 Task: Play online Dominion games.
Action: Mouse moved to (526, 395)
Screenshot: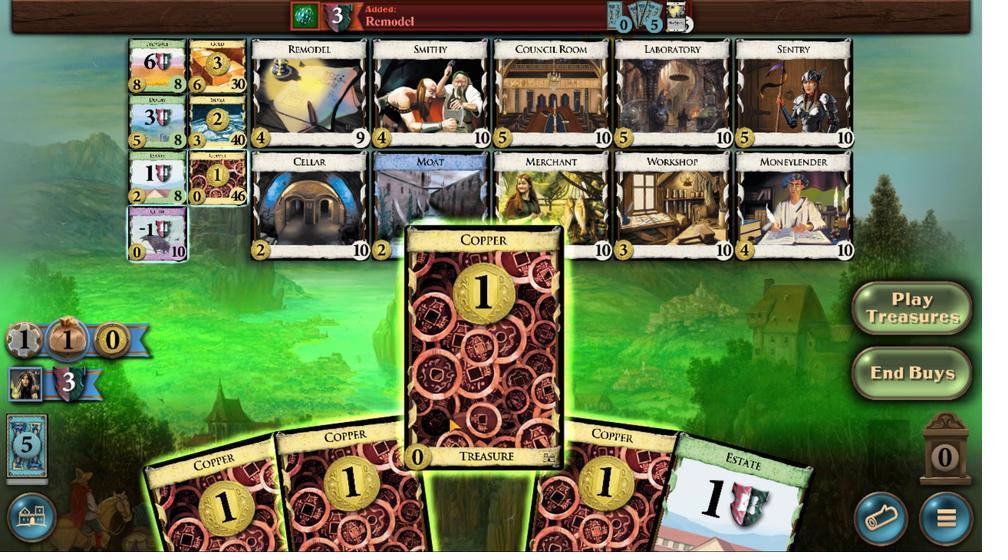 
Action: Mouse pressed left at (526, 395)
Screenshot: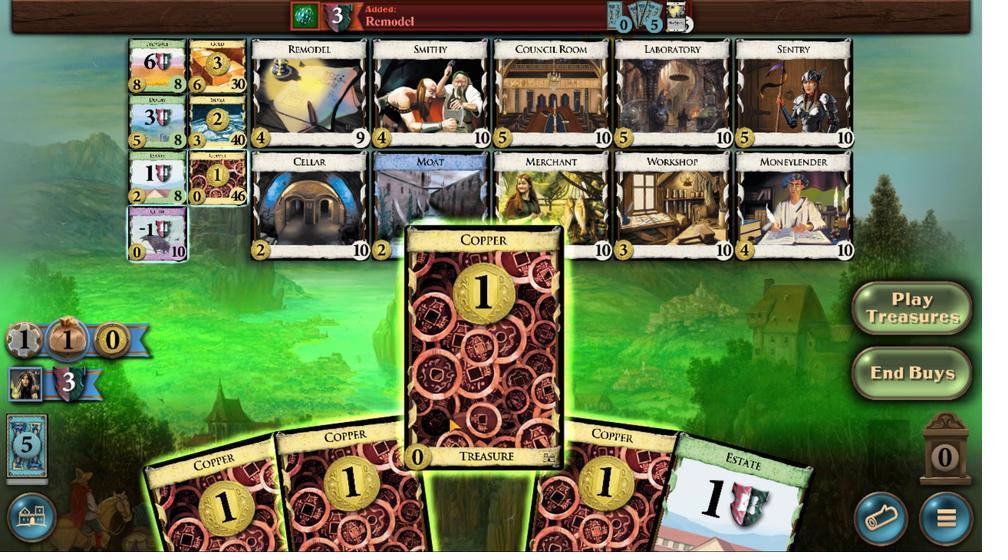 
Action: Mouse moved to (526, 395)
Screenshot: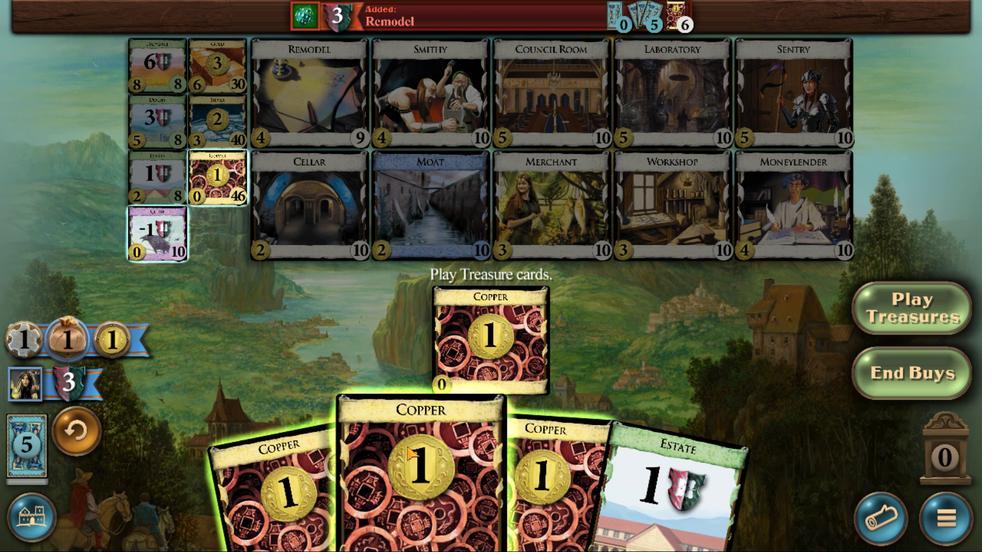 
Action: Mouse pressed left at (526, 395)
Screenshot: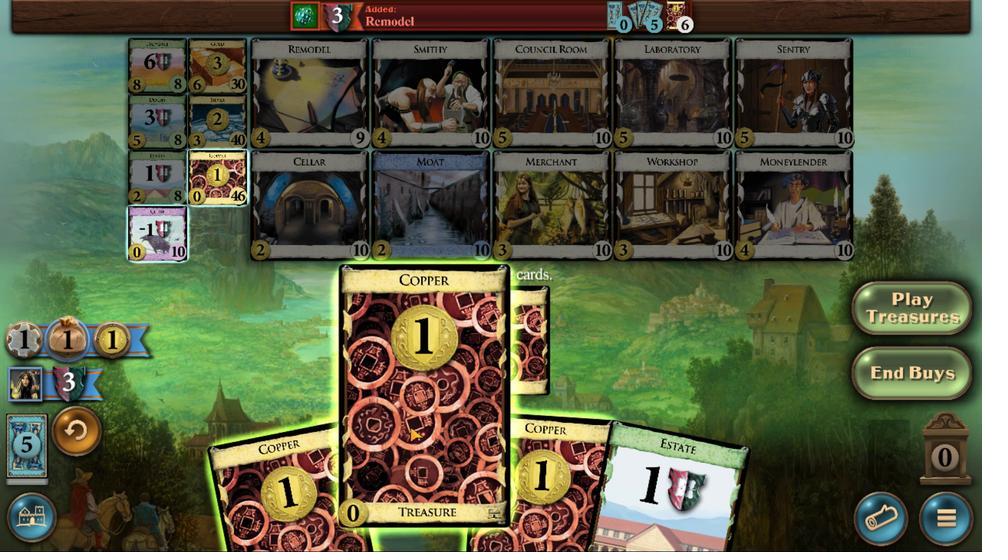 
Action: Mouse moved to (526, 396)
Screenshot: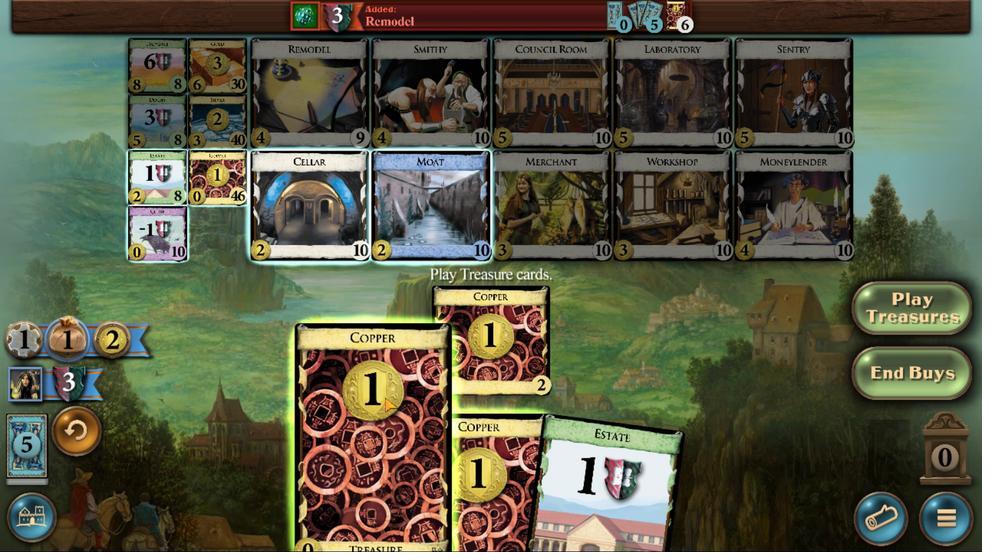 
Action: Mouse pressed left at (526, 396)
Screenshot: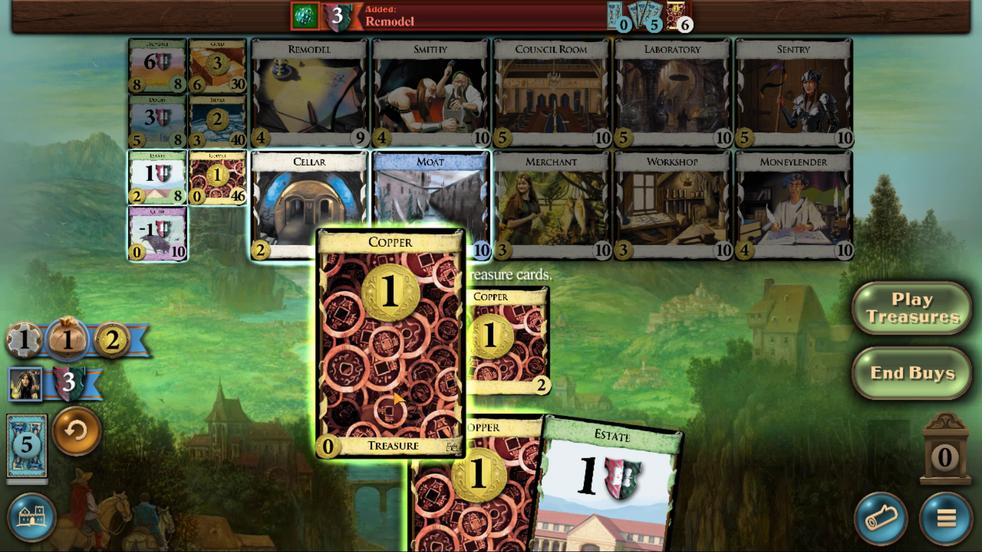 
Action: Mouse moved to (526, 358)
Screenshot: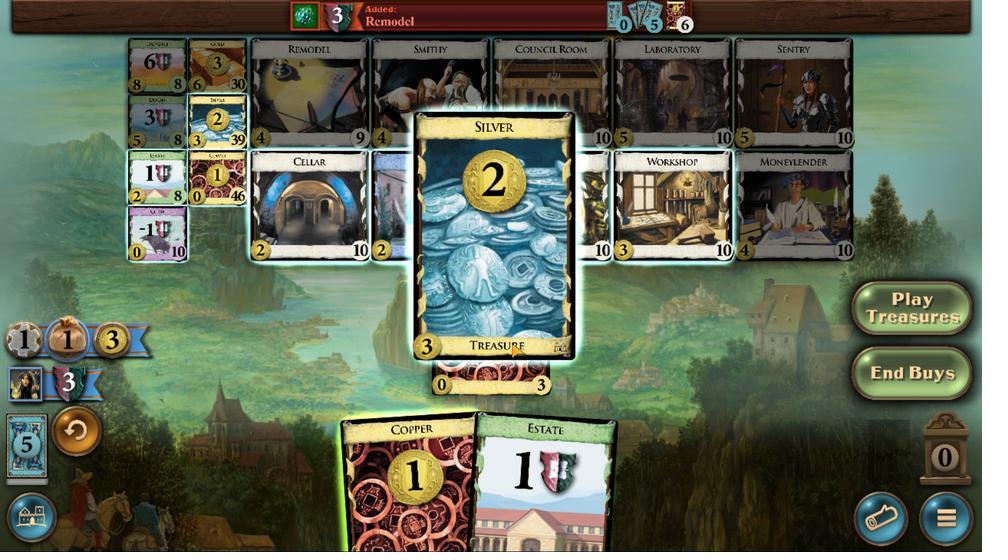 
Action: Mouse pressed left at (526, 358)
Screenshot: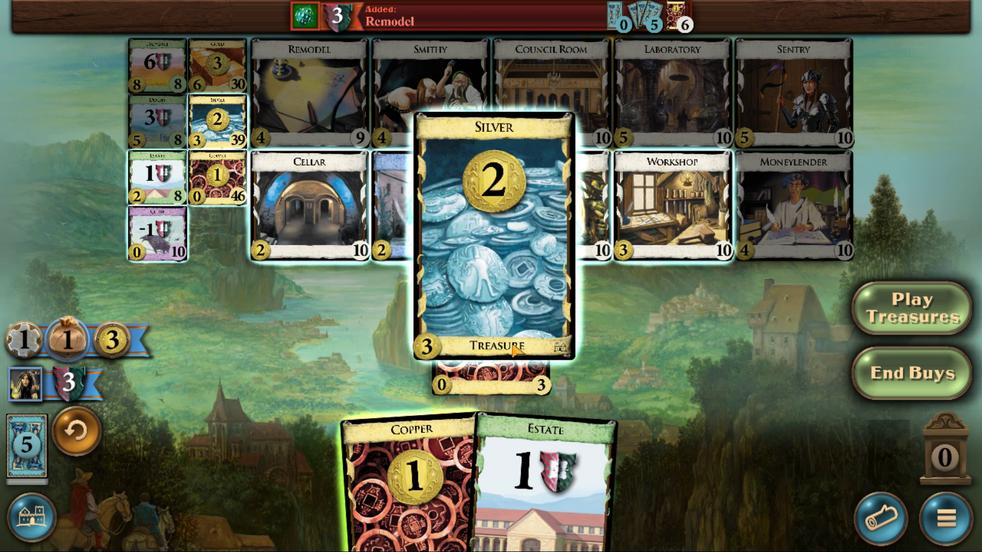 
Action: Mouse moved to (527, 395)
Screenshot: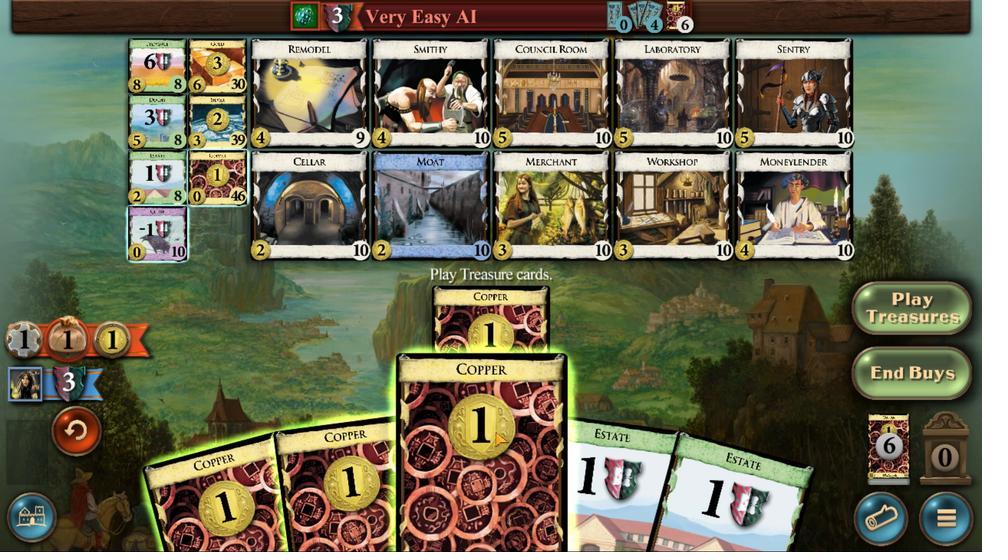 
Action: Mouse pressed left at (527, 395)
Screenshot: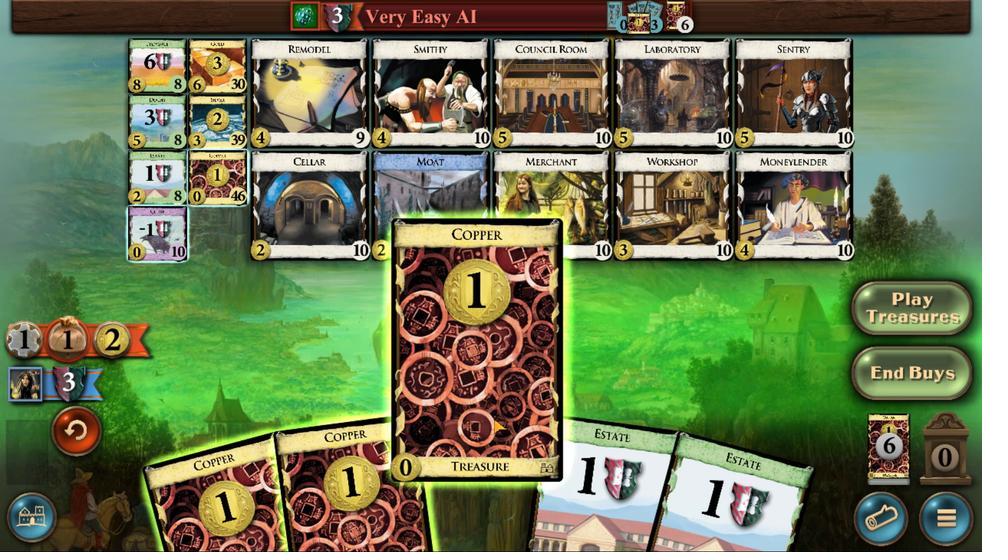 
Action: Mouse moved to (527, 389)
Screenshot: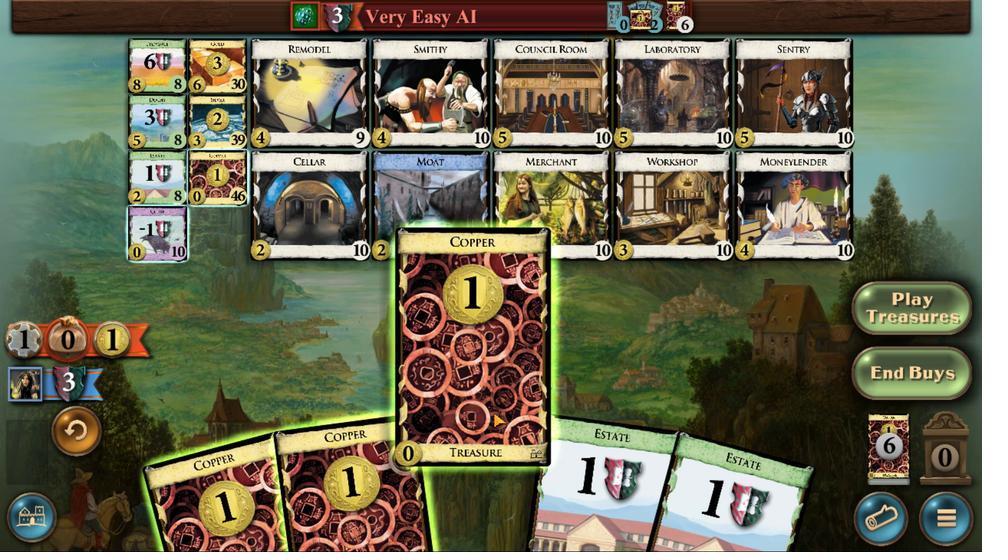 
Action: Mouse pressed left at (527, 389)
Screenshot: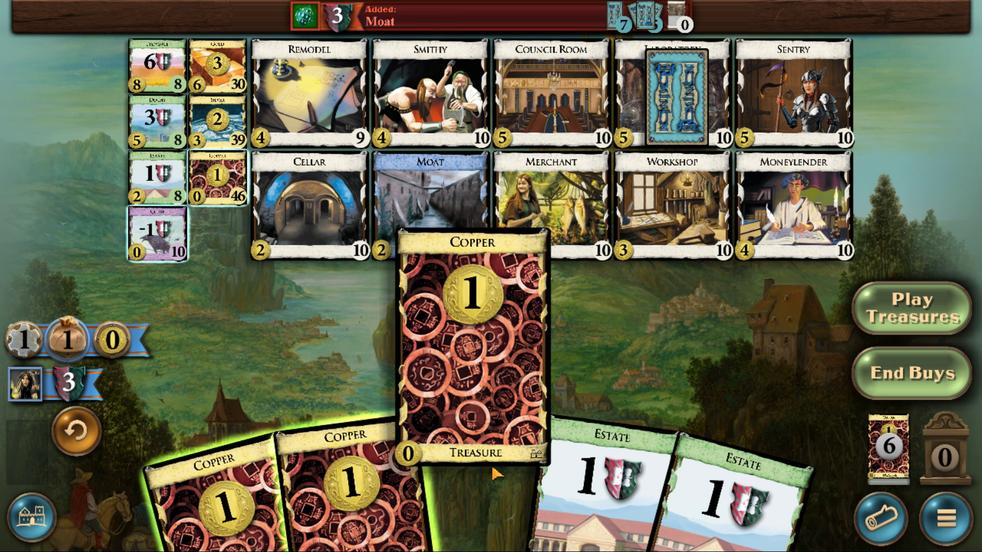 
Action: Mouse moved to (526, 381)
Screenshot: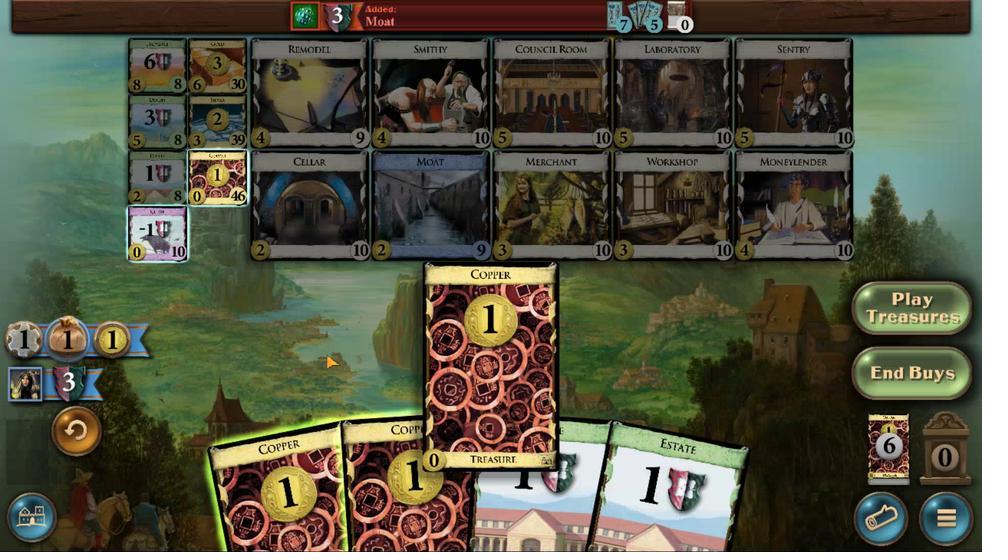 
Action: Mouse pressed left at (526, 381)
Screenshot: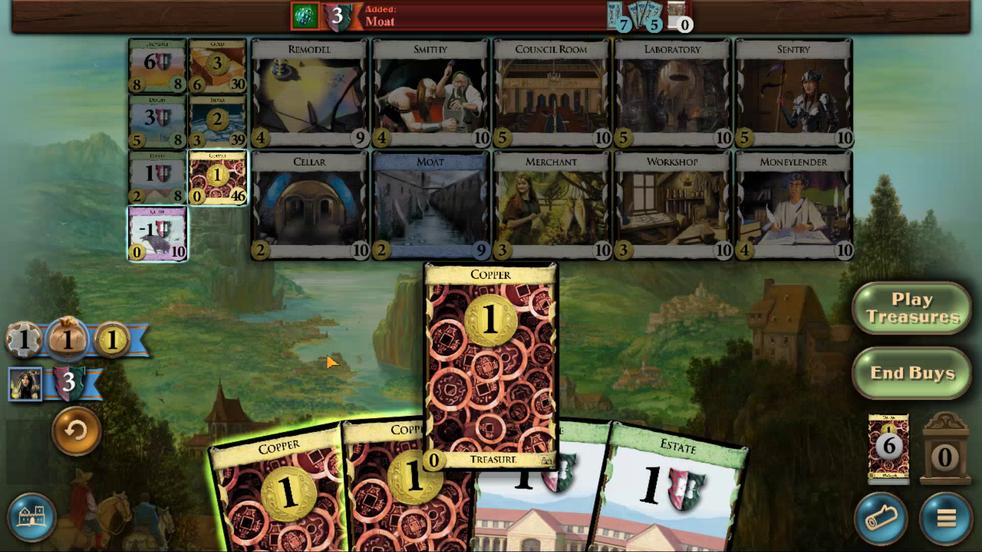 
Action: Mouse moved to (526, 392)
Screenshot: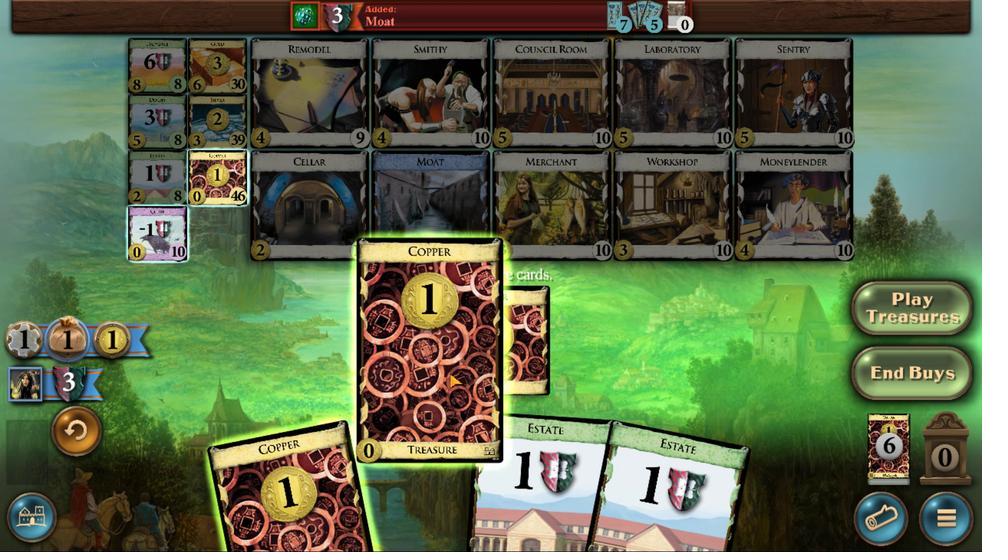 
Action: Mouse pressed left at (526, 392)
Screenshot: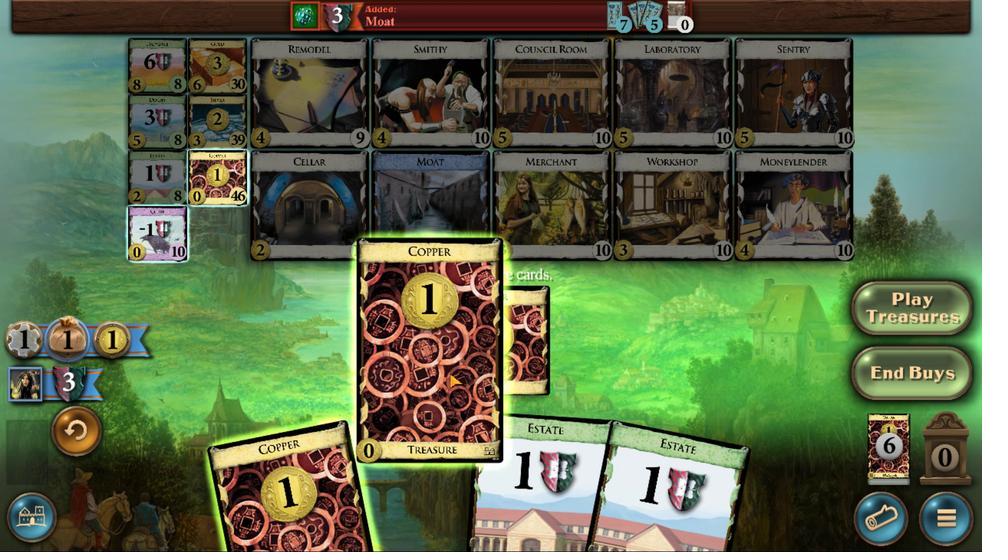 
Action: Mouse moved to (526, 393)
Screenshot: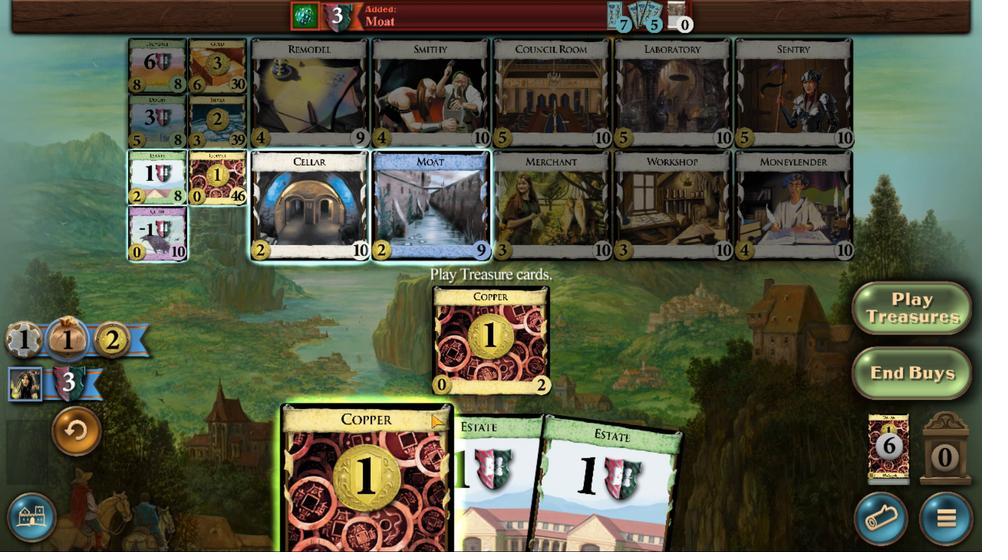 
Action: Mouse pressed left at (526, 393)
Screenshot: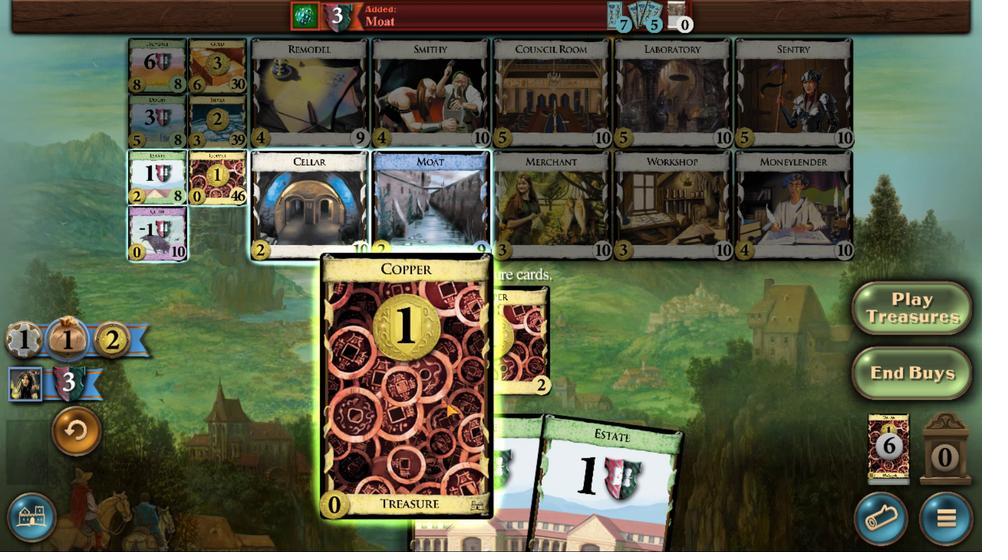 
Action: Mouse moved to (526, 356)
Screenshot: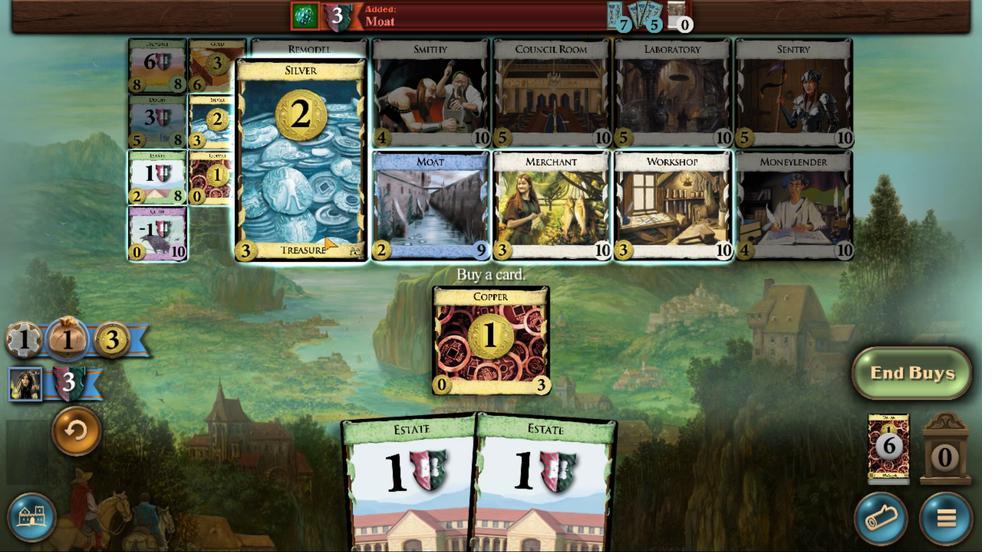 
Action: Mouse pressed left at (526, 356)
Screenshot: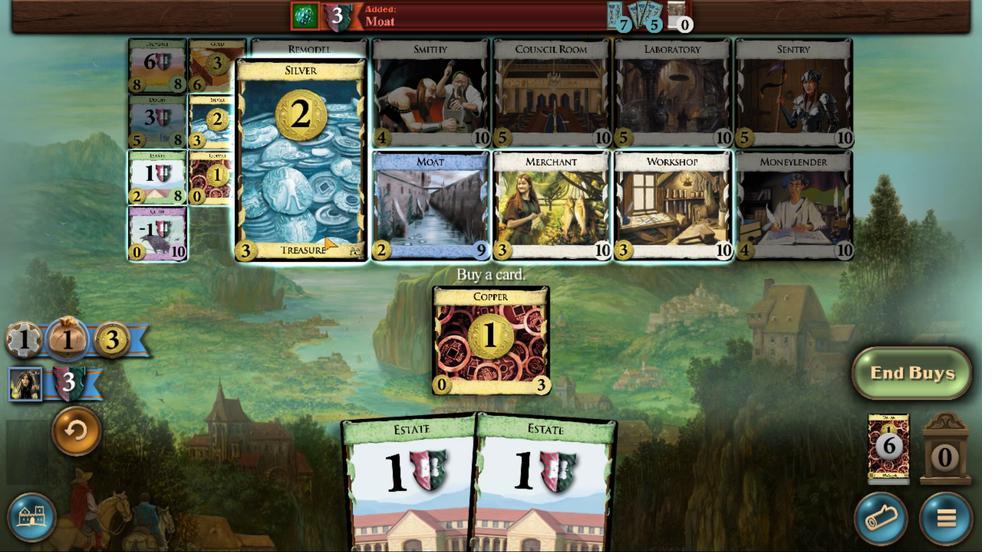 
Action: Mouse moved to (526, 402)
Screenshot: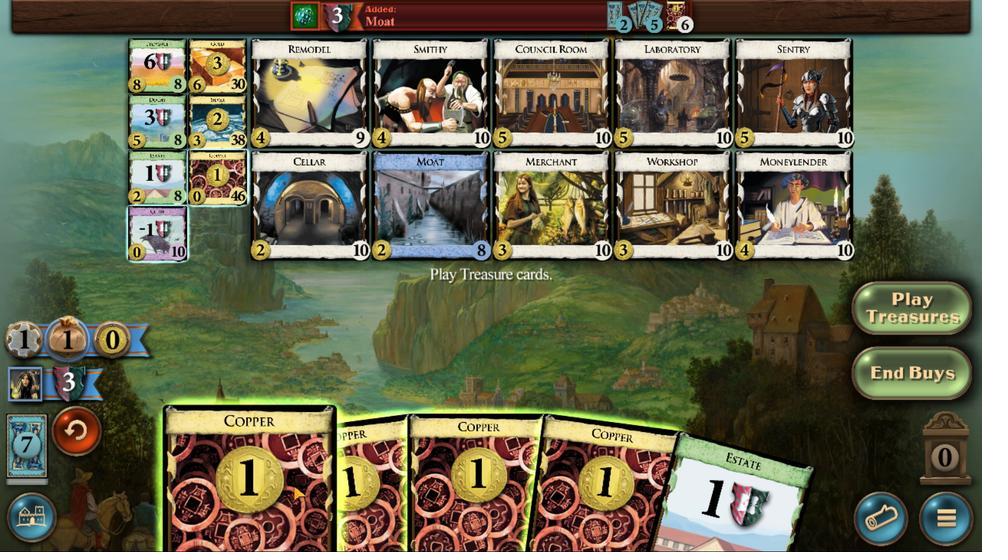 
Action: Mouse pressed left at (526, 402)
Screenshot: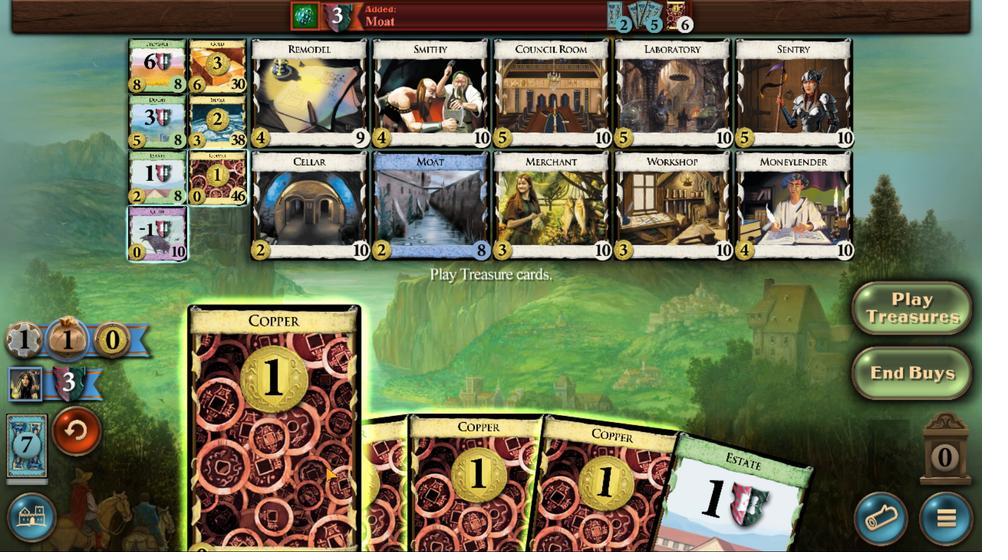 
Action: Mouse moved to (526, 396)
Screenshot: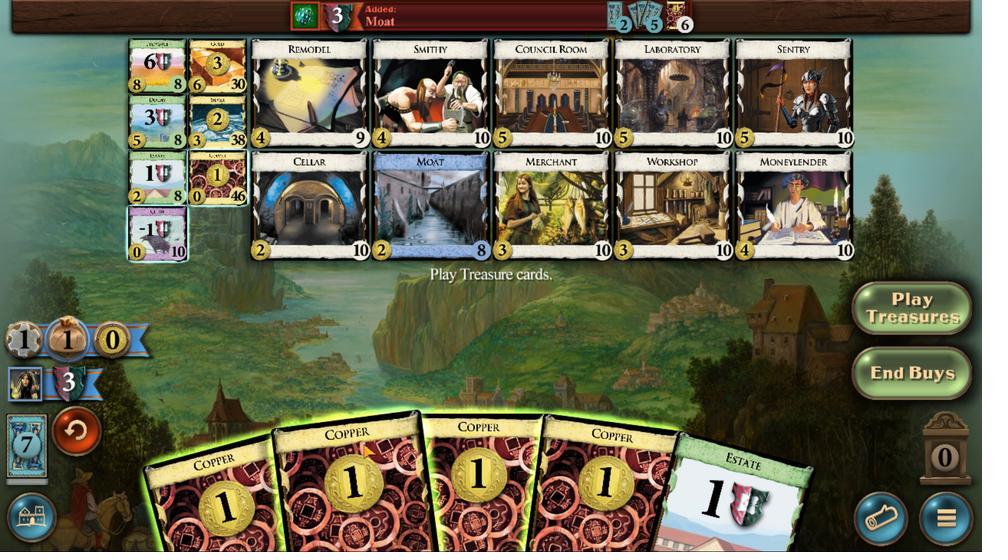 
Action: Mouse pressed left at (526, 396)
Screenshot: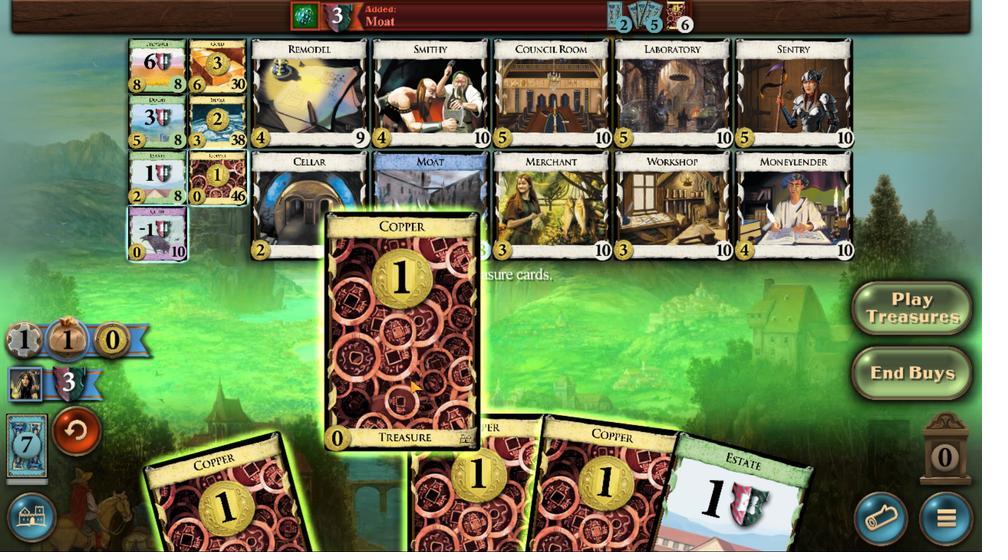 
Action: Mouse moved to (526, 394)
Screenshot: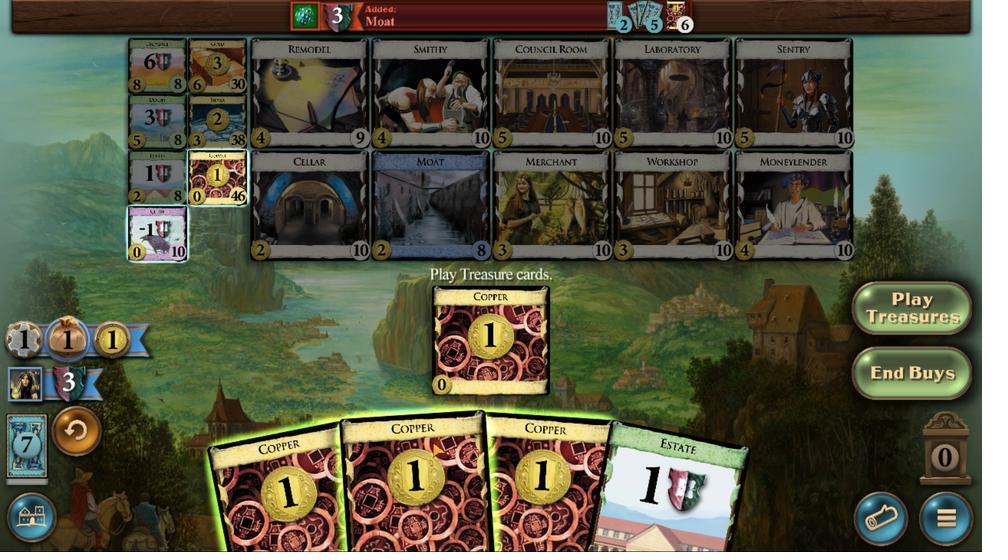 
Action: Mouse pressed left at (526, 394)
Screenshot: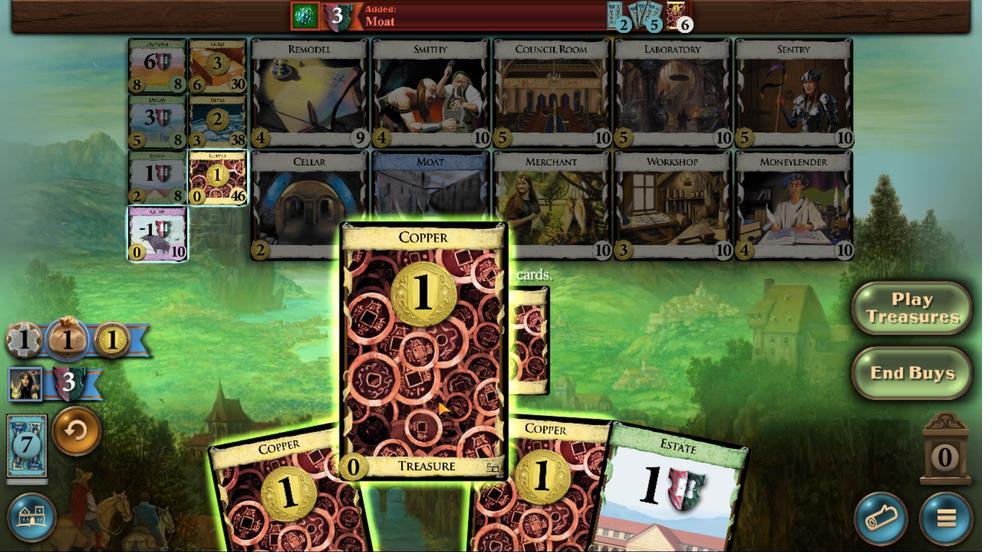 
Action: Mouse moved to (526, 396)
Screenshot: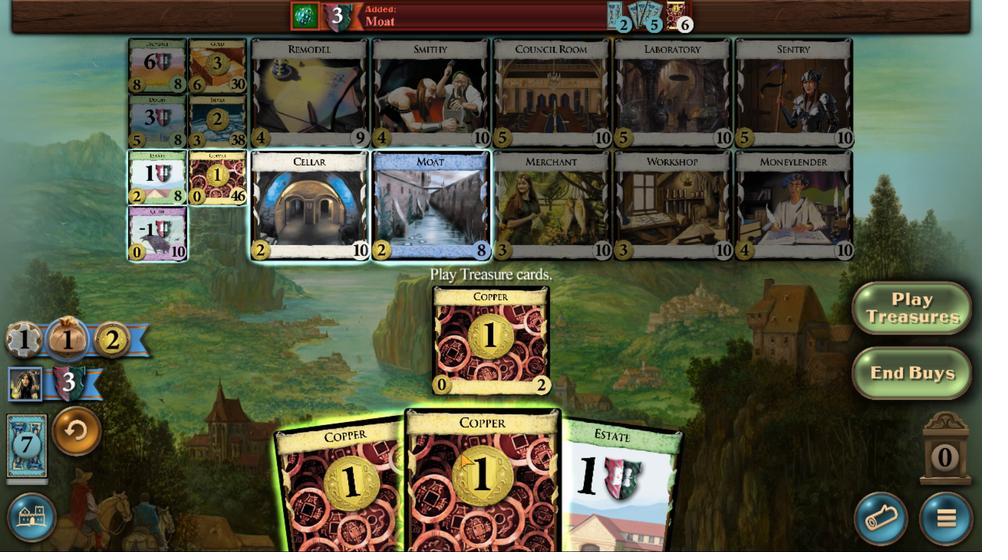
Action: Mouse pressed left at (526, 396)
Screenshot: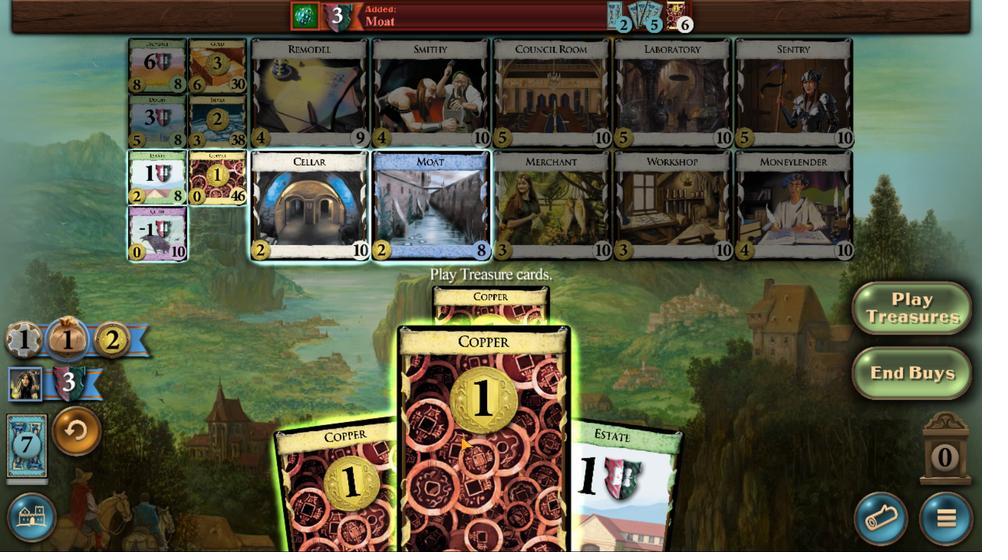 
Action: Mouse moved to (526, 396)
Screenshot: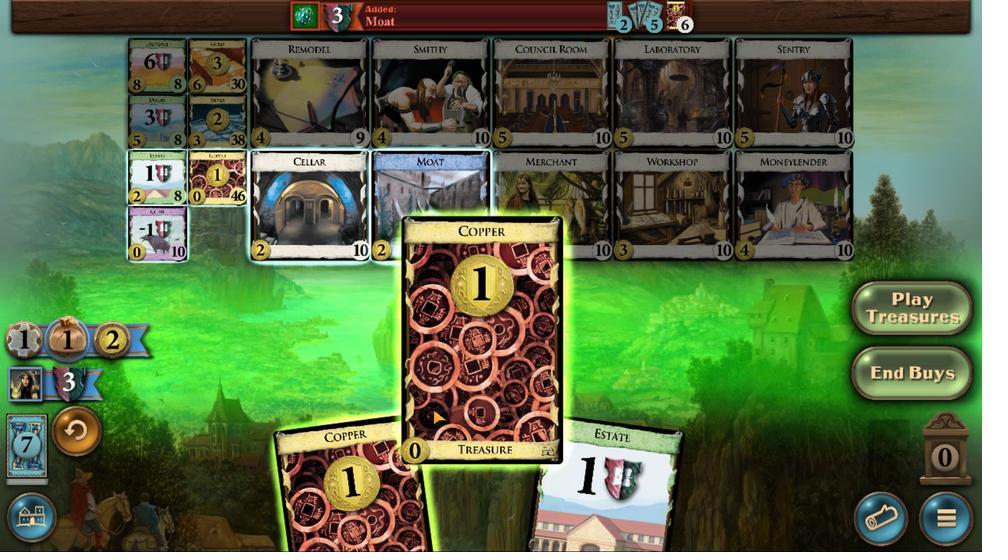 
Action: Mouse pressed left at (526, 396)
Screenshot: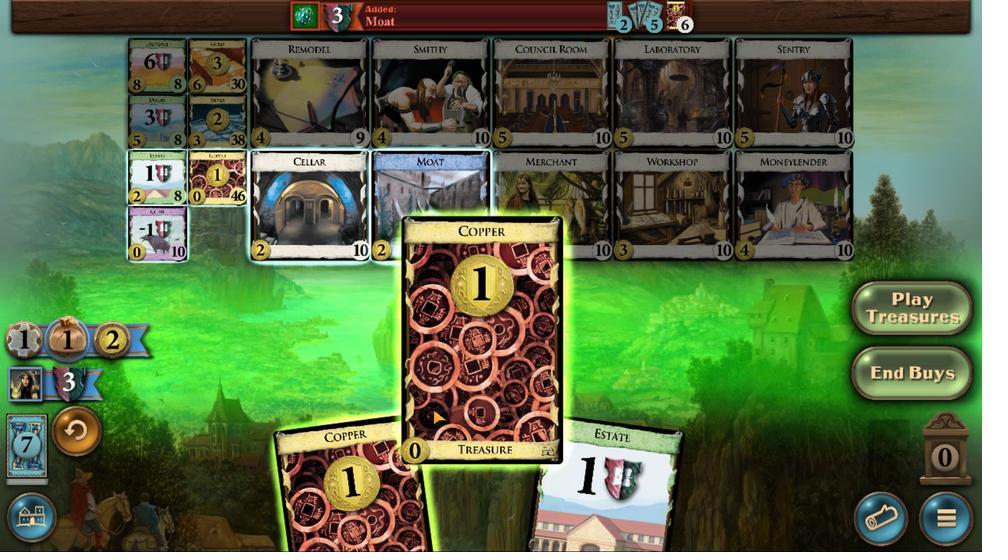 
Action: Mouse moved to (526, 358)
Screenshot: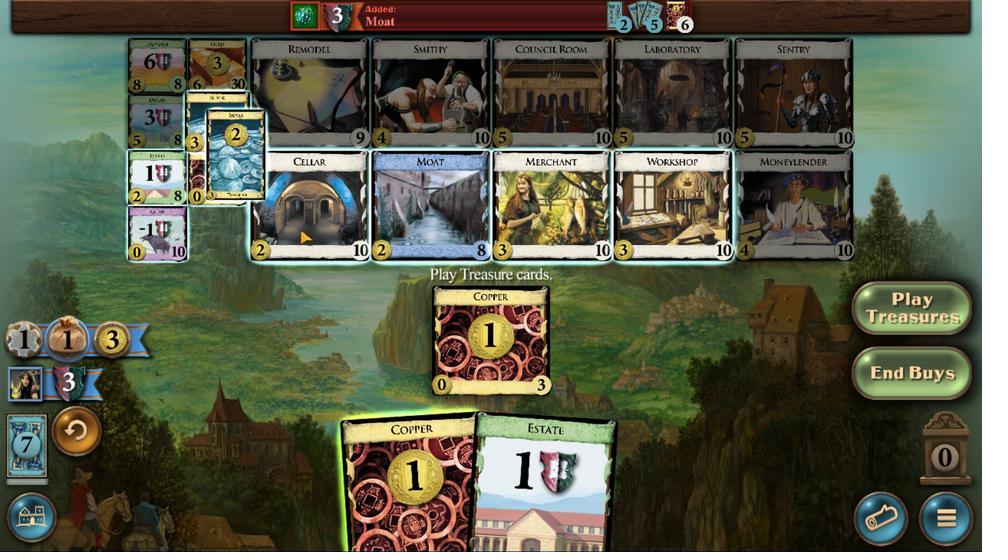 
Action: Mouse pressed left at (526, 358)
Screenshot: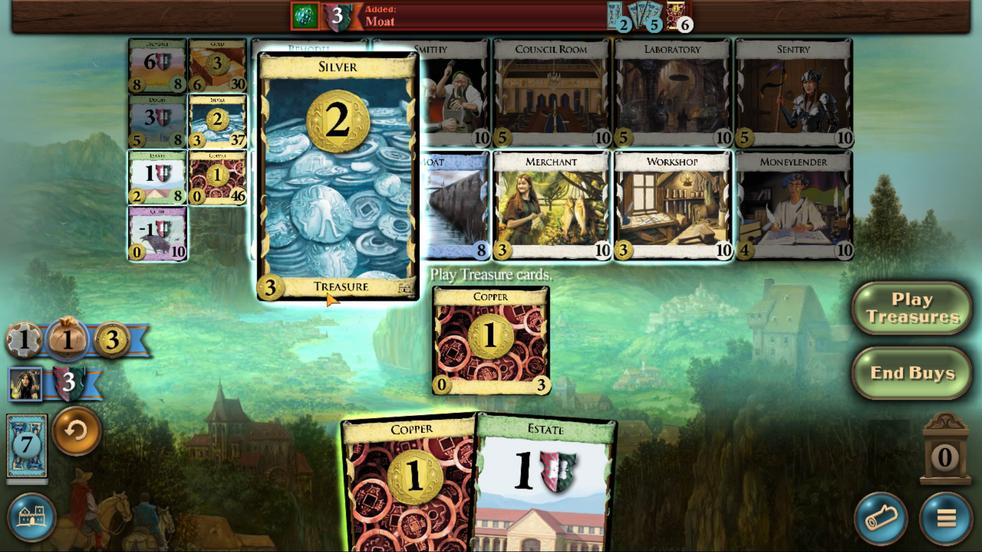 
Action: Mouse moved to (526, 396)
Screenshot: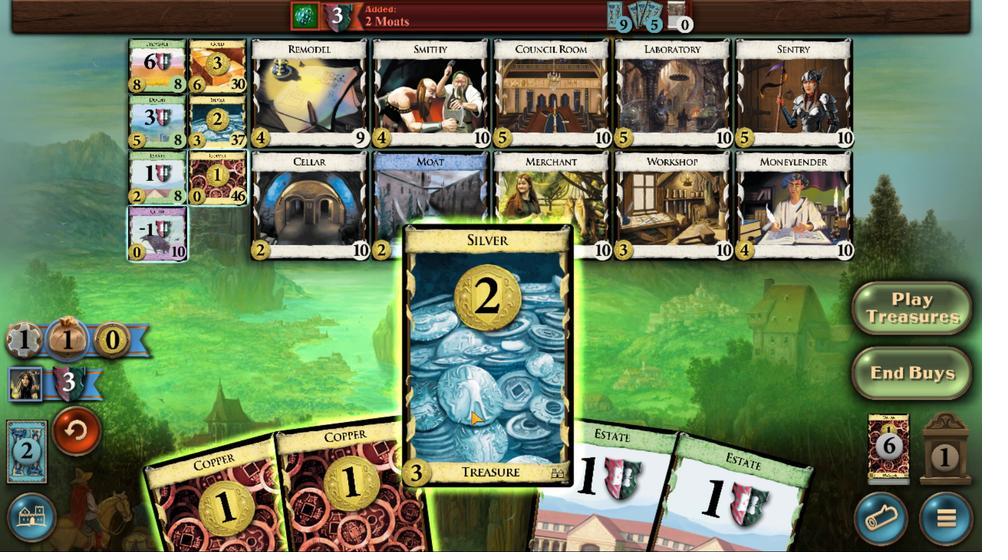 
Action: Mouse pressed left at (526, 396)
Screenshot: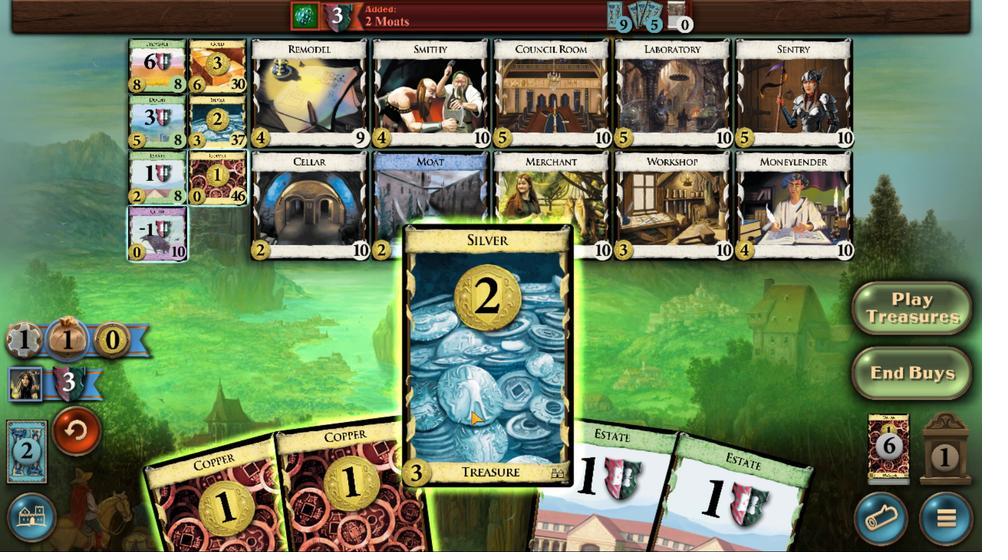
Action: Mouse moved to (526, 396)
Screenshot: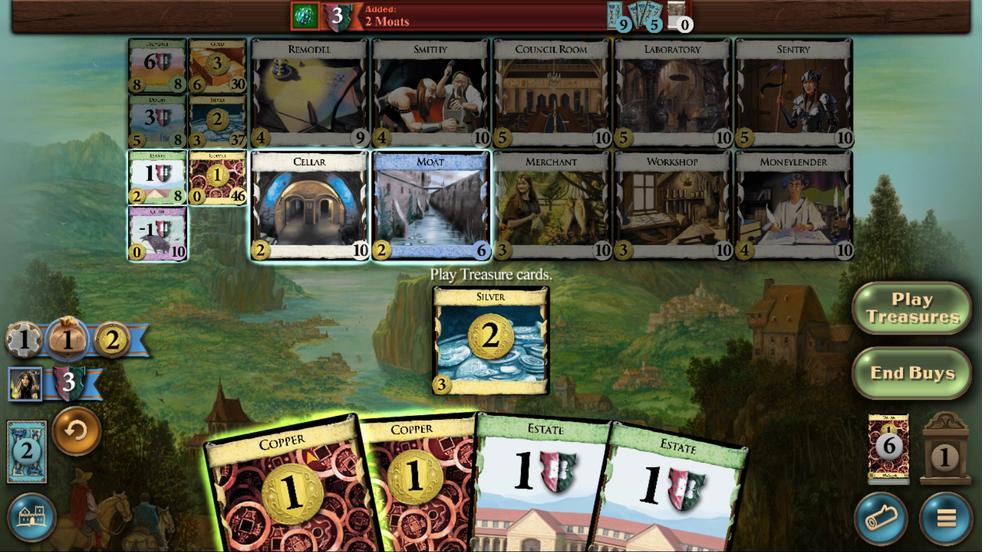 
Action: Mouse pressed left at (526, 396)
Screenshot: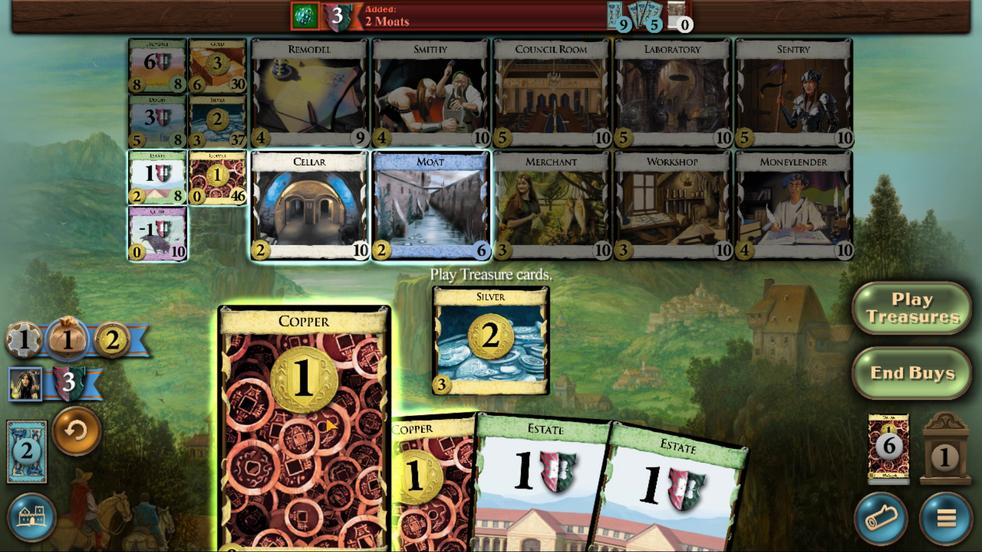 
Action: Mouse moved to (526, 357)
Screenshot: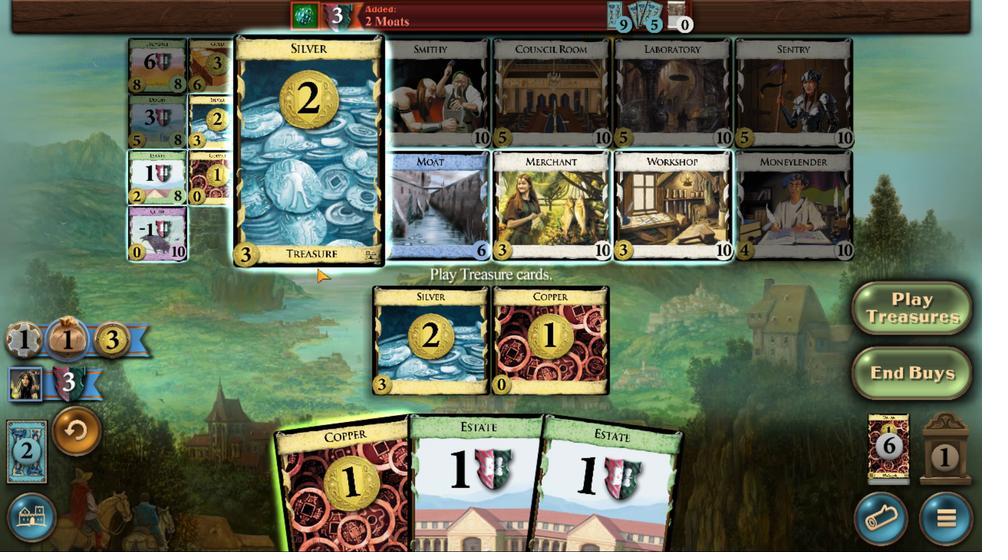 
Action: Mouse pressed left at (526, 357)
Screenshot: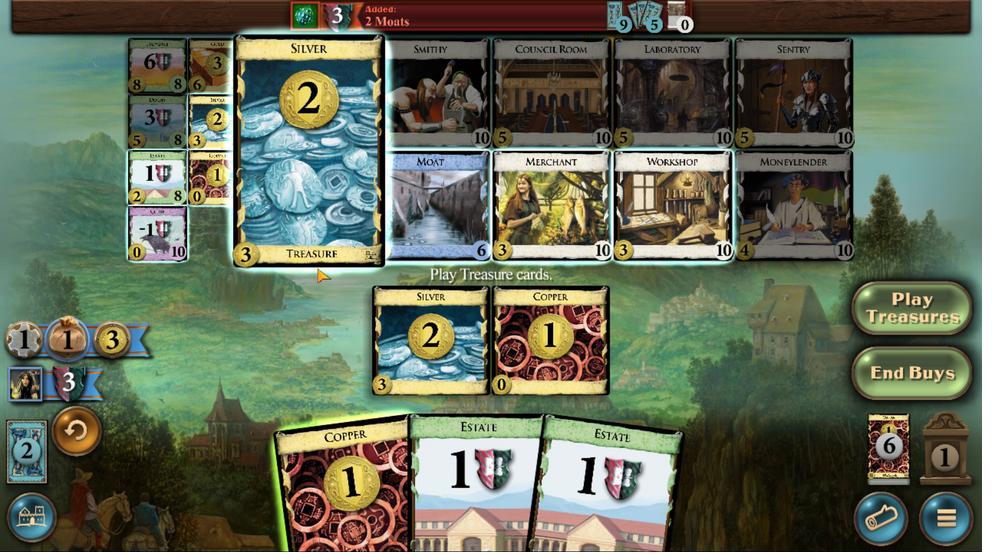 
Action: Mouse moved to (527, 396)
Screenshot: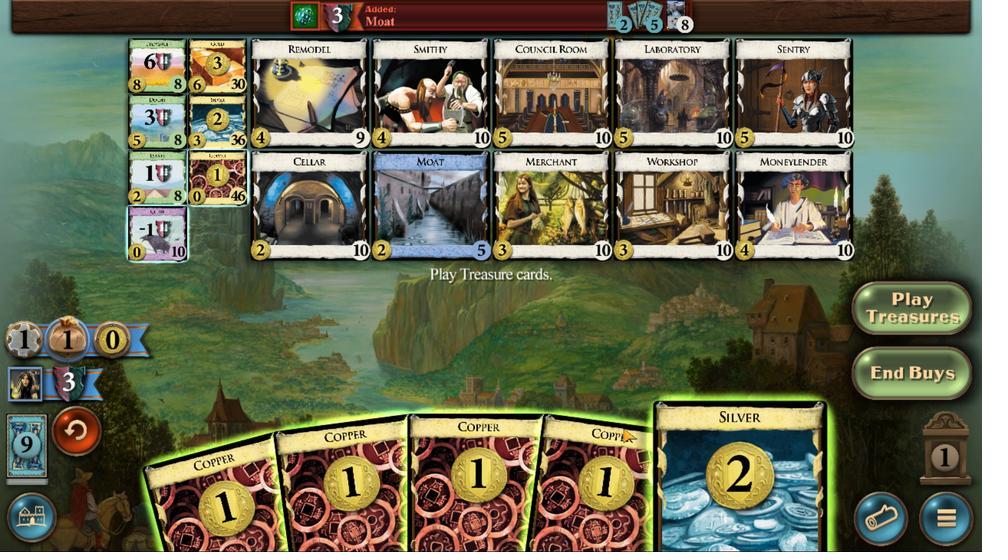 
Action: Mouse pressed left at (527, 396)
Screenshot: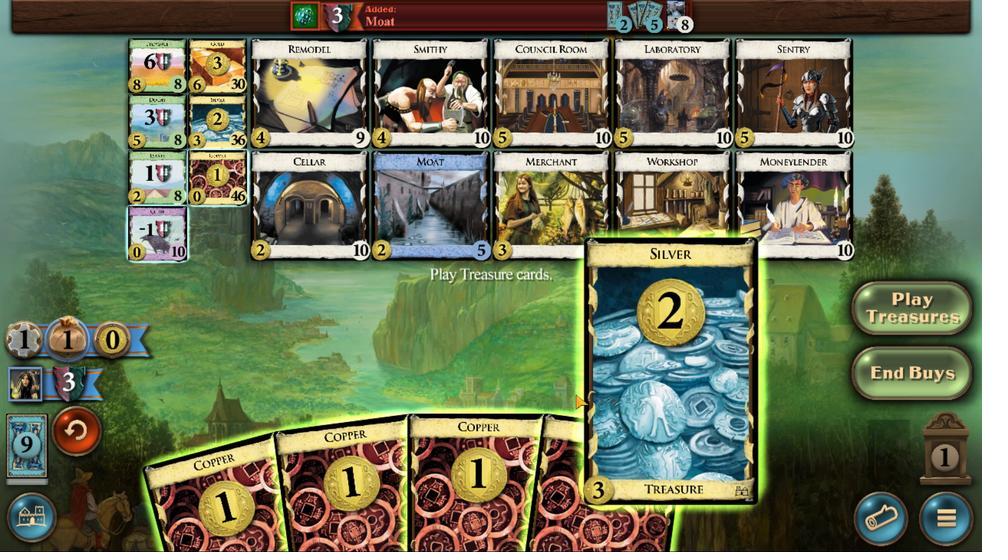 
Action: Mouse moved to (527, 403)
Screenshot: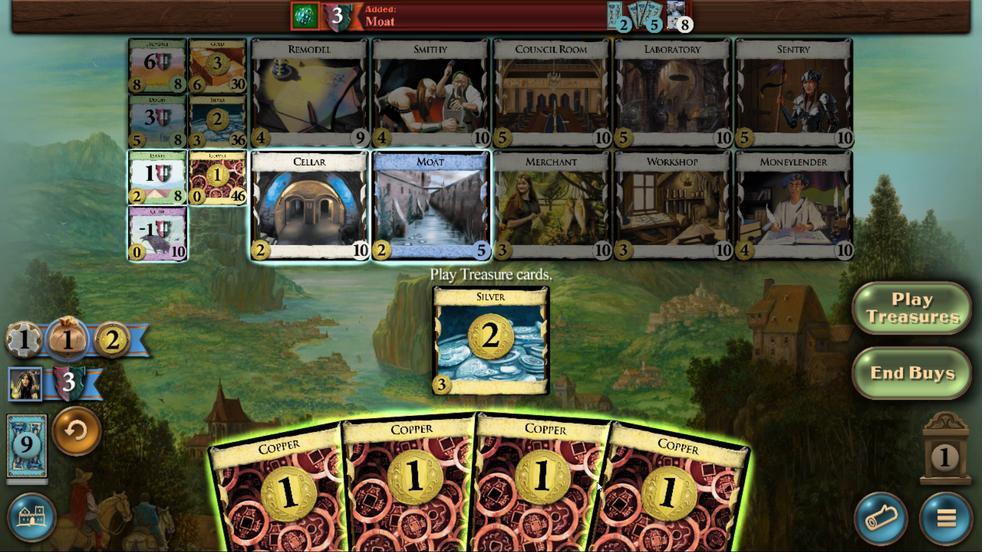 
Action: Mouse pressed left at (527, 403)
Screenshot: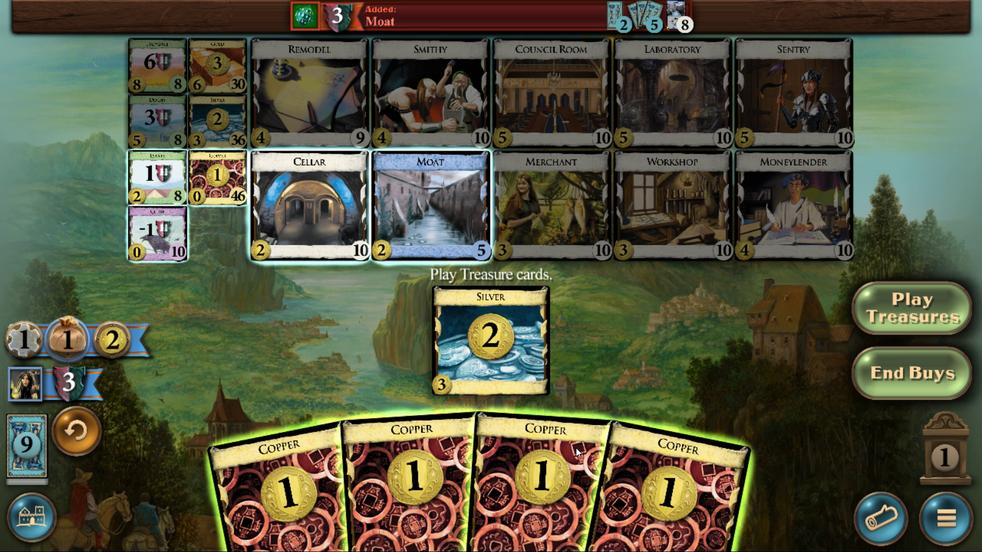 
Action: Mouse moved to (527, 394)
Screenshot: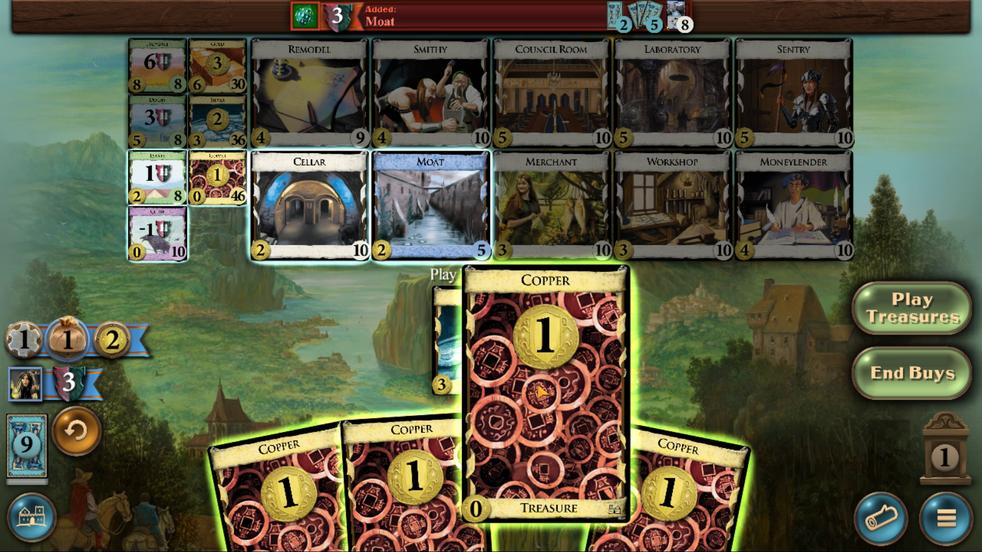 
Action: Mouse pressed left at (527, 394)
Screenshot: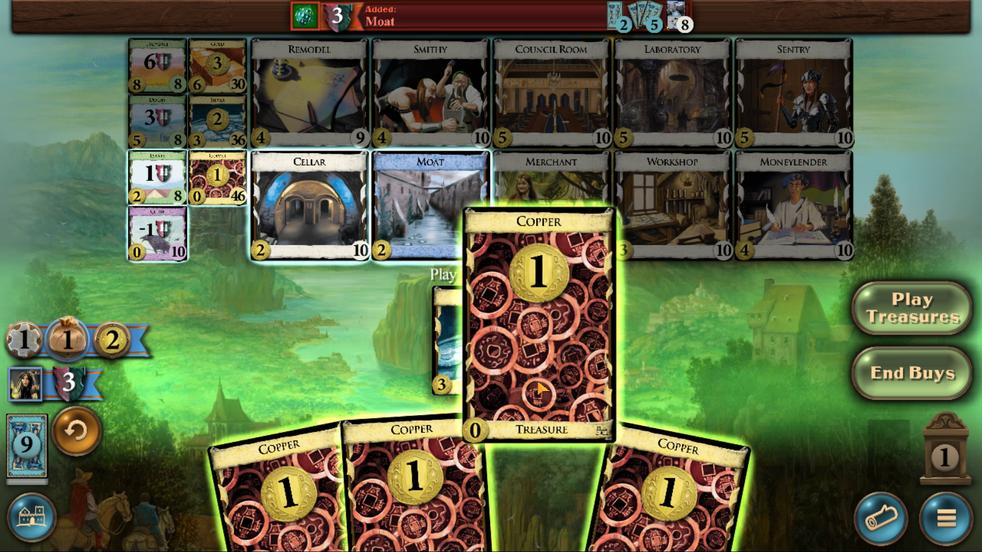 
Action: Mouse moved to (526, 398)
Screenshot: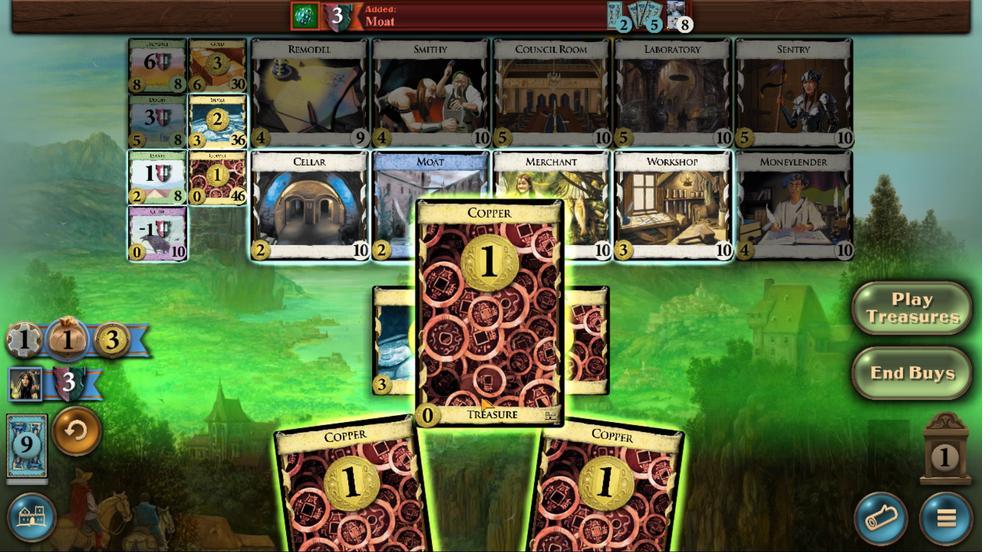
Action: Mouse pressed left at (526, 398)
Screenshot: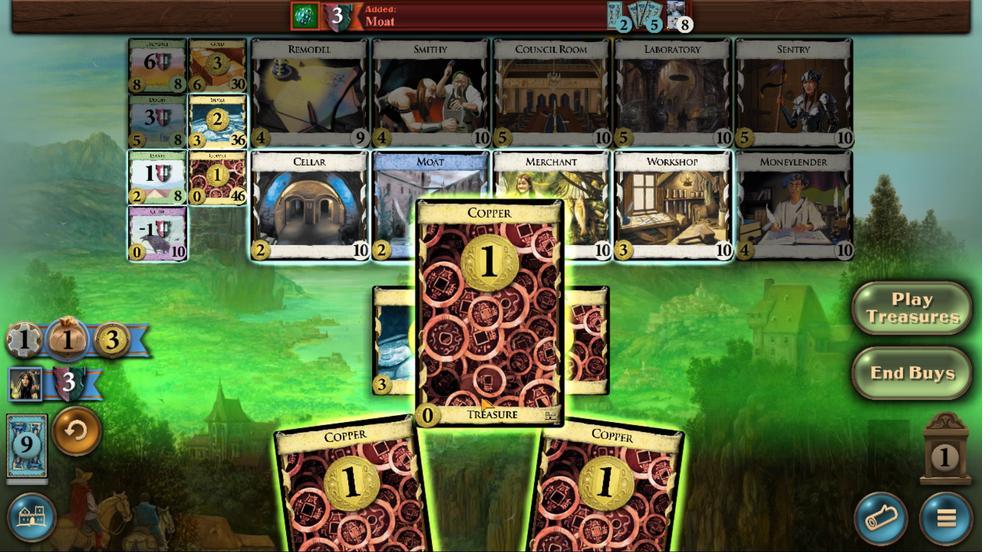 
Action: Mouse moved to (526, 398)
Screenshot: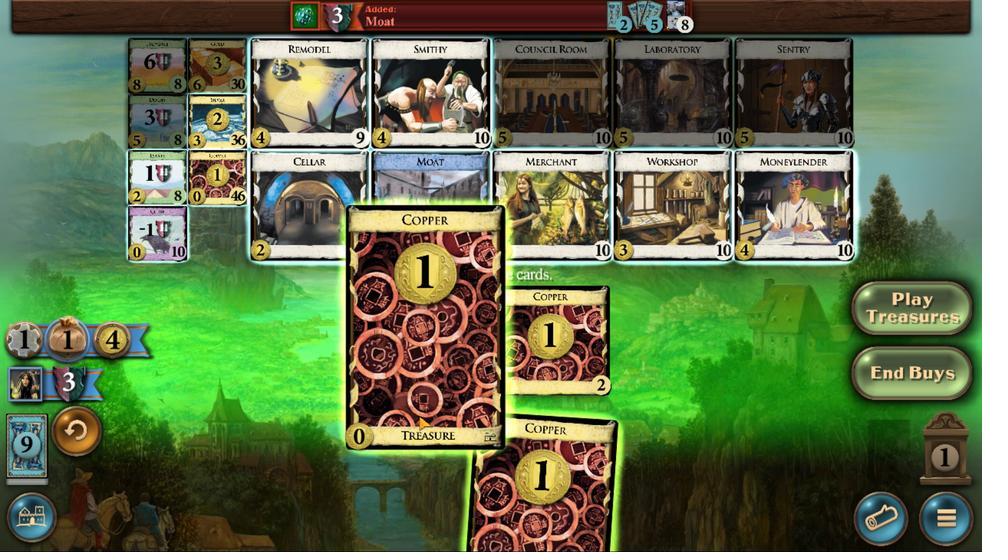 
Action: Mouse pressed left at (526, 398)
Screenshot: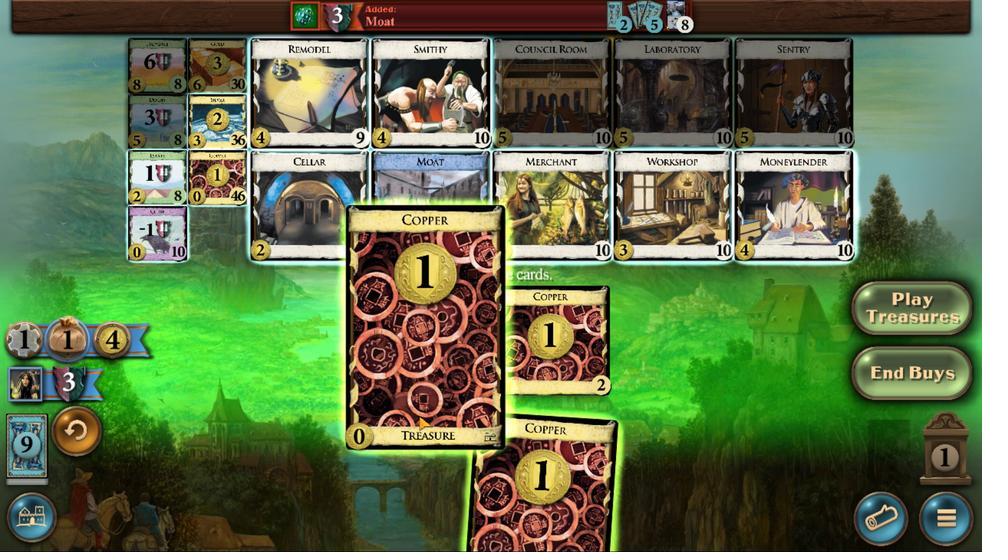 
Action: Mouse moved to (526, 401)
Screenshot: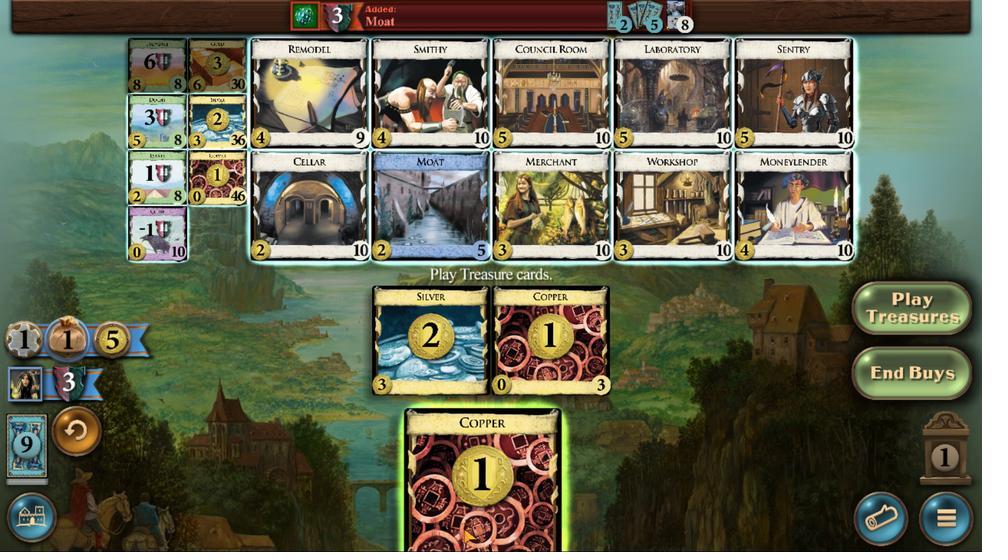 
Action: Mouse pressed left at (526, 401)
Screenshot: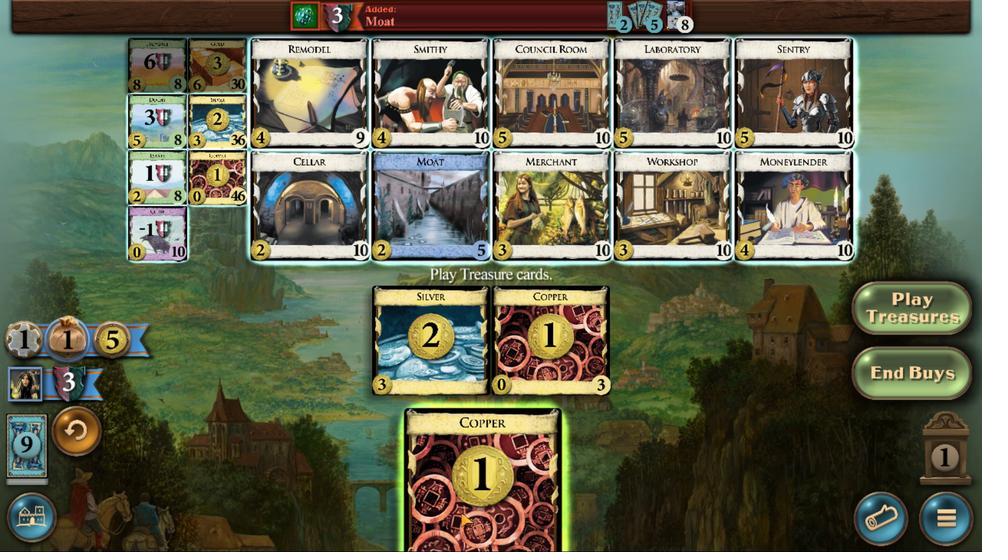 
Action: Mouse moved to (526, 394)
Screenshot: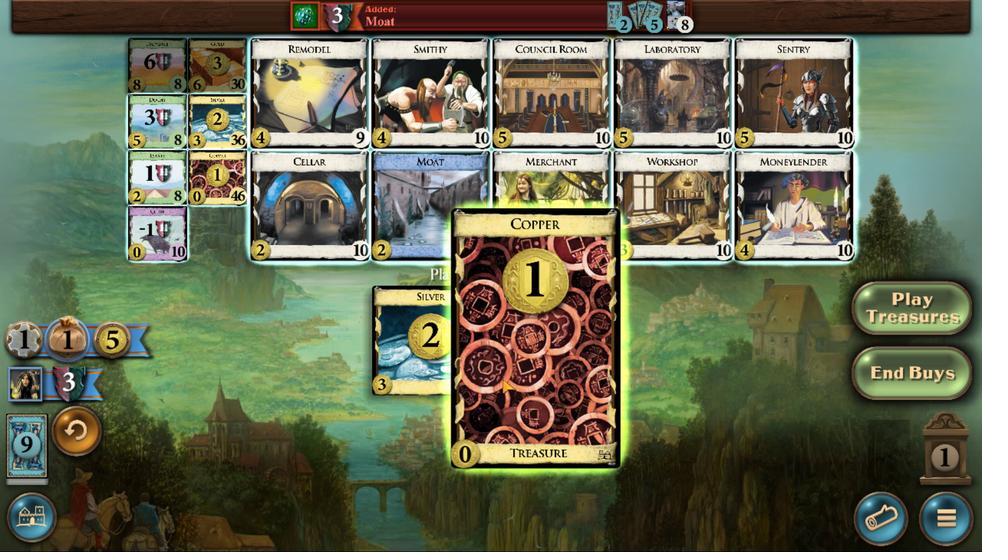 
Action: Mouse pressed left at (526, 394)
Screenshot: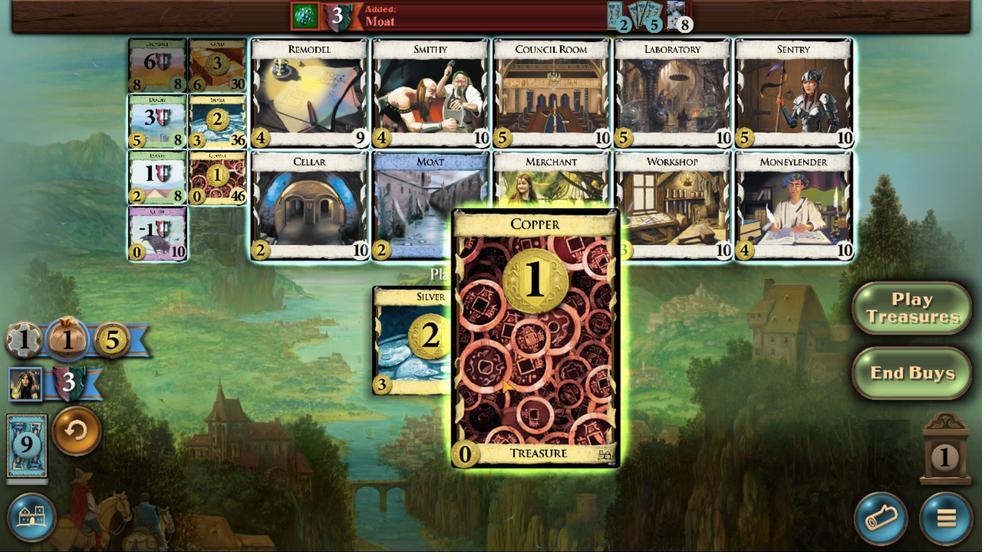 
Action: Mouse moved to (526, 351)
Screenshot: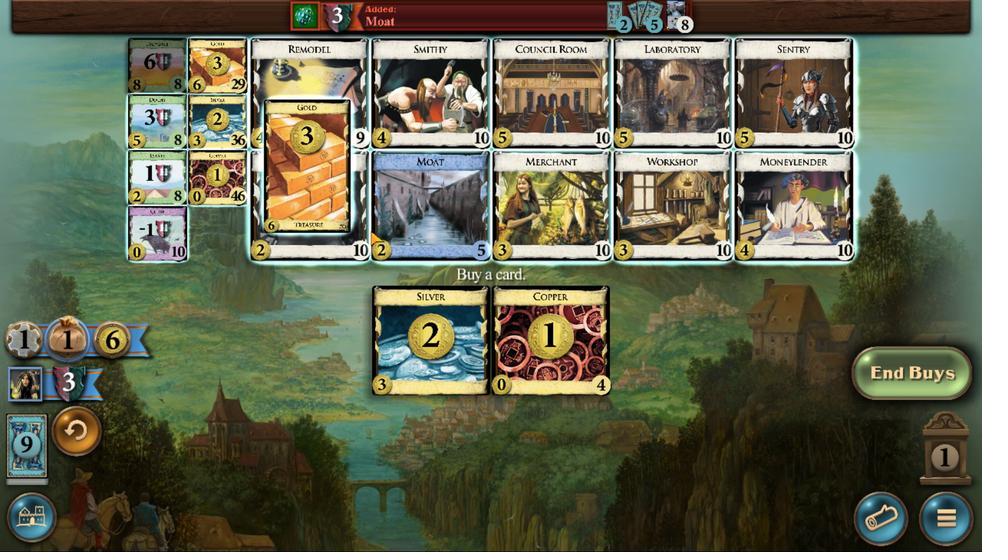 
Action: Mouse pressed left at (526, 351)
Screenshot: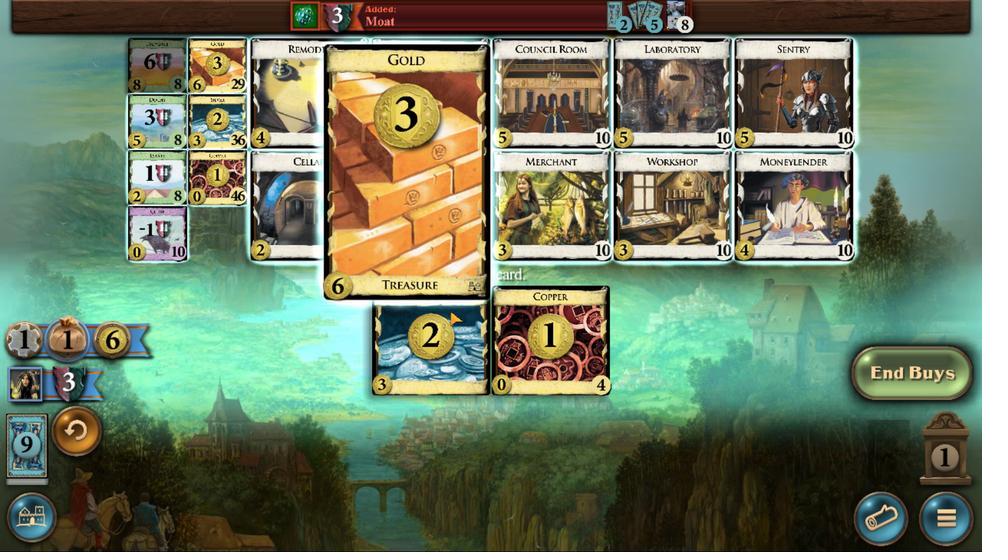 
Action: Mouse moved to (527, 397)
Screenshot: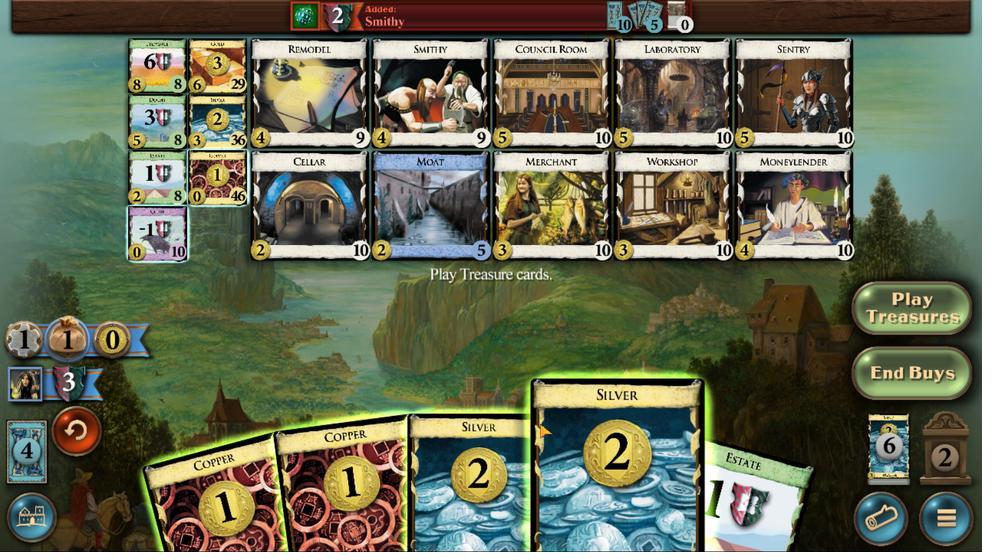 
Action: Mouse pressed left at (527, 397)
Screenshot: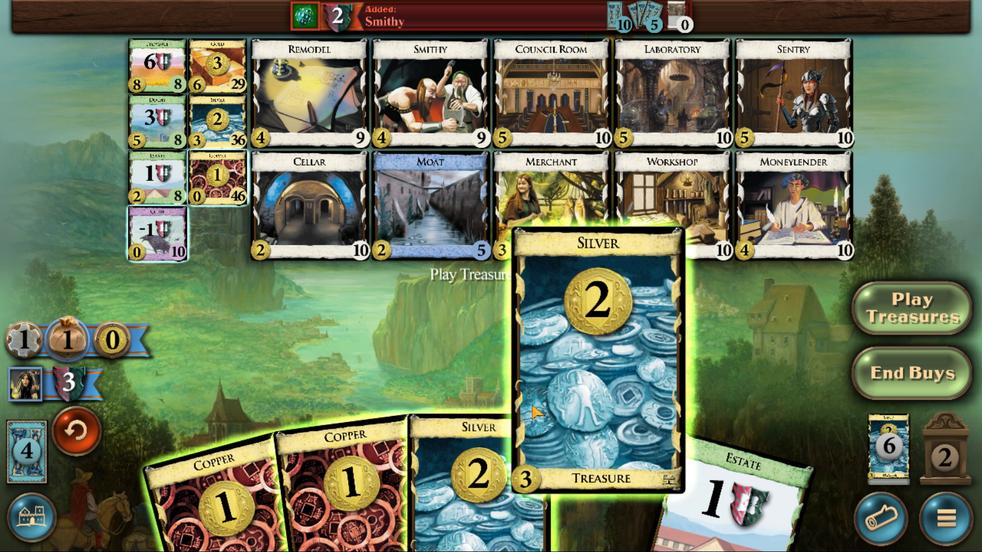 
Action: Mouse moved to (527, 395)
Screenshot: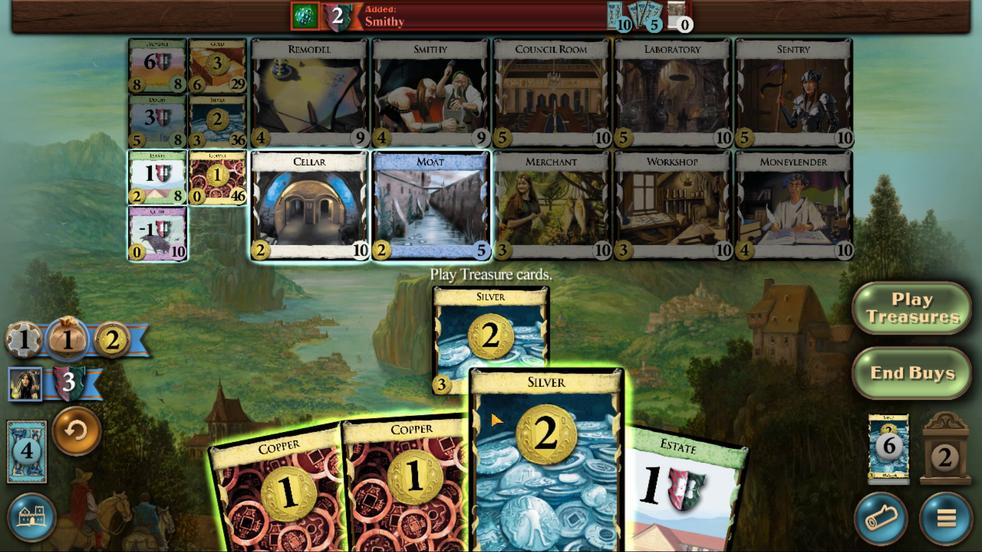 
Action: Mouse pressed left at (527, 395)
Screenshot: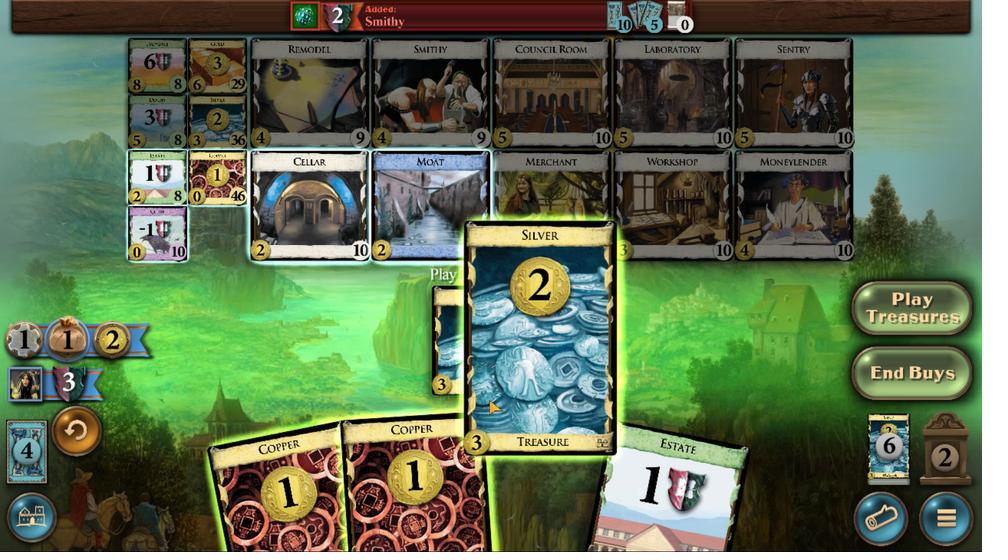 
Action: Mouse moved to (526, 393)
Screenshot: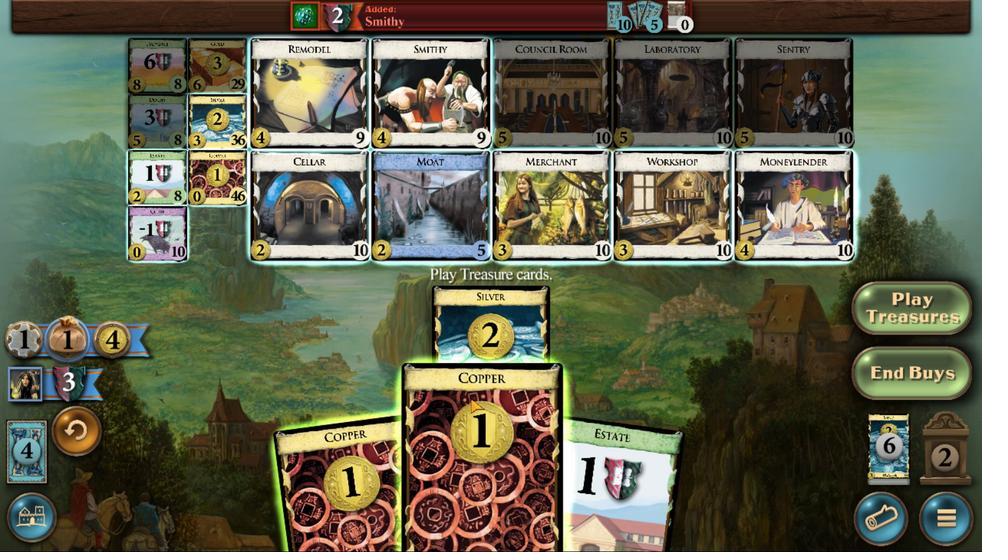 
Action: Mouse pressed left at (526, 393)
Screenshot: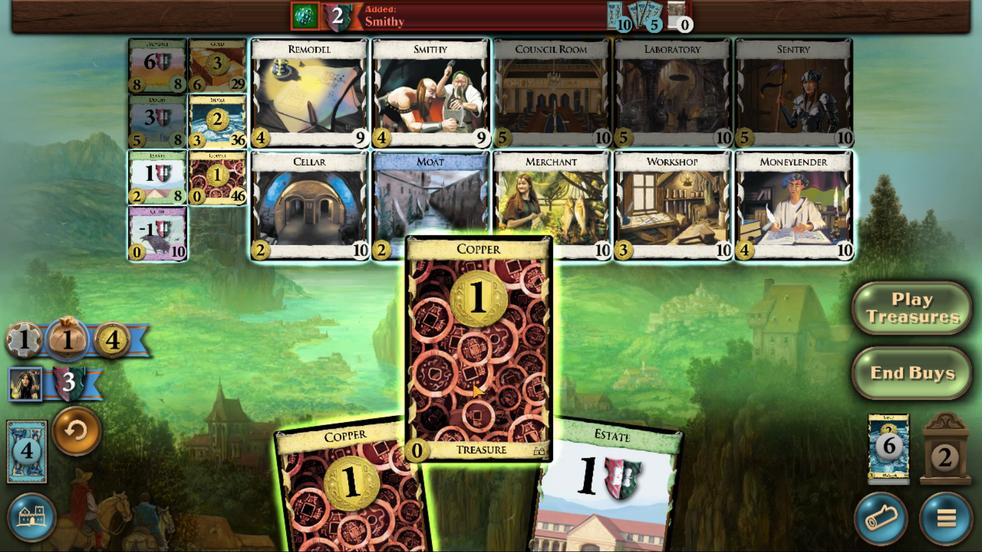 
Action: Mouse moved to (526, 395)
Screenshot: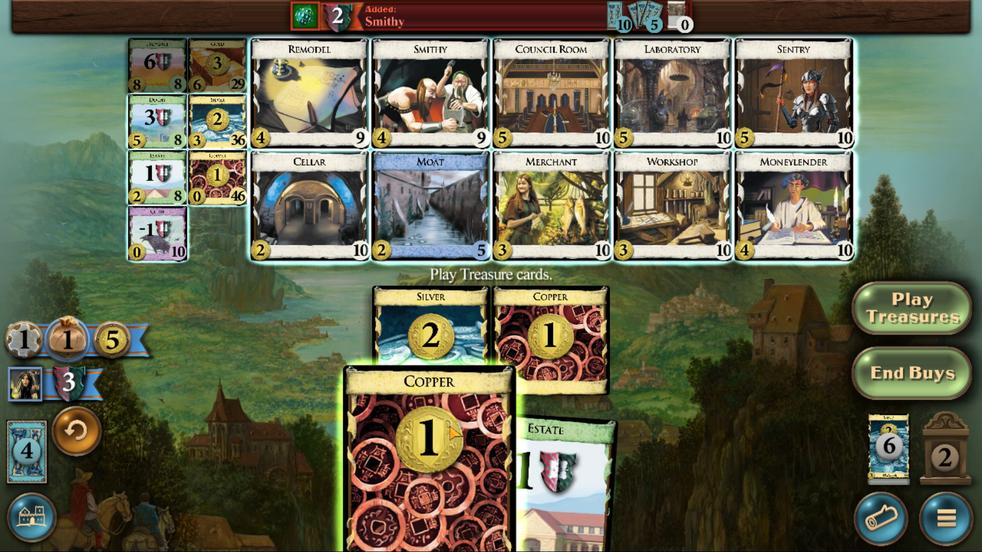 
Action: Mouse pressed left at (526, 395)
Screenshot: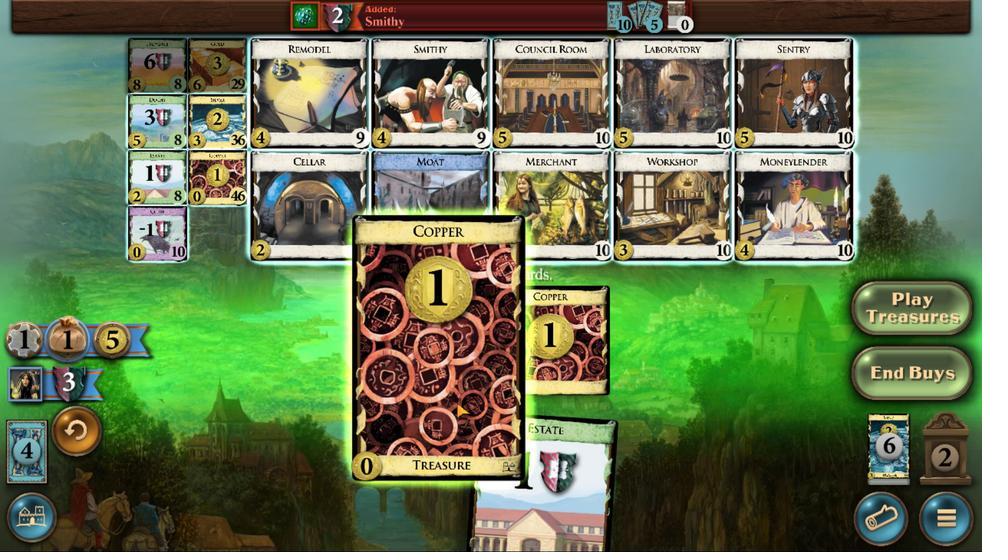 
Action: Mouse moved to (526, 349)
Screenshot: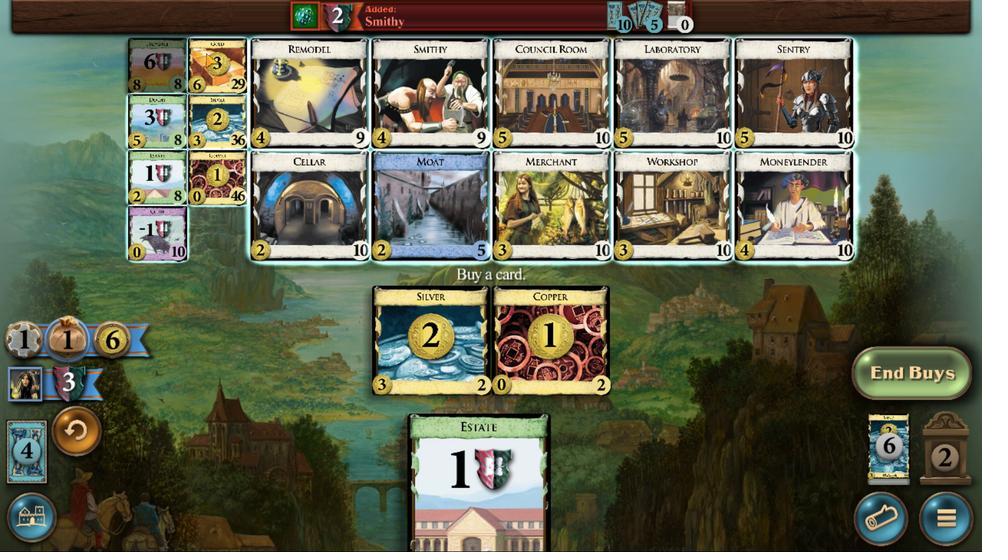 
Action: Mouse pressed left at (526, 349)
Screenshot: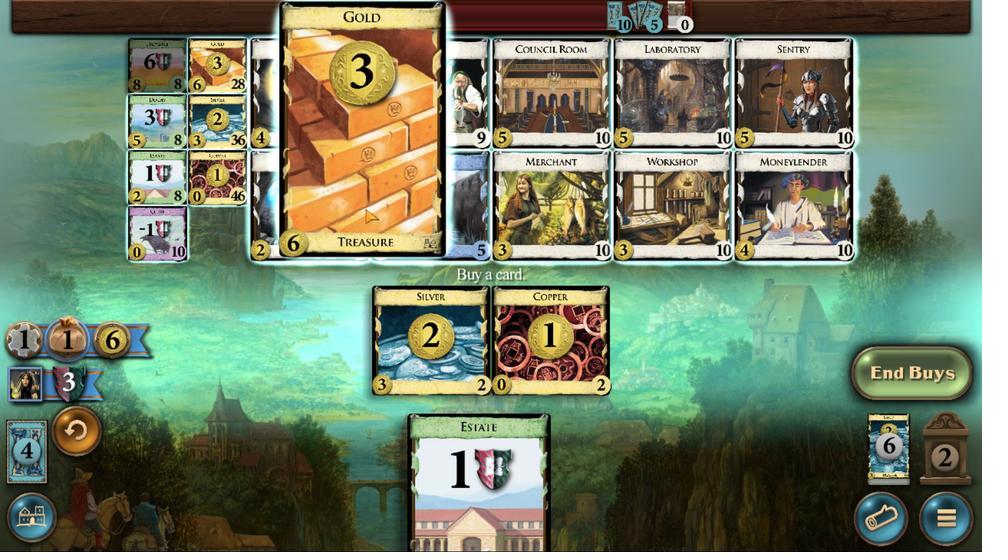 
Action: Mouse moved to (526, 397)
Screenshot: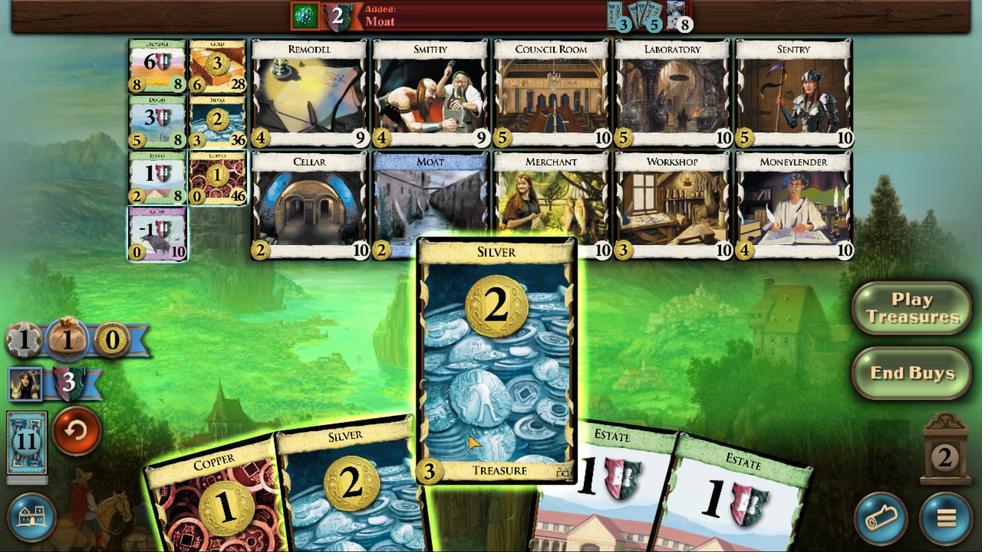 
Action: Mouse pressed left at (526, 397)
Screenshot: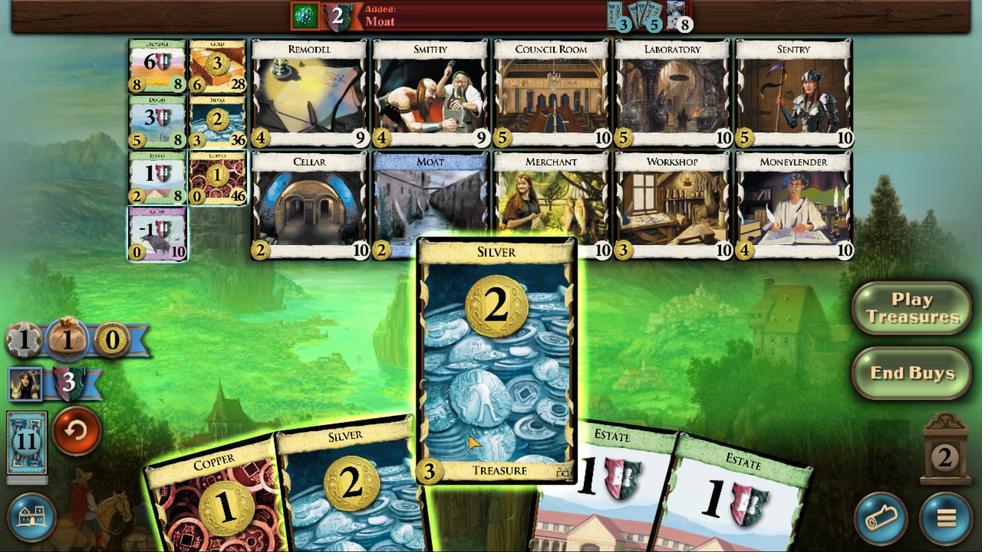 
Action: Mouse moved to (526, 395)
Screenshot: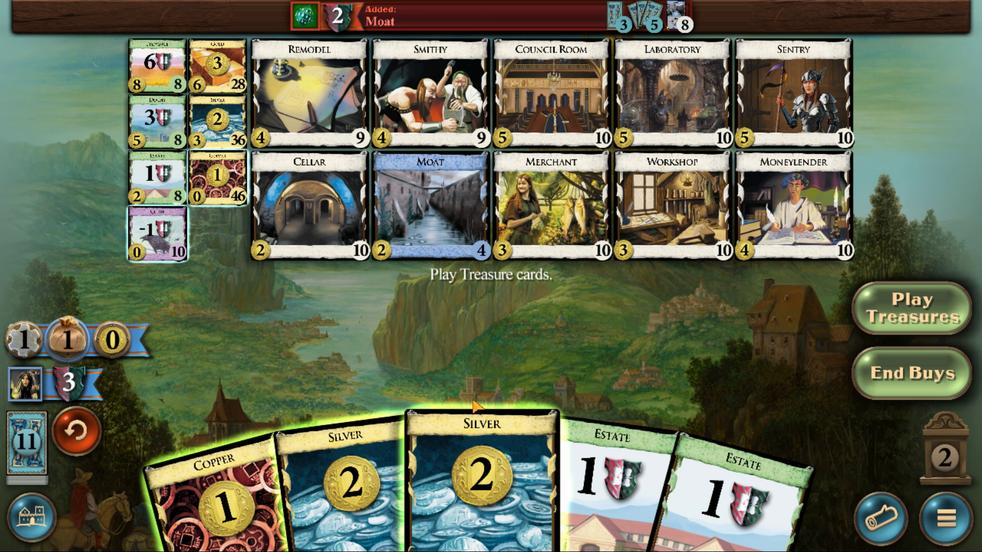 
Action: Mouse pressed left at (526, 395)
Screenshot: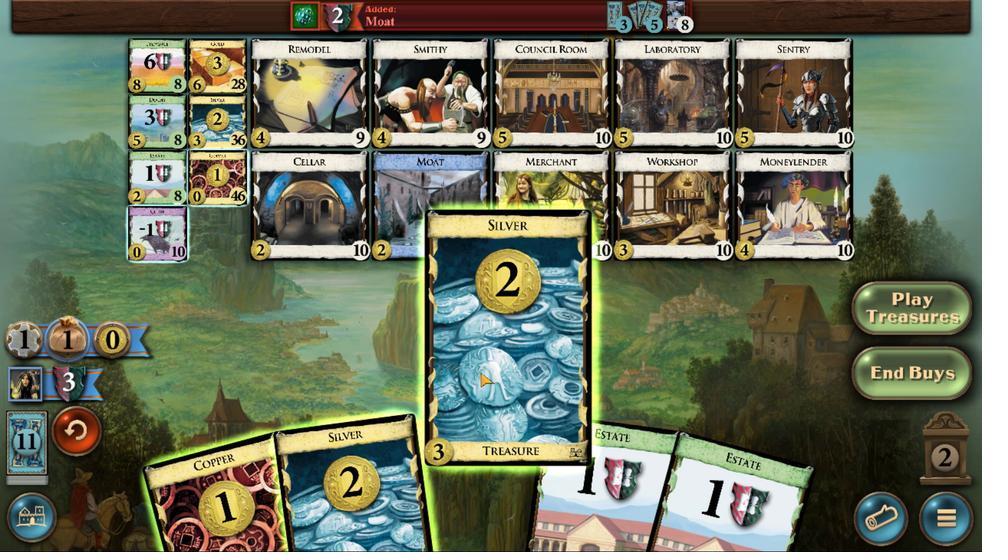 
Action: Mouse moved to (526, 393)
Screenshot: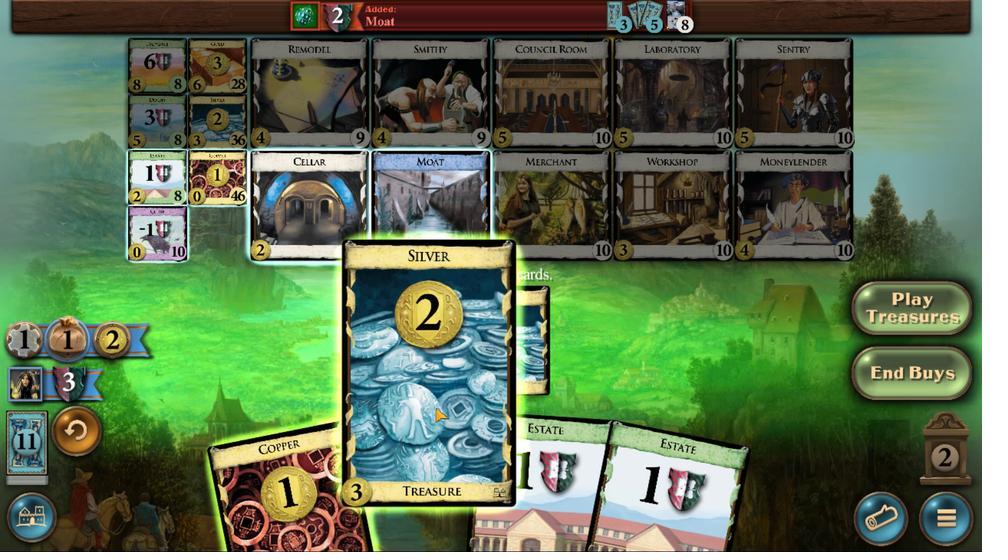
Action: Mouse pressed left at (526, 393)
Screenshot: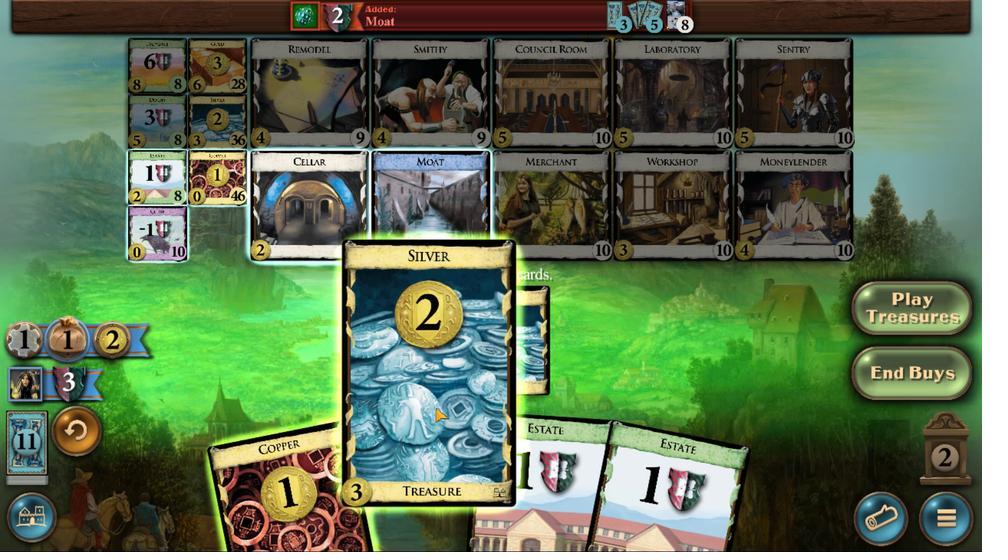 
Action: Mouse moved to (526, 393)
Screenshot: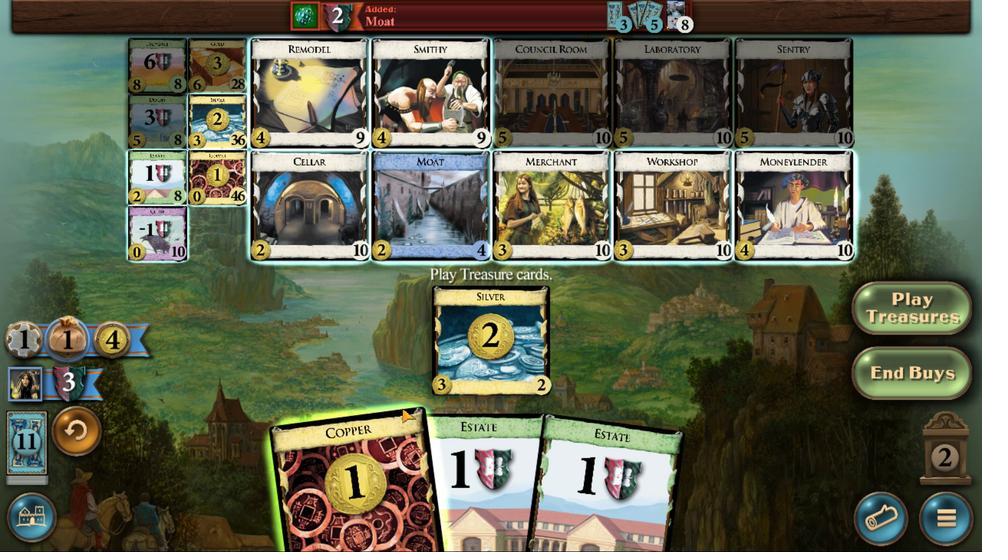 
Action: Mouse pressed left at (526, 393)
Screenshot: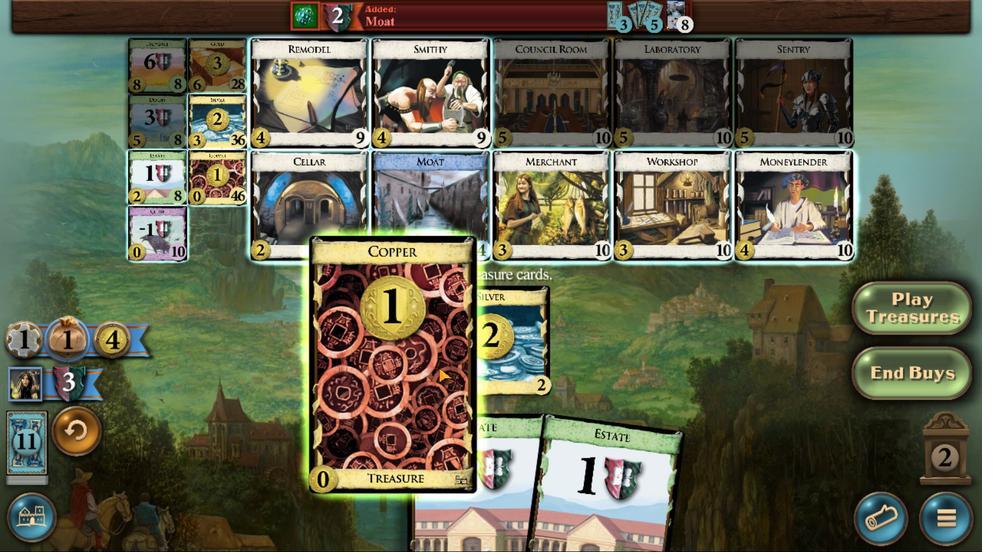 
Action: Mouse moved to (526, 356)
Screenshot: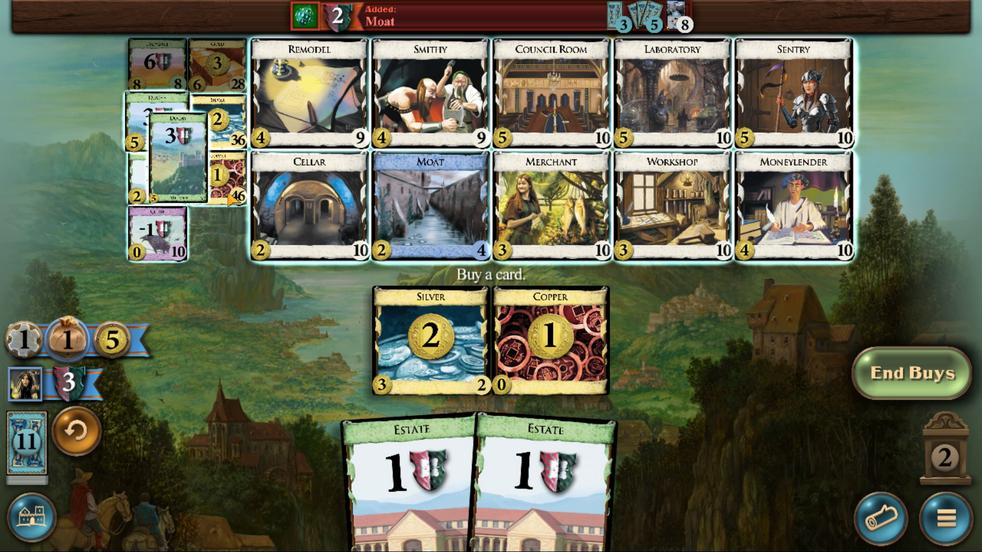 
Action: Mouse pressed left at (526, 356)
Screenshot: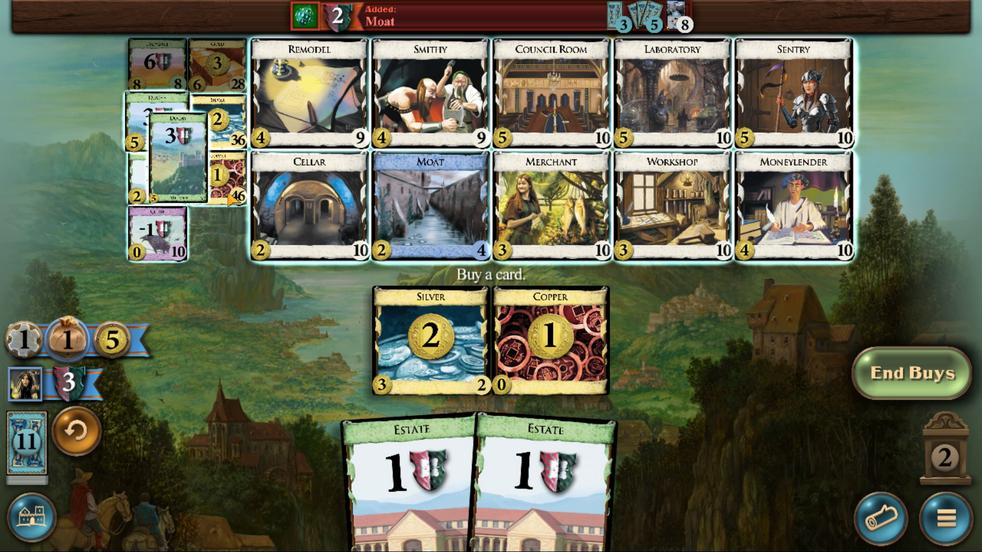 
Action: Mouse moved to (527, 399)
Screenshot: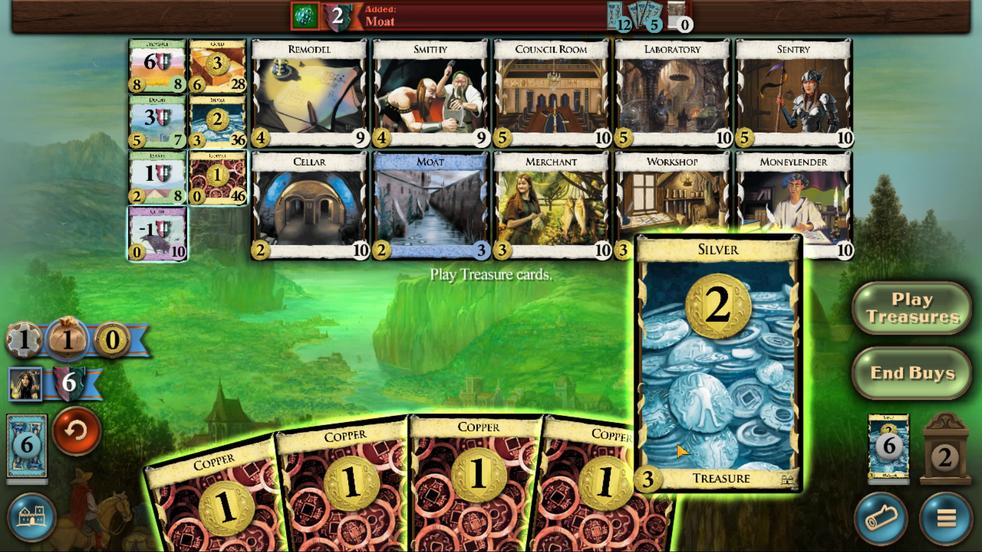 
Action: Mouse pressed left at (527, 399)
Screenshot: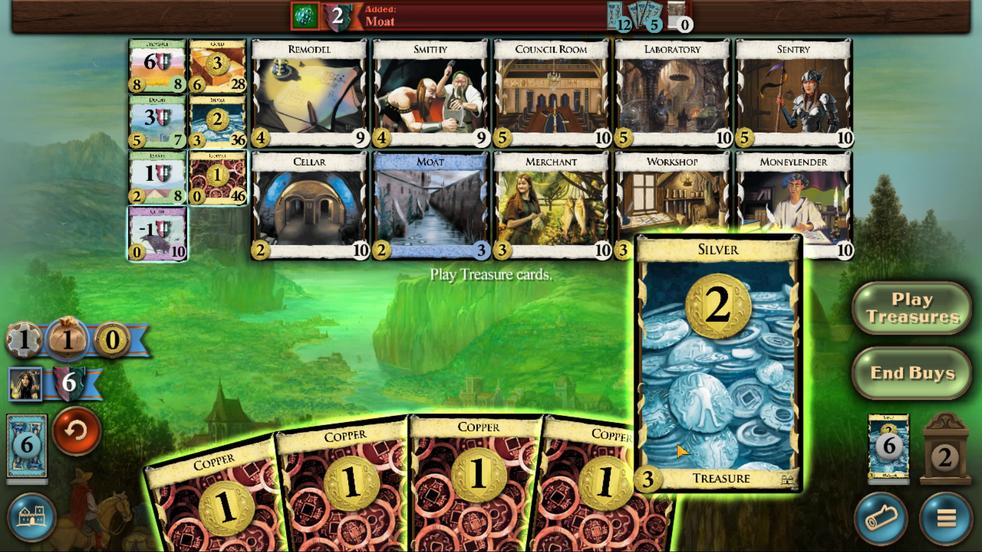 
Action: Mouse moved to (527, 397)
Screenshot: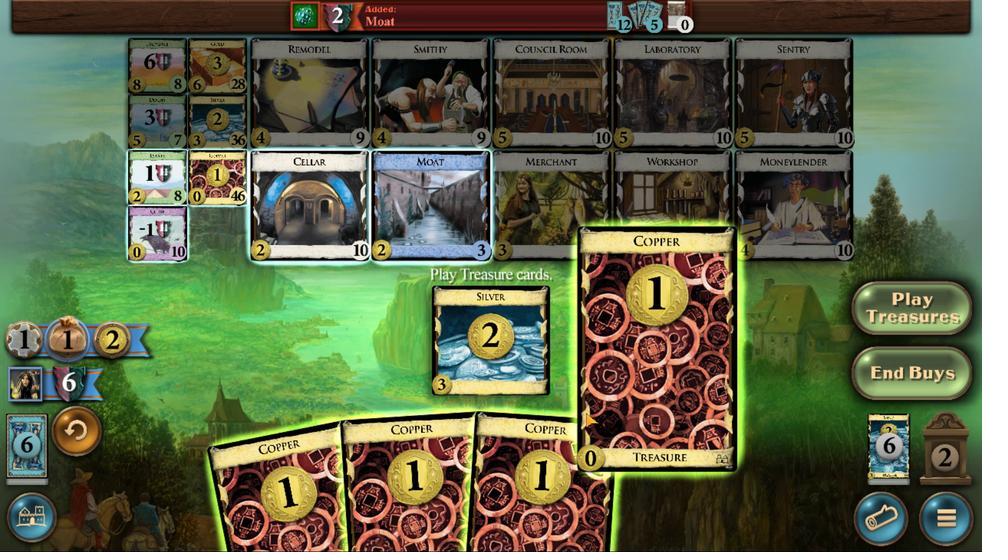 
Action: Mouse pressed left at (527, 397)
Screenshot: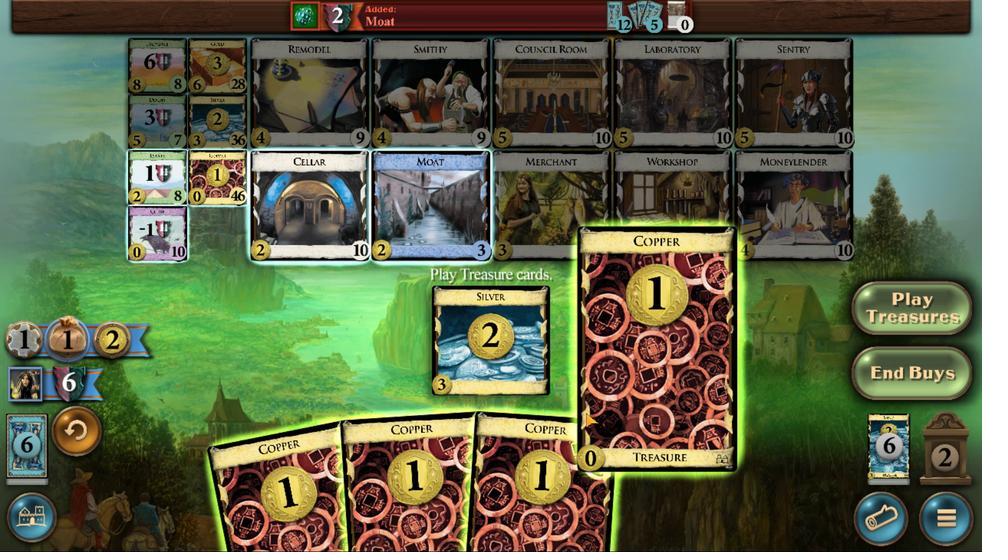
Action: Mouse moved to (527, 396)
Screenshot: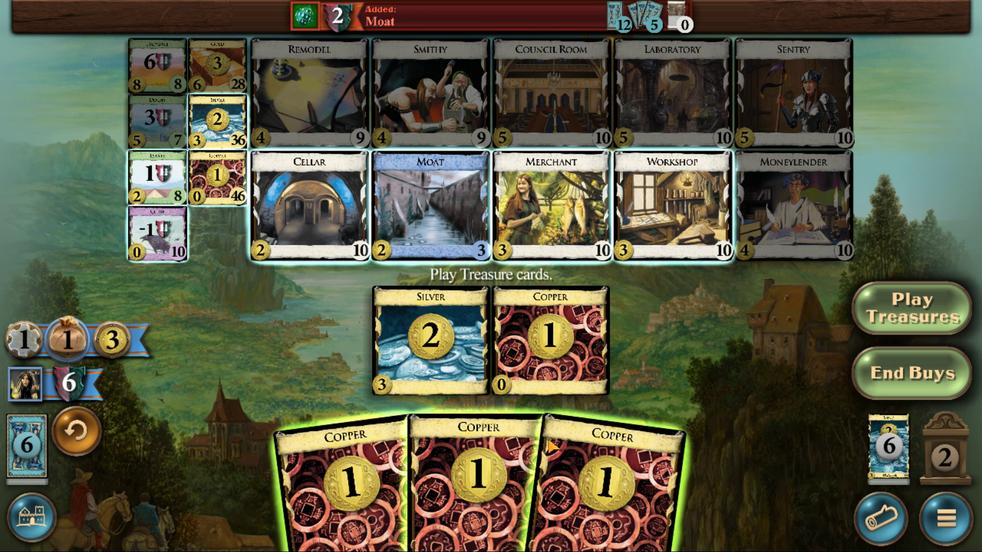 
Action: Mouse pressed left at (527, 396)
Screenshot: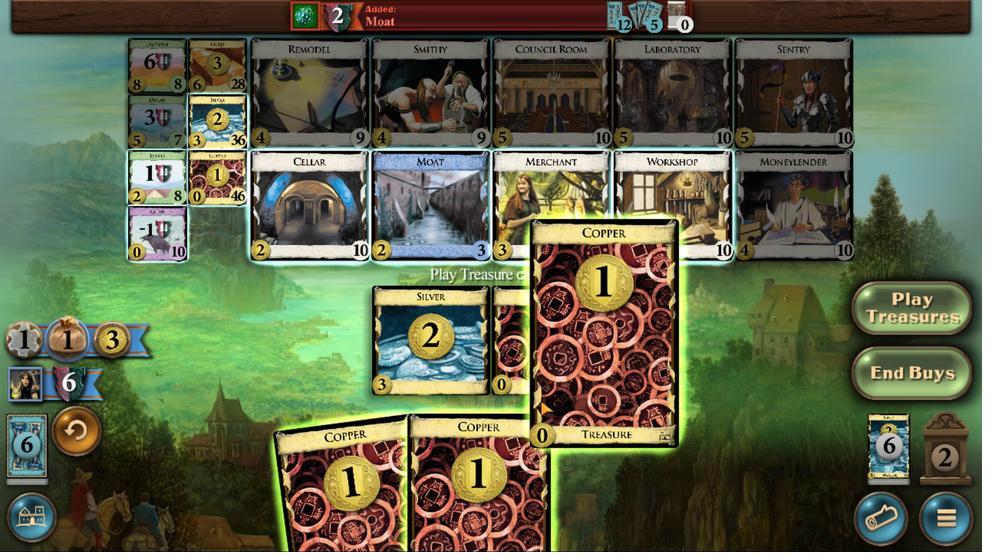 
Action: Mouse moved to (527, 393)
Screenshot: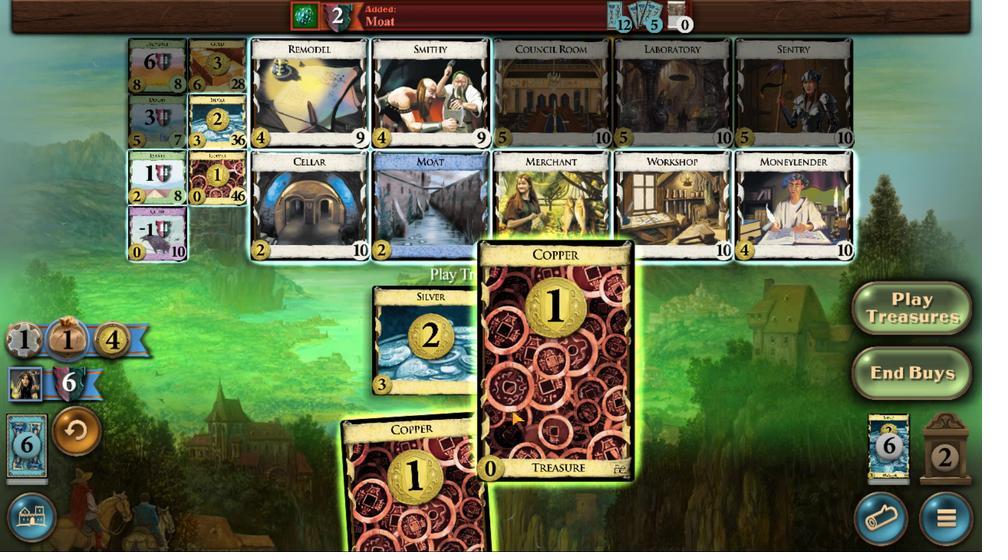 
Action: Mouse pressed left at (527, 393)
Screenshot: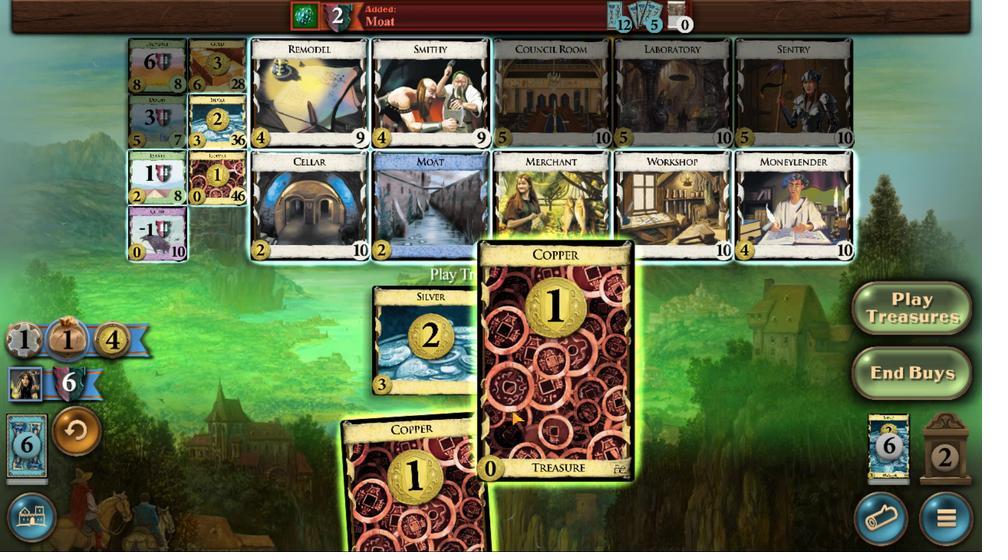 
Action: Mouse moved to (526, 394)
Screenshot: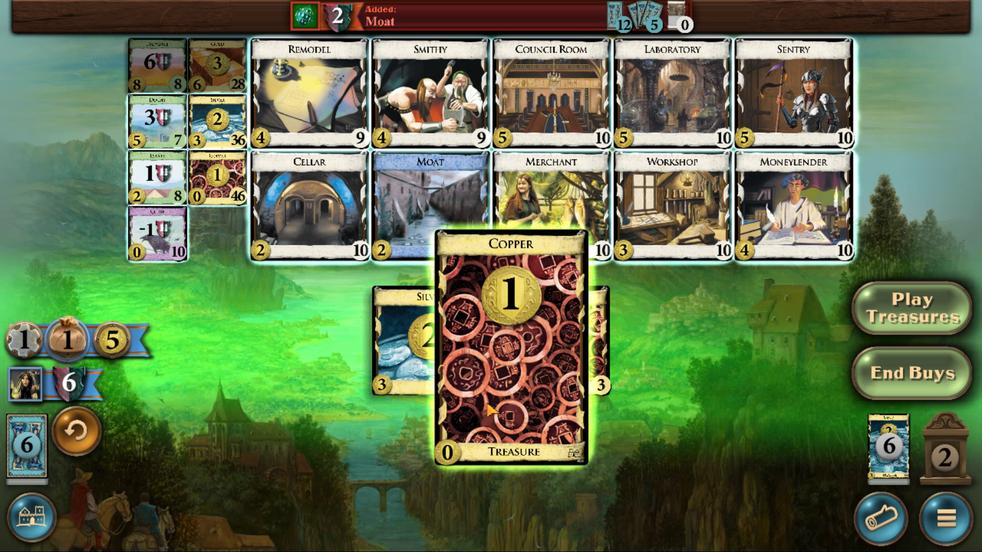 
Action: Mouse pressed left at (526, 394)
Screenshot: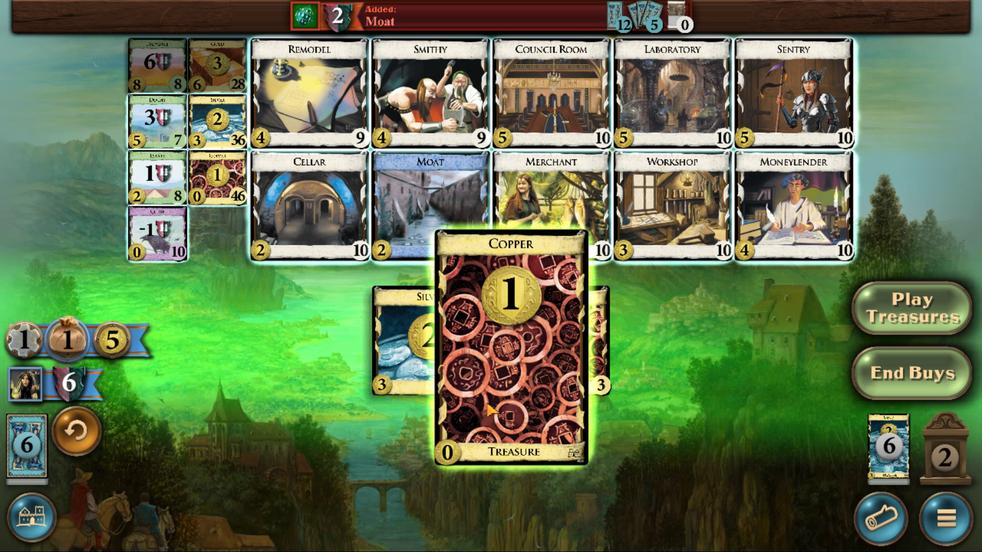 
Action: Mouse moved to (526, 351)
Screenshot: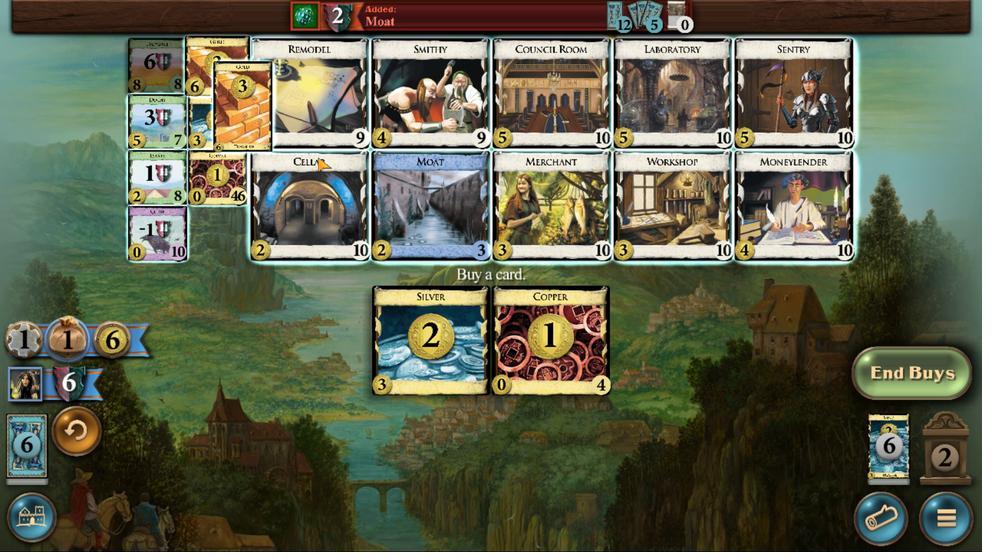 
Action: Mouse pressed left at (526, 351)
Screenshot: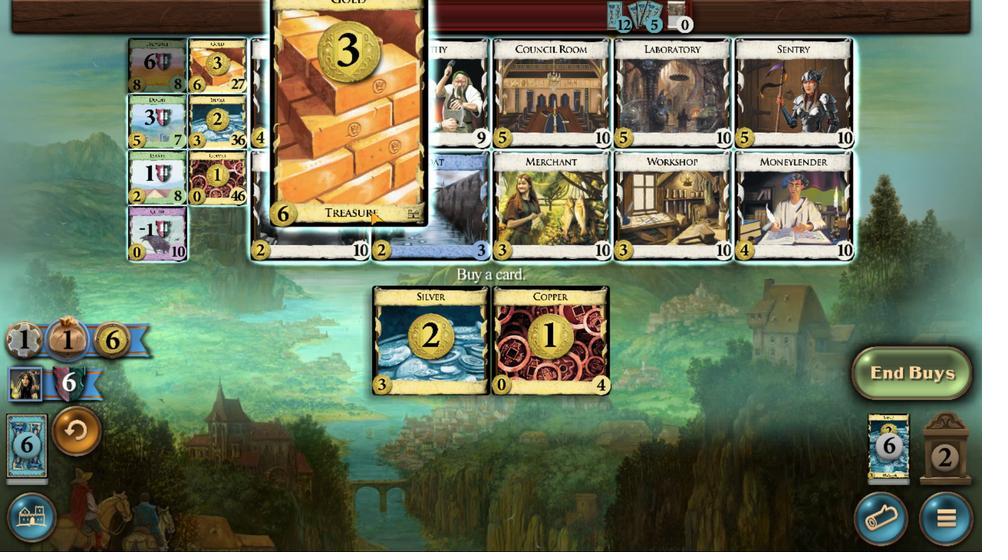 
Action: Mouse moved to (527, 395)
Screenshot: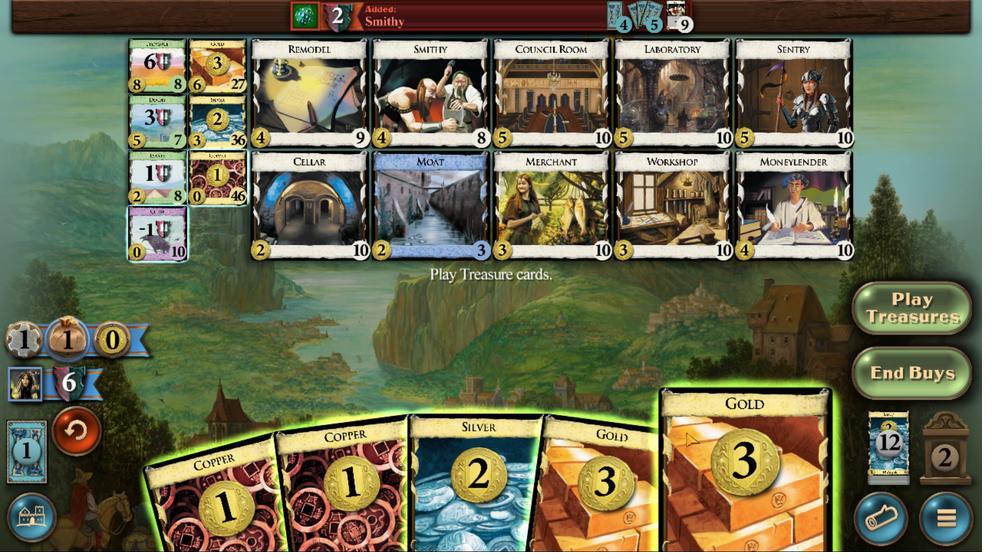 
Action: Mouse pressed left at (527, 395)
Screenshot: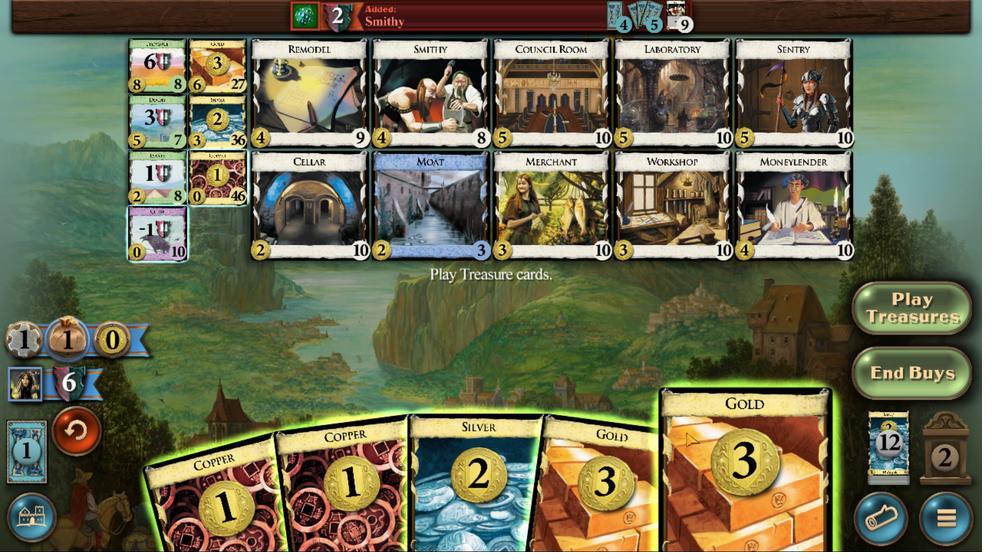
Action: Mouse moved to (527, 398)
Screenshot: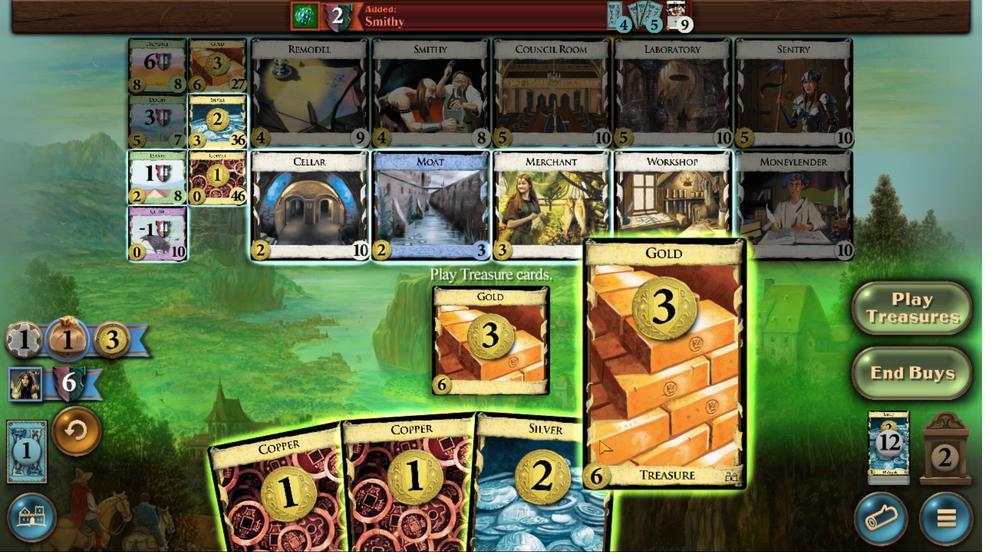 
Action: Mouse pressed left at (527, 398)
Screenshot: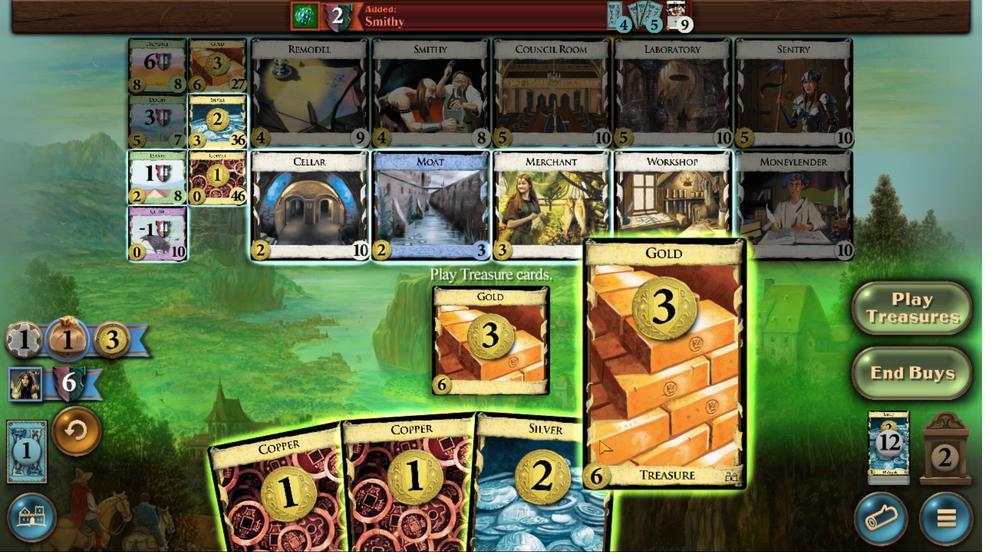 
Action: Mouse moved to (527, 396)
Screenshot: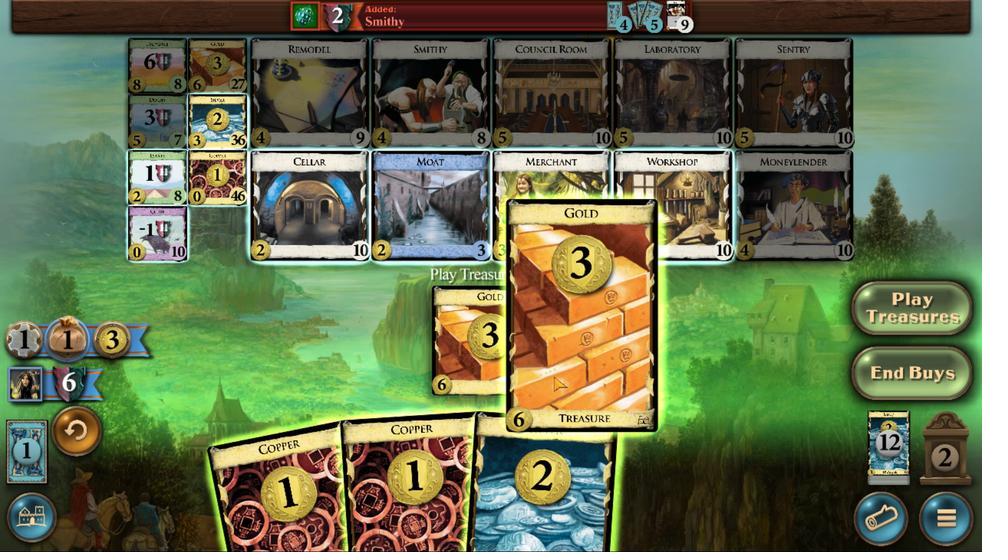 
Action: Mouse pressed left at (527, 396)
Screenshot: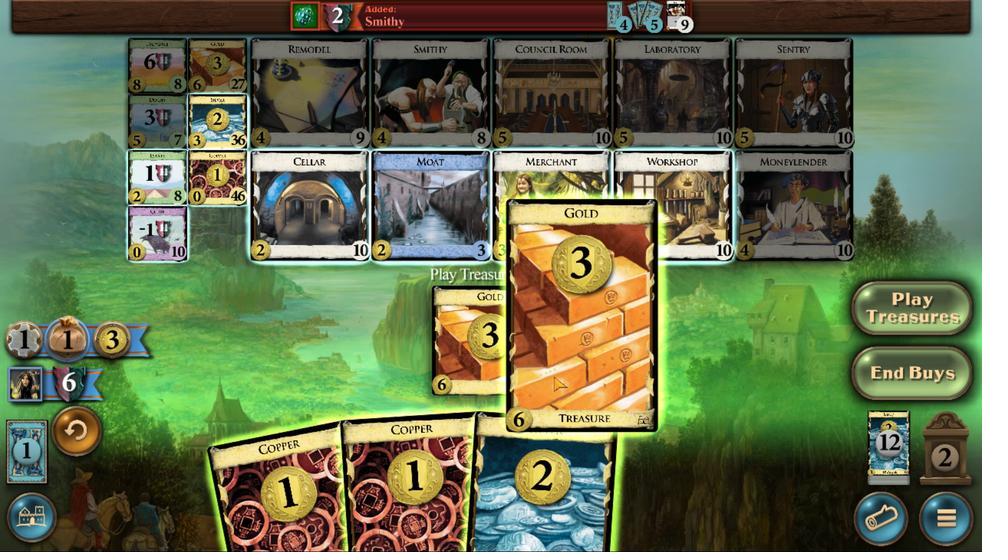 
Action: Mouse moved to (526, 393)
Screenshot: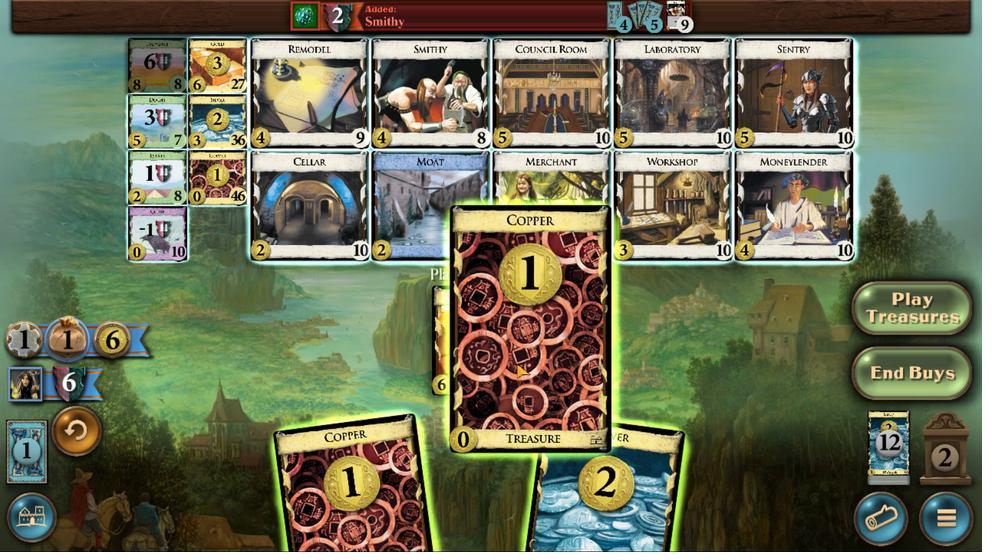 
Action: Mouse pressed left at (526, 393)
Screenshot: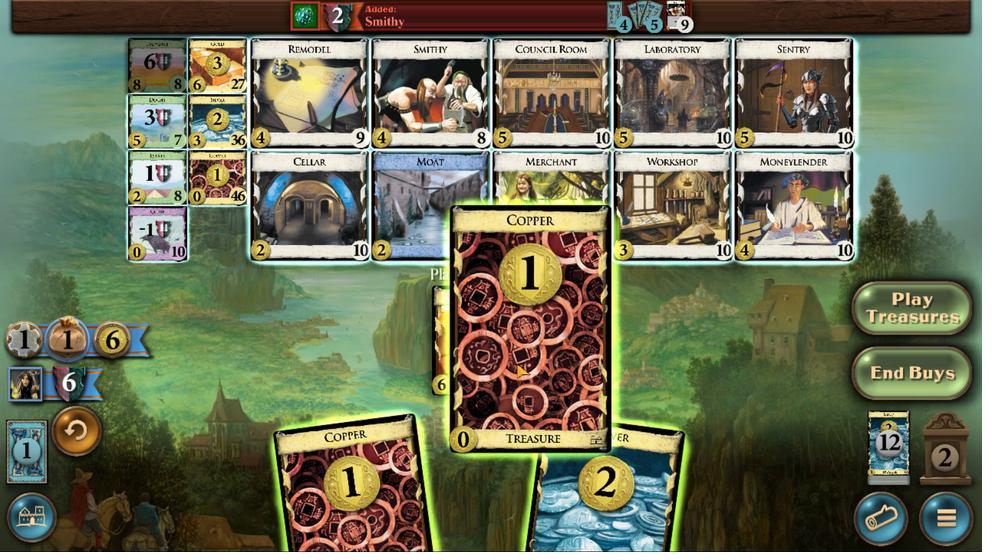 
Action: Mouse moved to (526, 392)
Screenshot: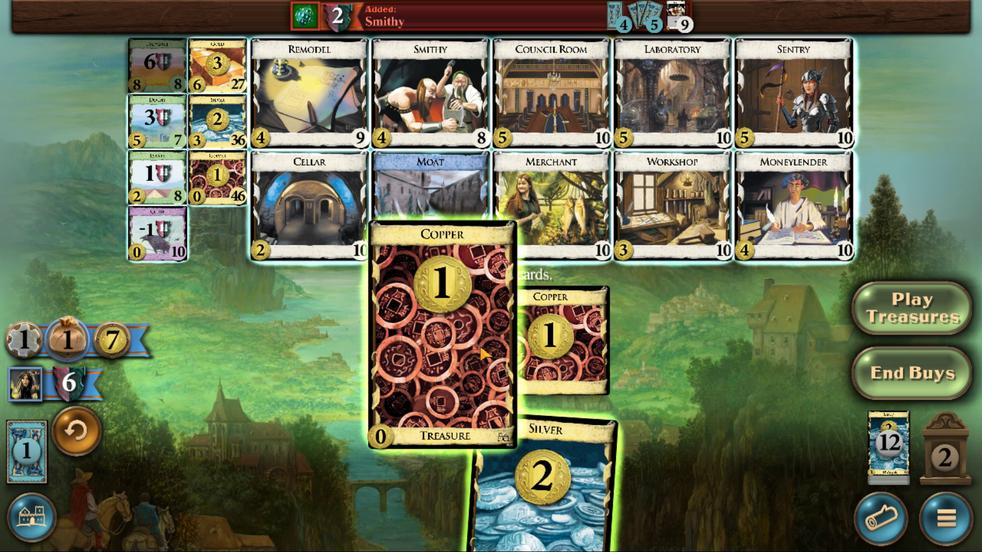 
Action: Mouse pressed left at (526, 392)
Screenshot: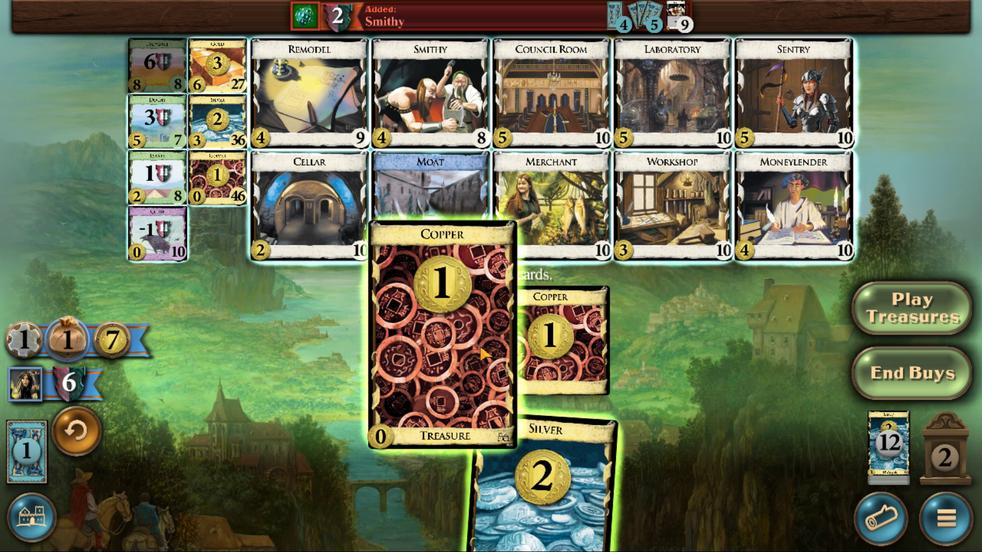 
Action: Mouse moved to (526, 352)
Screenshot: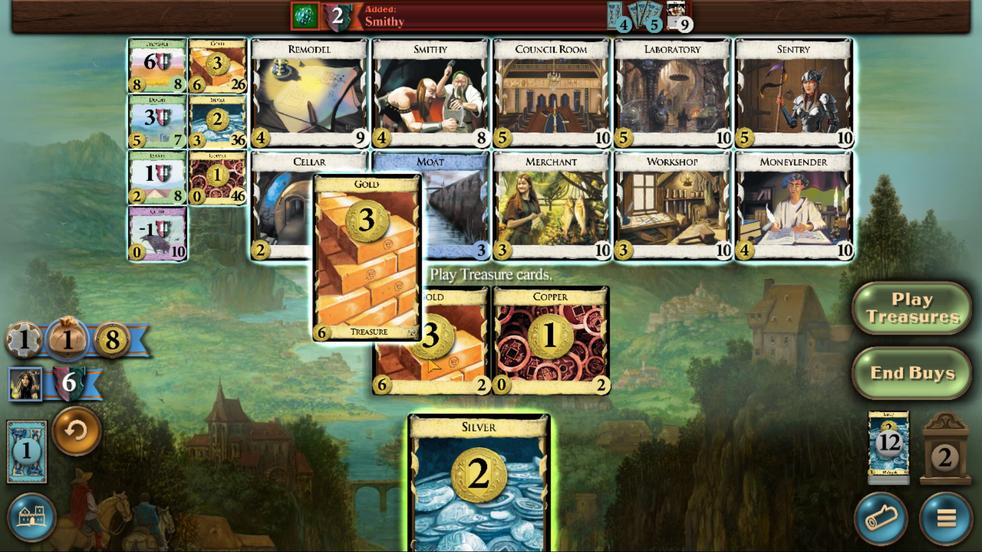 
Action: Mouse pressed left at (526, 352)
Screenshot: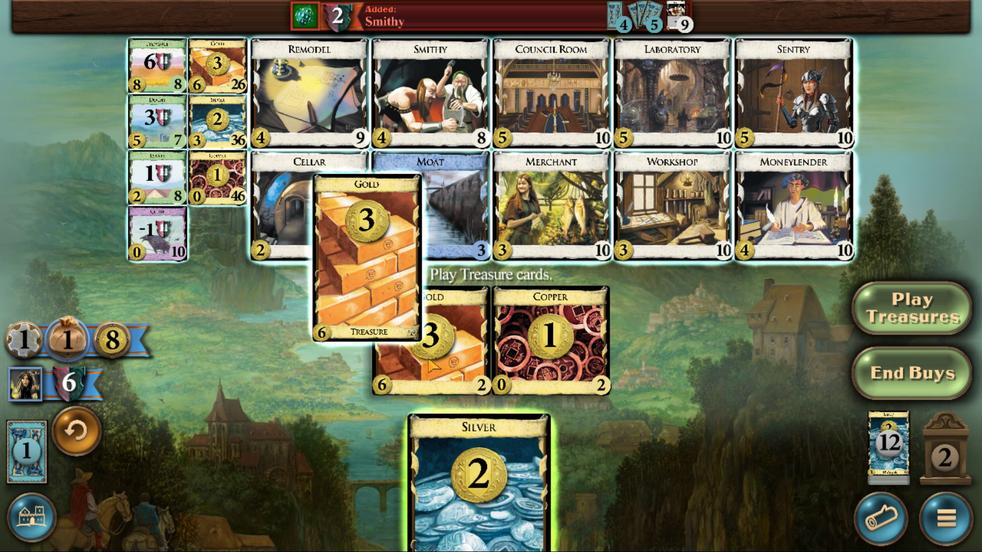 
Action: Mouse moved to (526, 396)
Screenshot: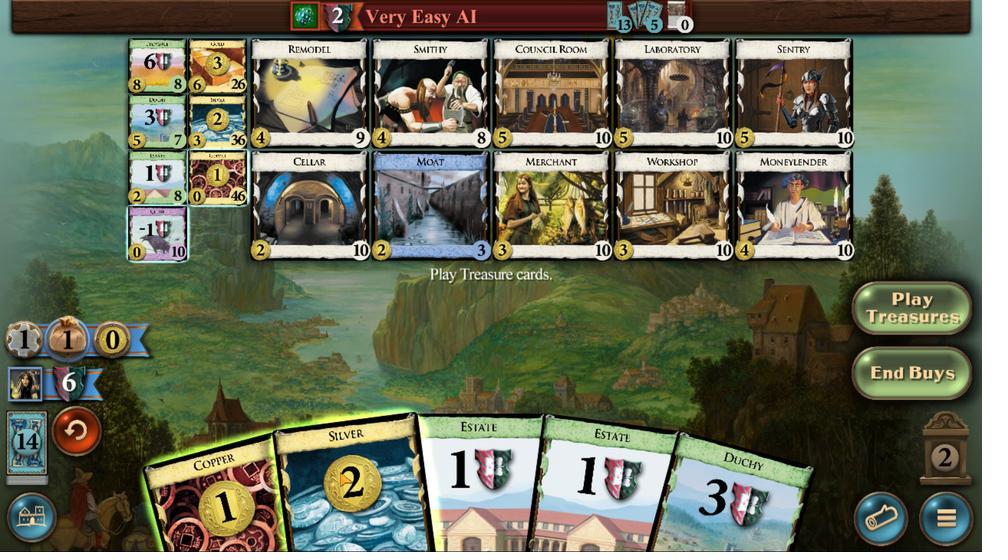 
Action: Mouse pressed left at (526, 396)
Screenshot: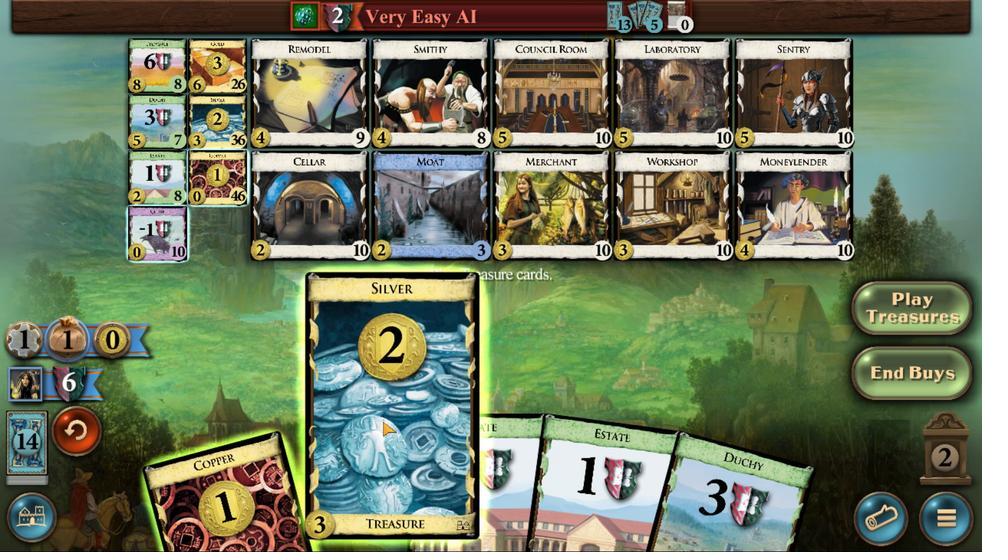 
Action: Mouse moved to (526, 395)
Screenshot: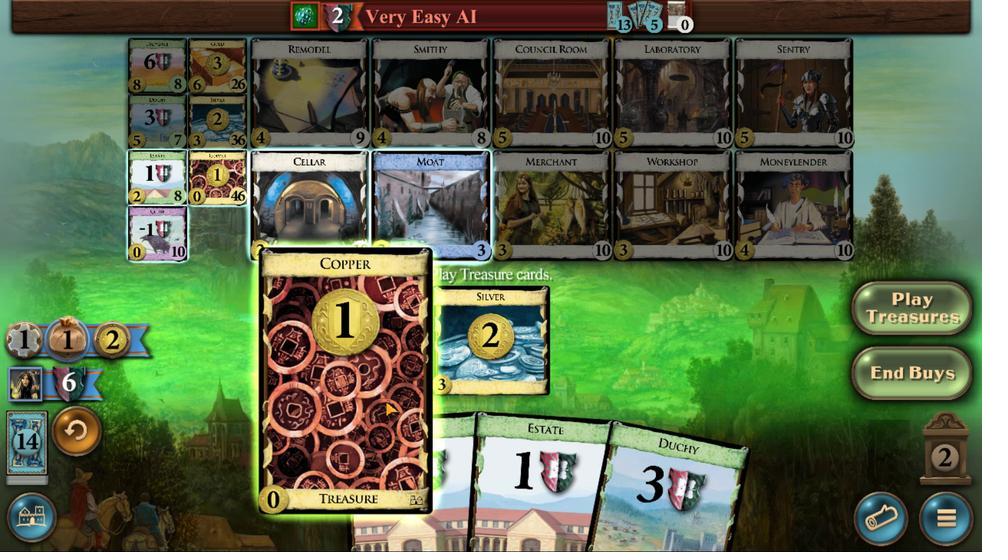 
Action: Mouse pressed left at (526, 395)
Screenshot: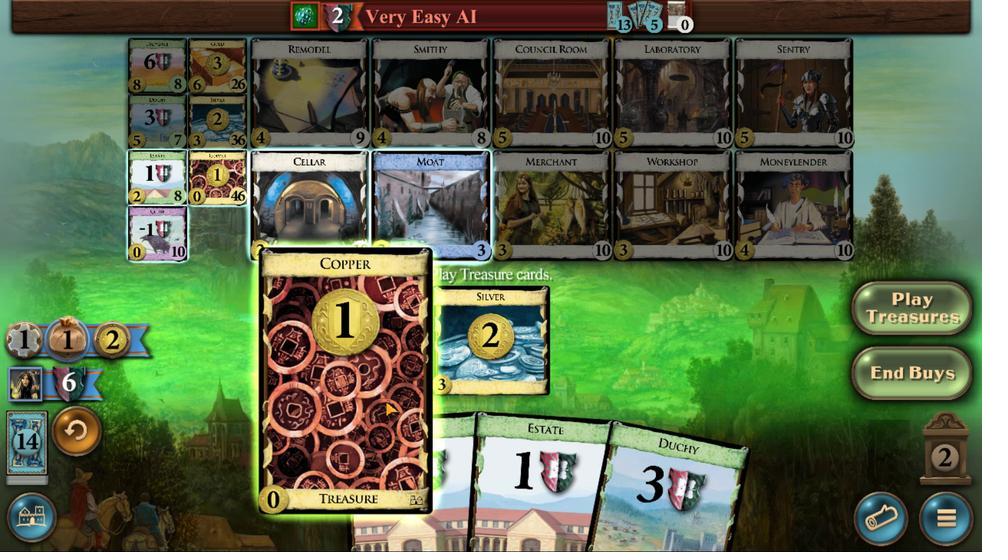 
Action: Mouse moved to (526, 357)
Screenshot: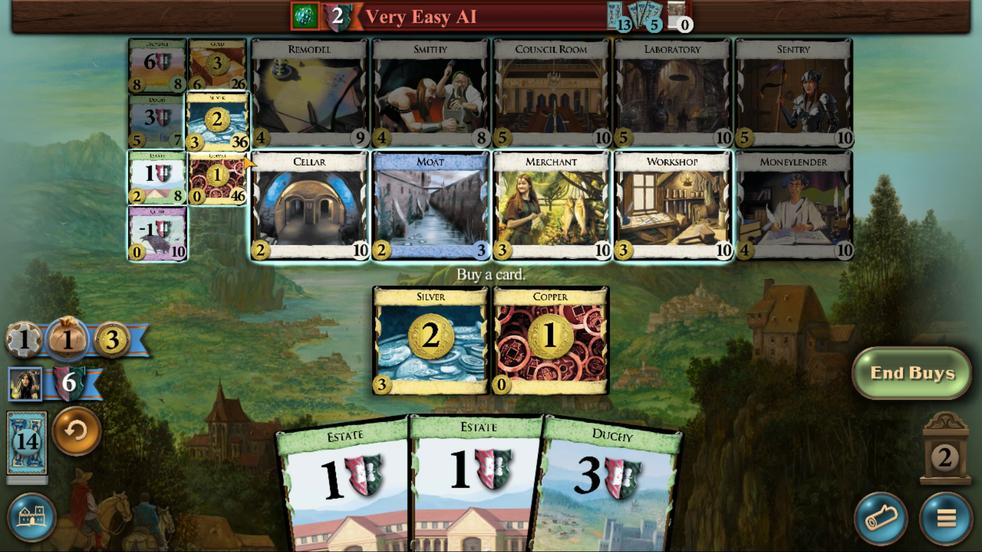 
Action: Mouse pressed left at (526, 357)
Screenshot: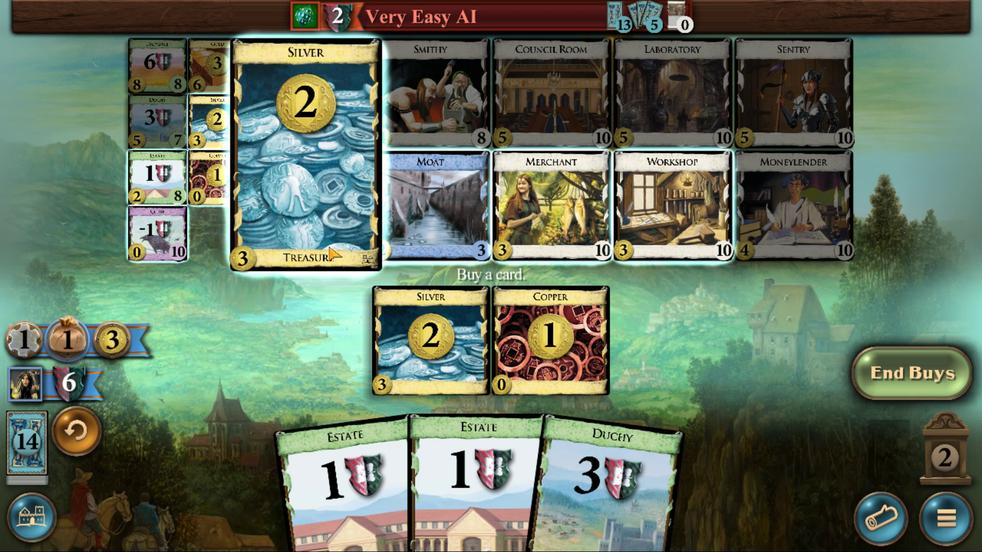
Action: Mouse moved to (527, 396)
Screenshot: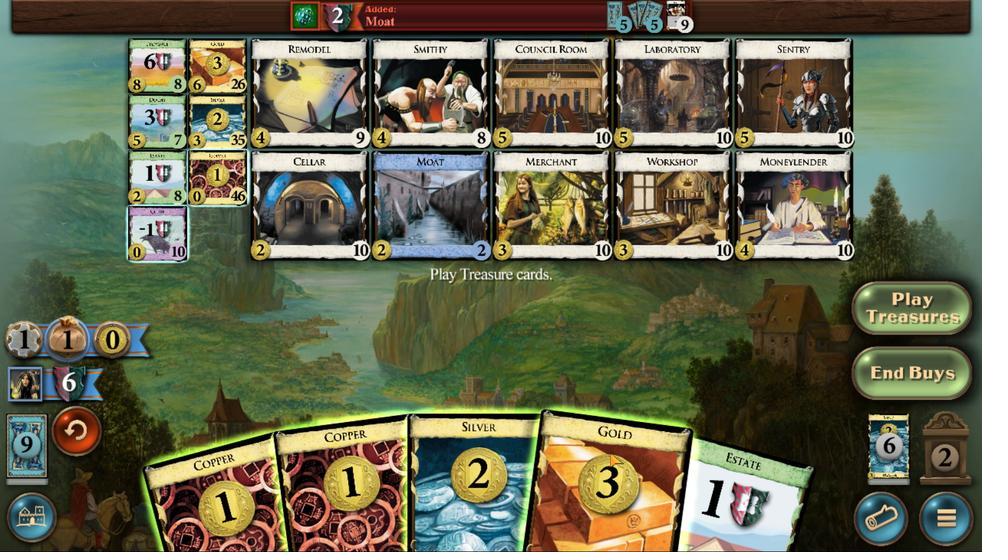 
Action: Mouse pressed left at (527, 396)
Screenshot: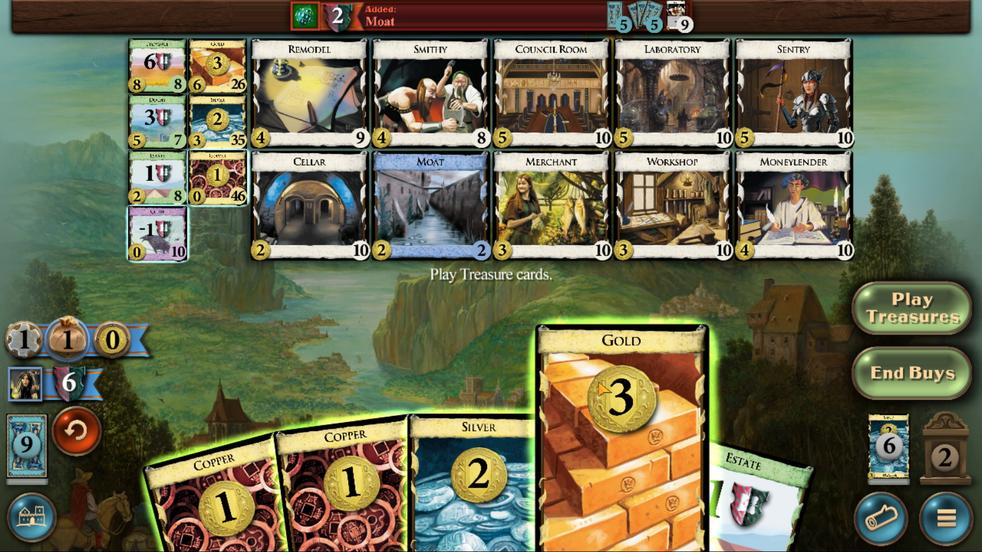 
Action: Mouse moved to (527, 394)
Screenshot: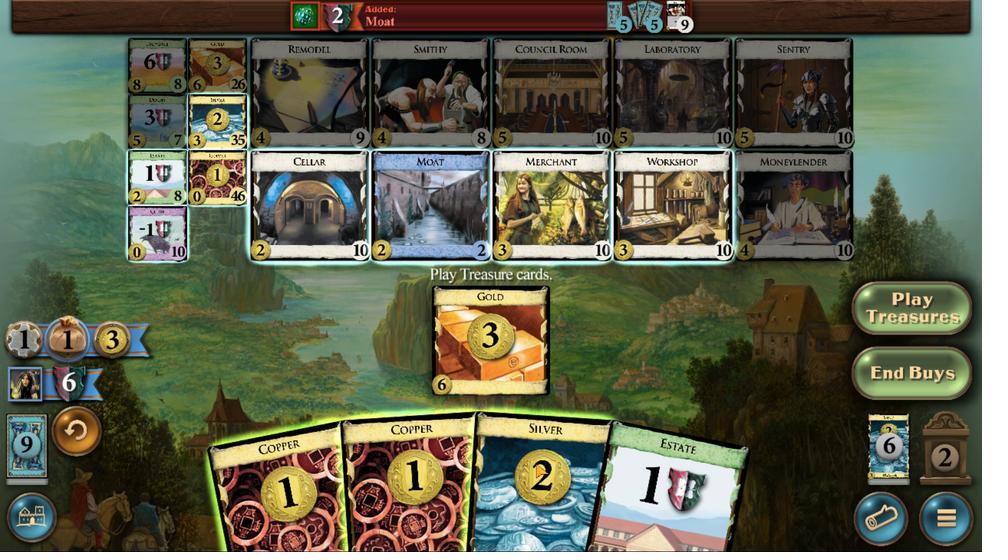 
Action: Mouse pressed left at (527, 394)
Screenshot: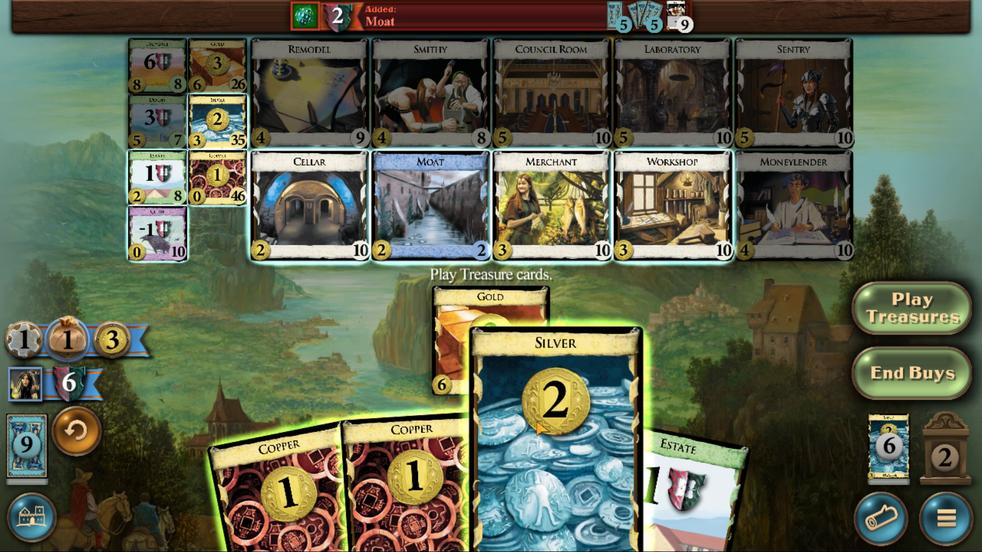 
Action: Mouse moved to (527, 396)
Screenshot: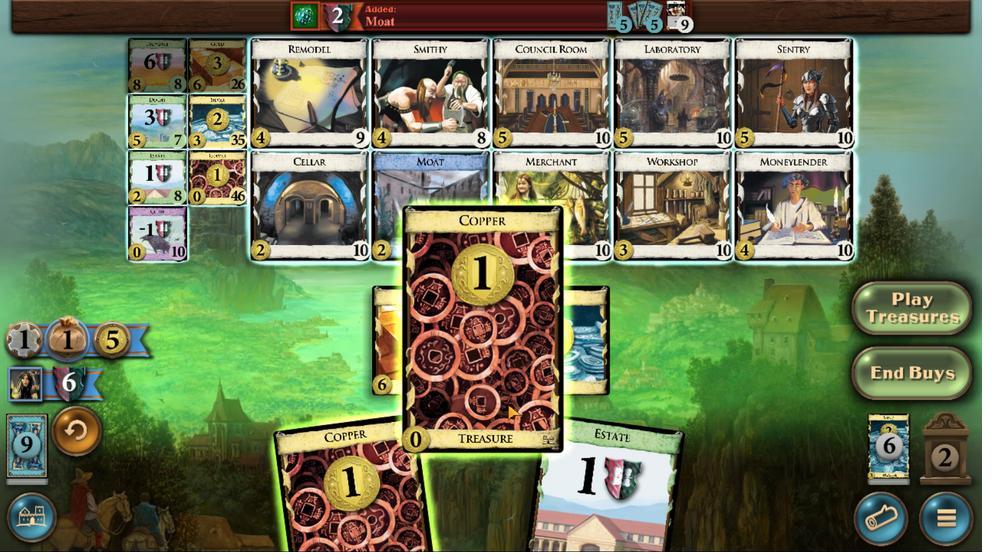 
Action: Mouse pressed left at (527, 396)
Screenshot: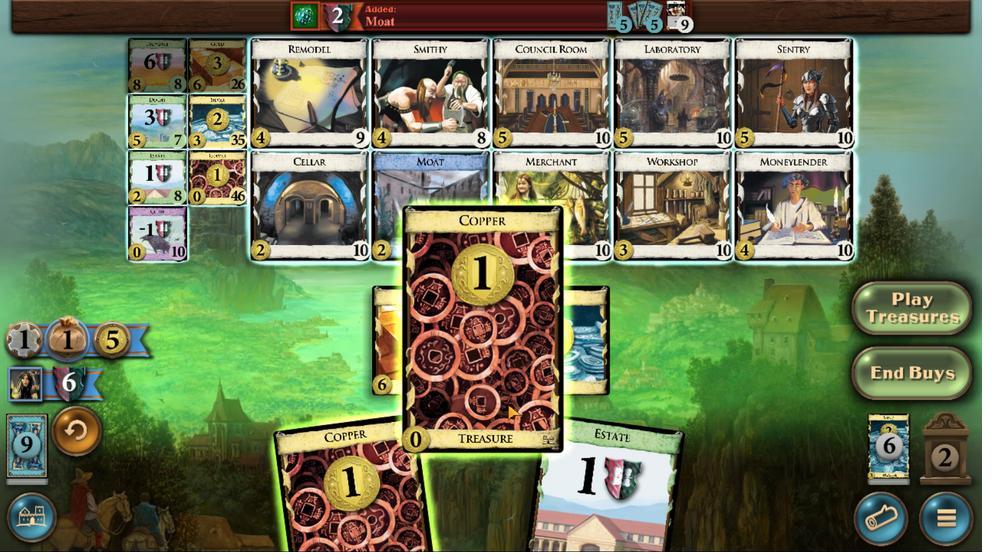
Action: Mouse moved to (526, 350)
Screenshot: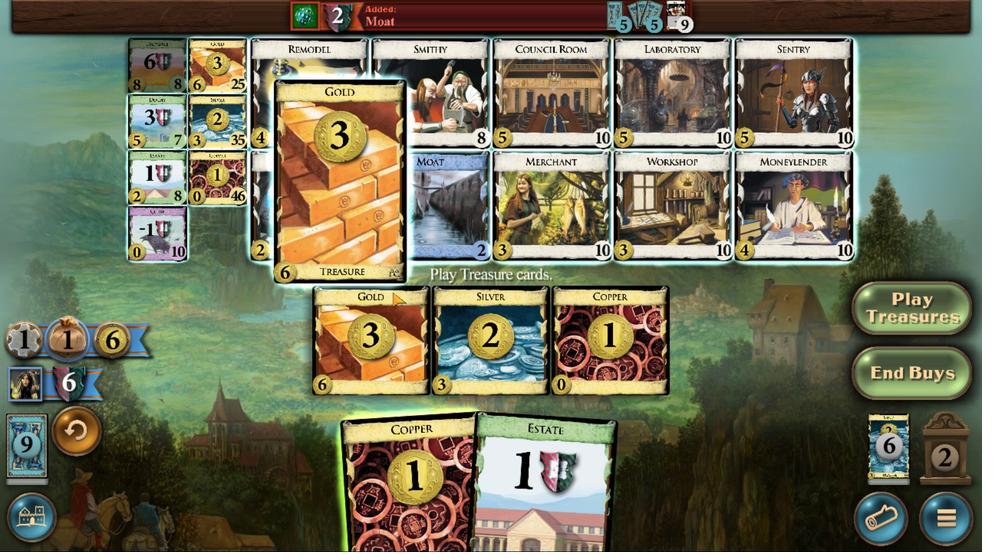 
Action: Mouse pressed left at (526, 350)
Screenshot: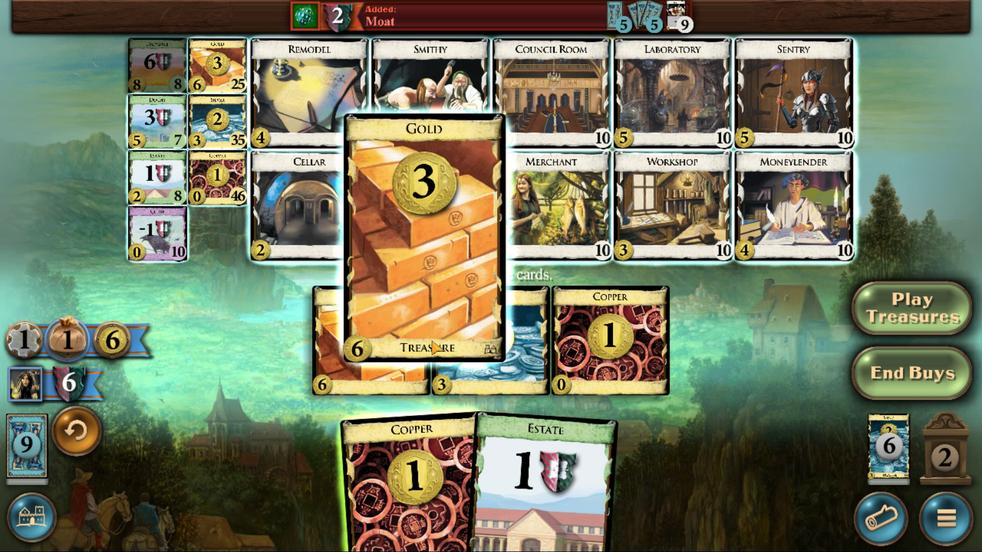 
Action: Mouse moved to (527, 398)
Screenshot: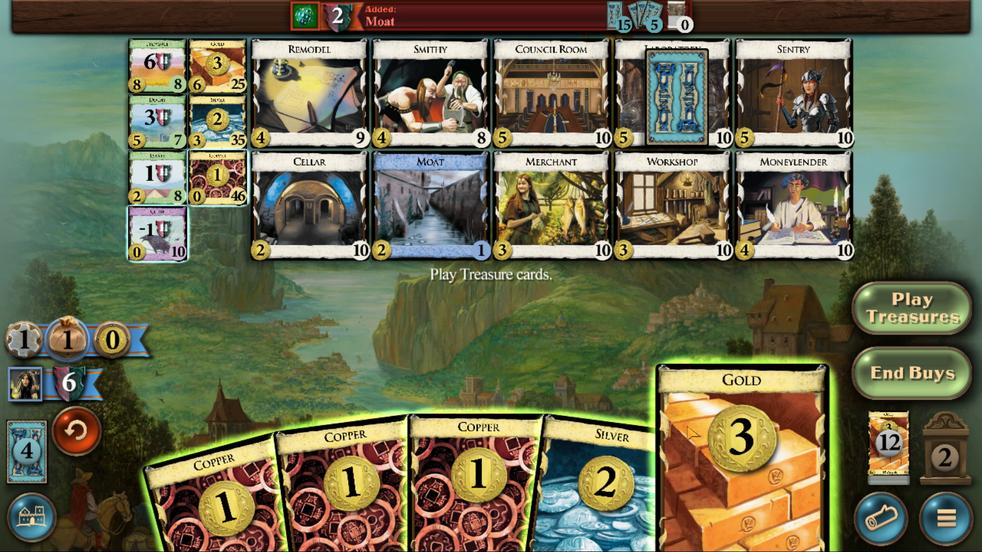 
Action: Mouse pressed left at (527, 398)
Screenshot: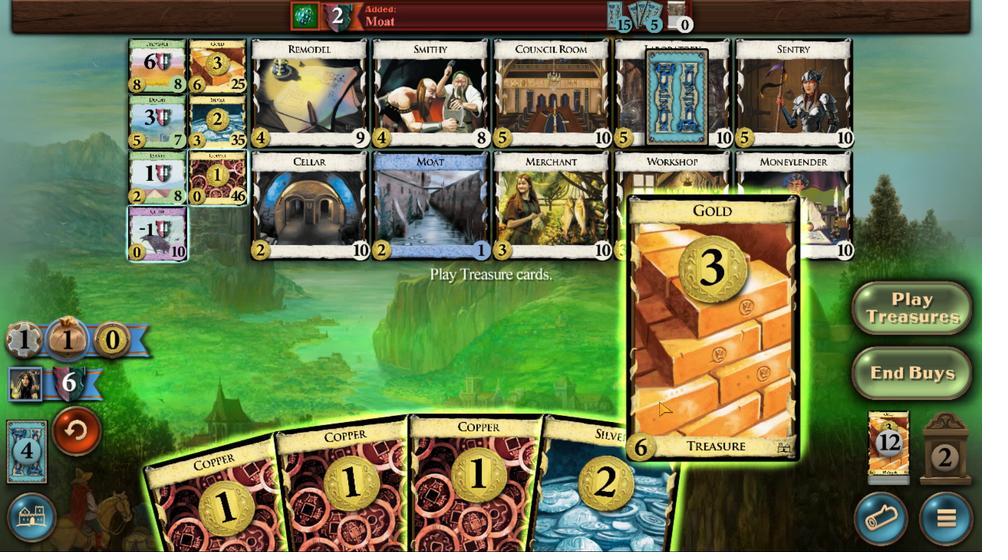 
Action: Mouse moved to (527, 399)
Screenshot: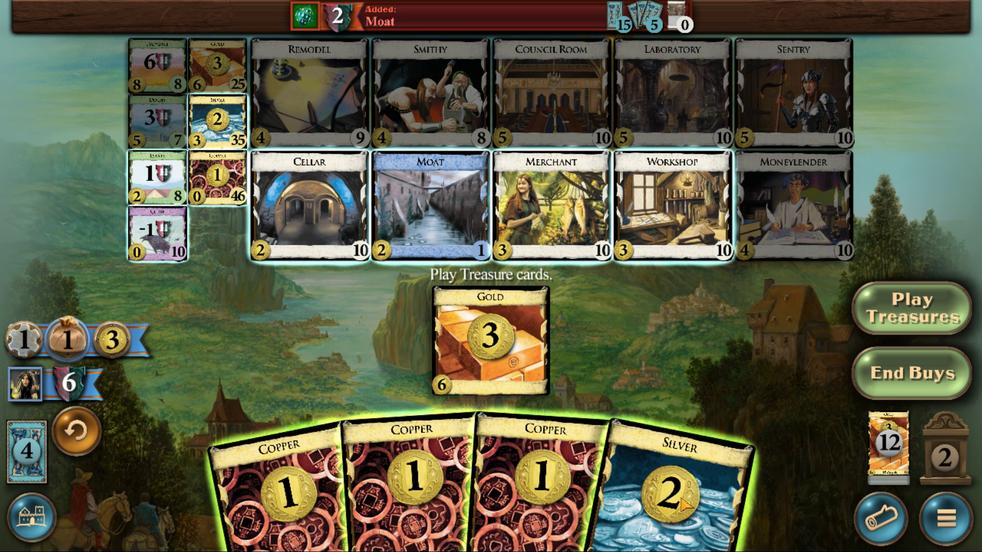 
Action: Mouse pressed left at (527, 399)
Screenshot: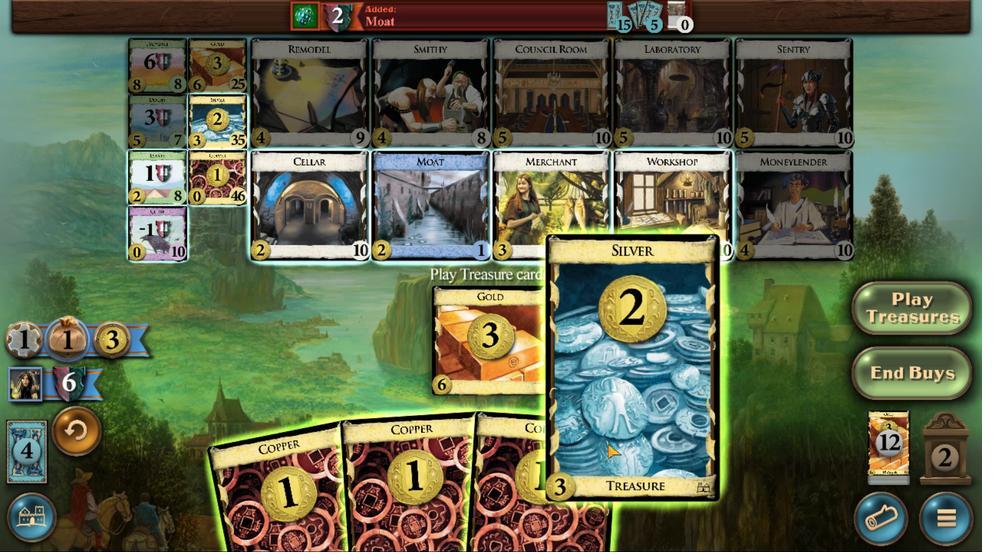 
Action: Mouse moved to (527, 397)
Screenshot: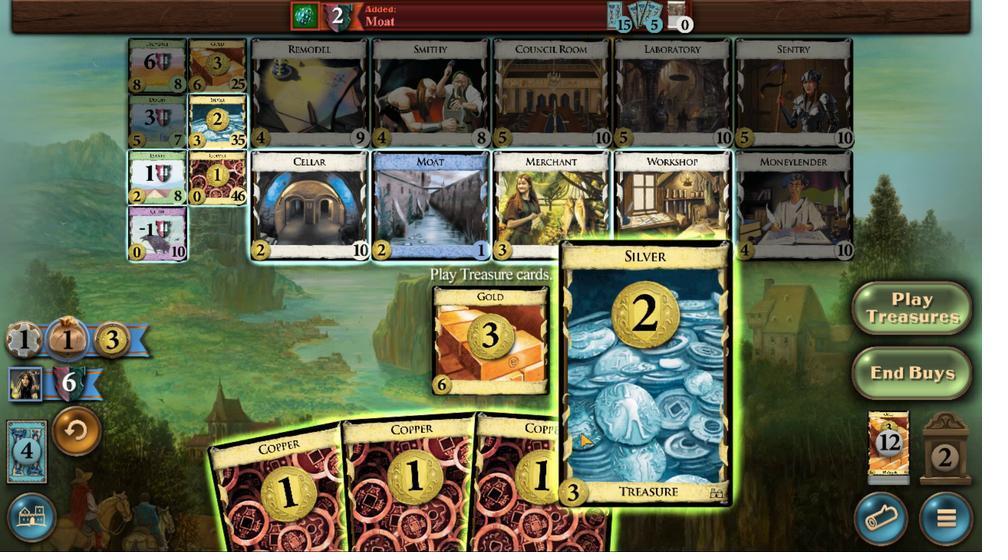 
Action: Mouse pressed left at (527, 397)
Screenshot: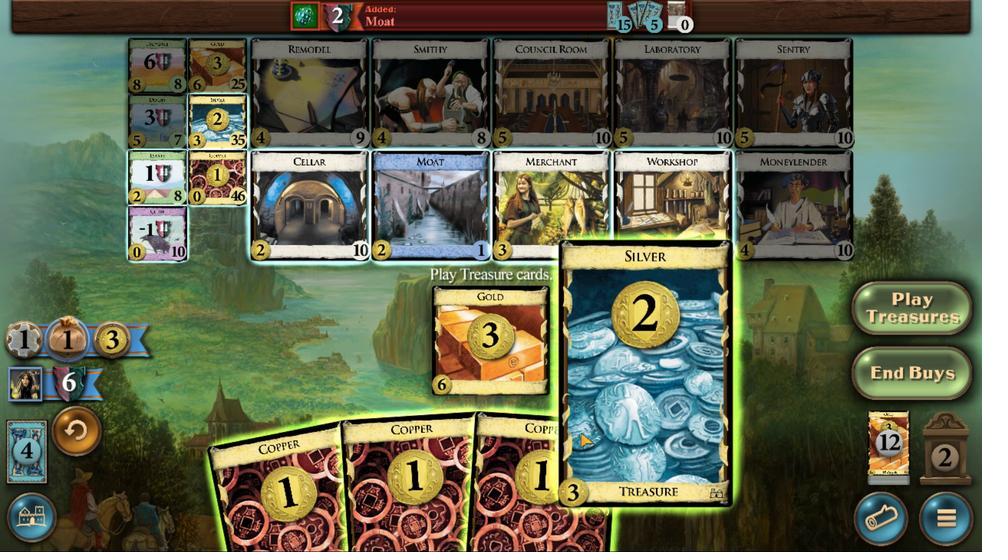 
Action: Mouse moved to (527, 398)
Screenshot: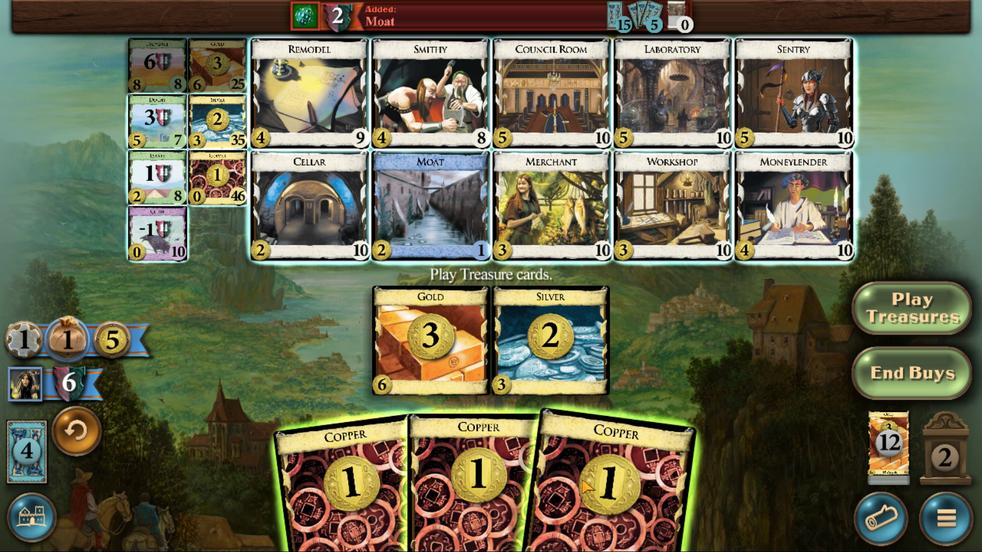 
Action: Mouse pressed left at (527, 398)
Screenshot: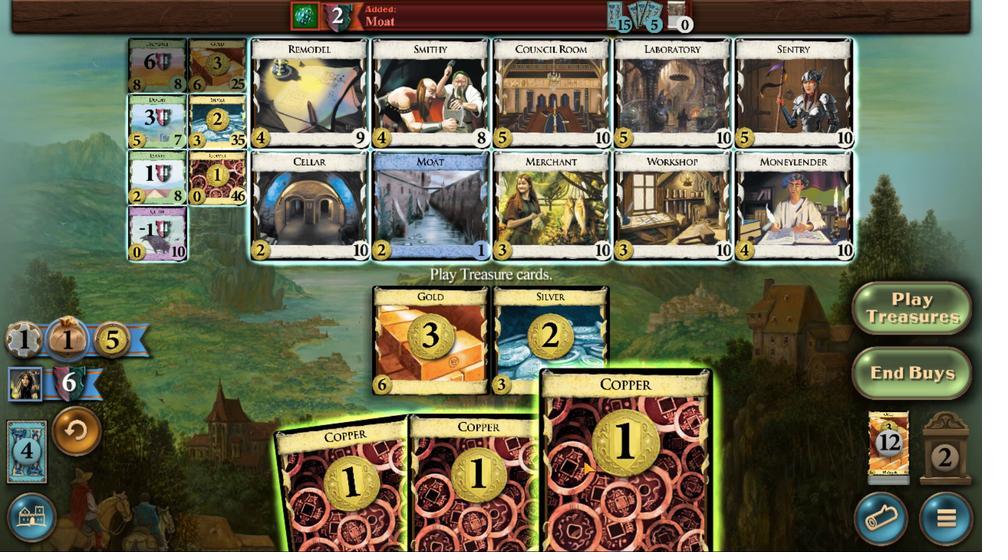 
Action: Mouse moved to (527, 398)
Screenshot: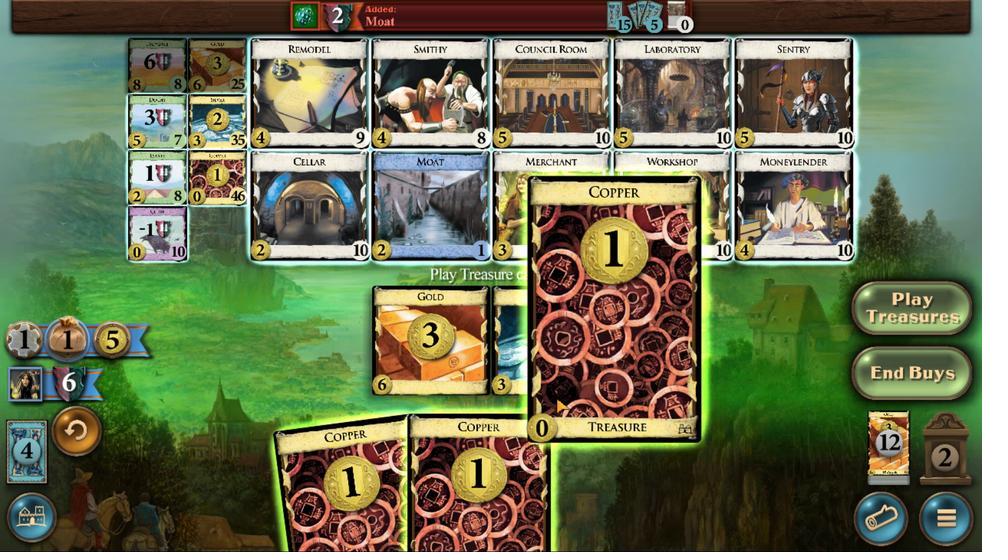 
Action: Mouse pressed left at (527, 398)
Screenshot: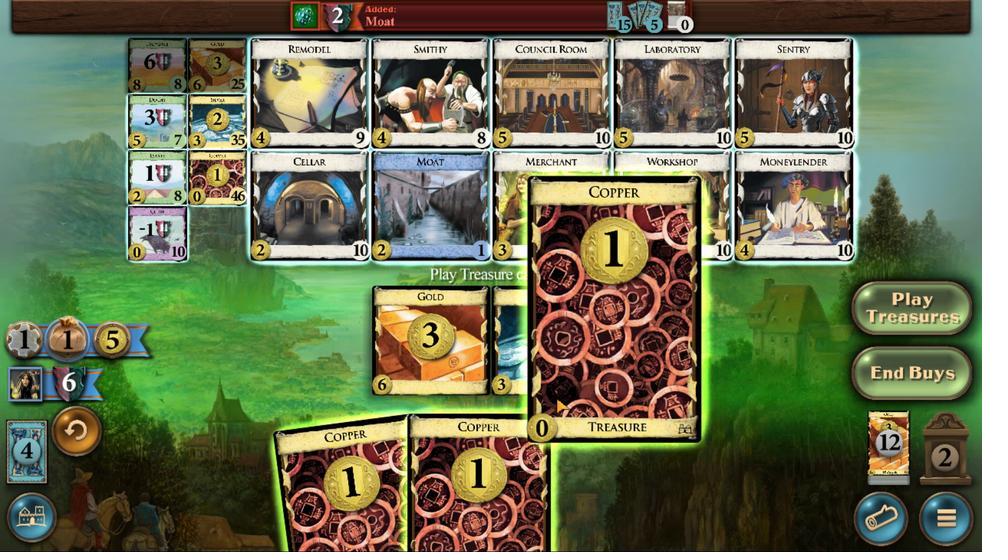 
Action: Mouse moved to (527, 394)
Screenshot: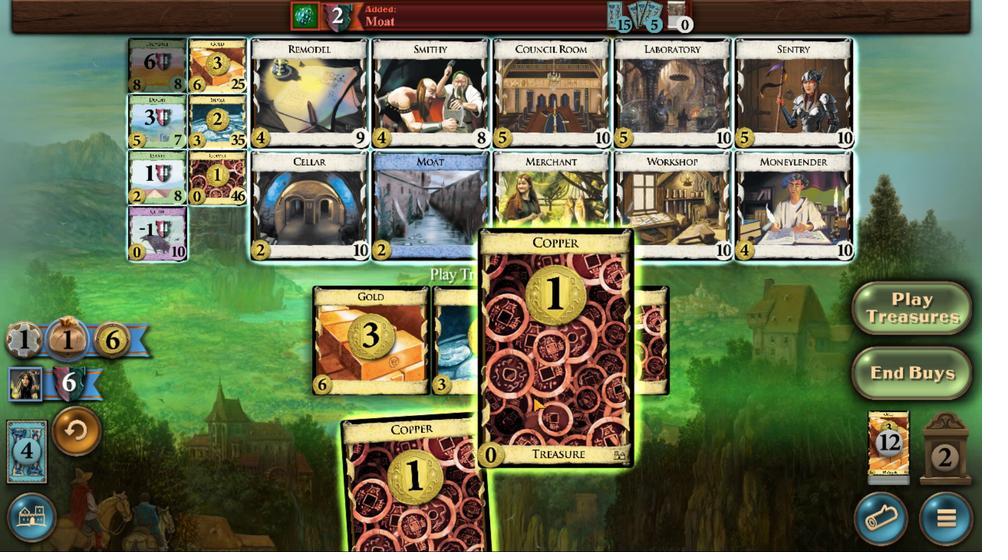 
Action: Mouse pressed left at (527, 394)
Screenshot: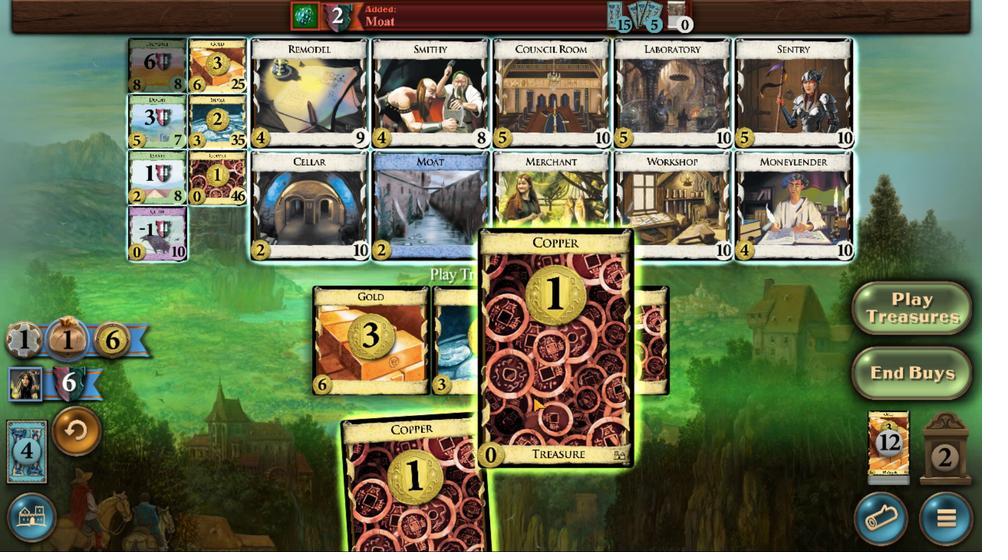 
Action: Mouse moved to (527, 394)
Screenshot: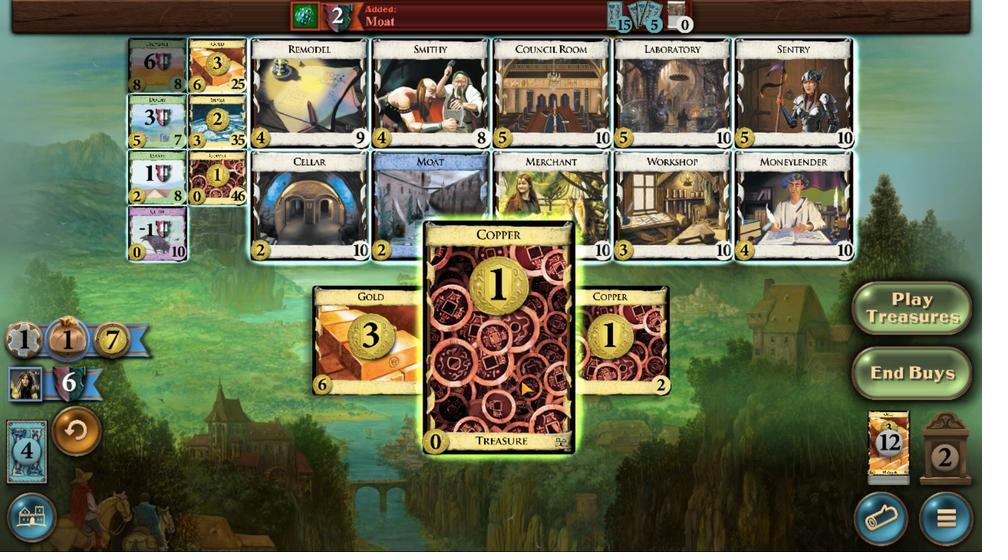
Action: Mouse pressed left at (527, 394)
Screenshot: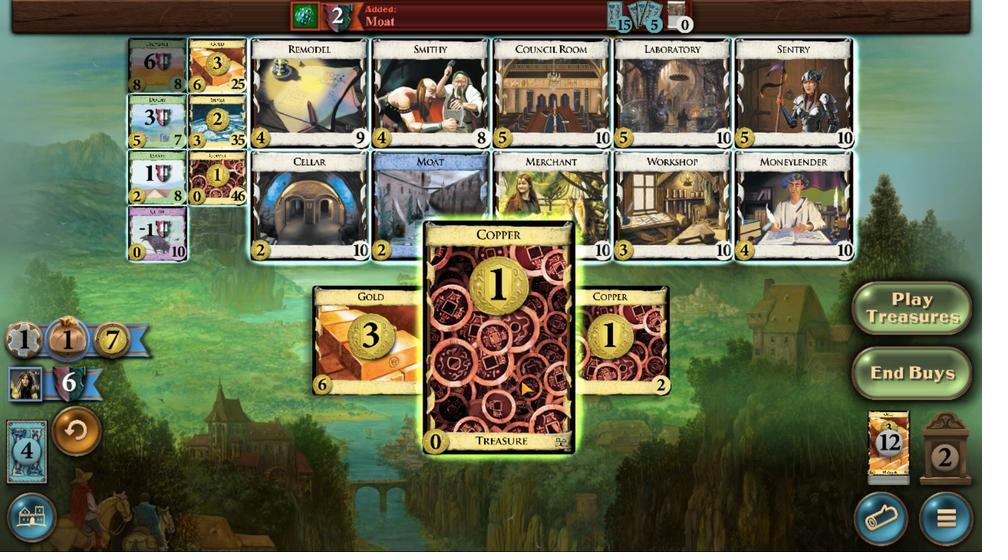 
Action: Mouse moved to (526, 350)
Screenshot: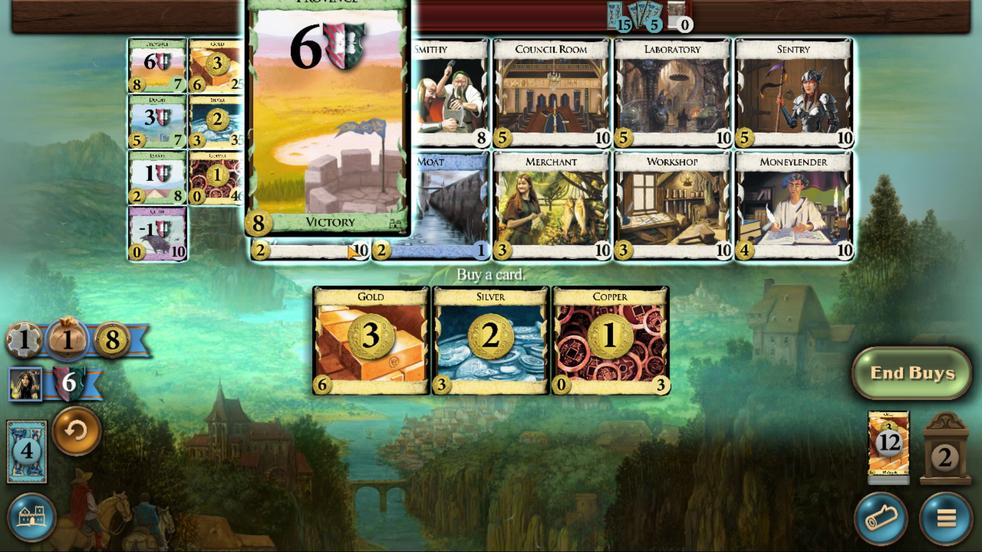 
Action: Mouse pressed left at (526, 350)
Screenshot: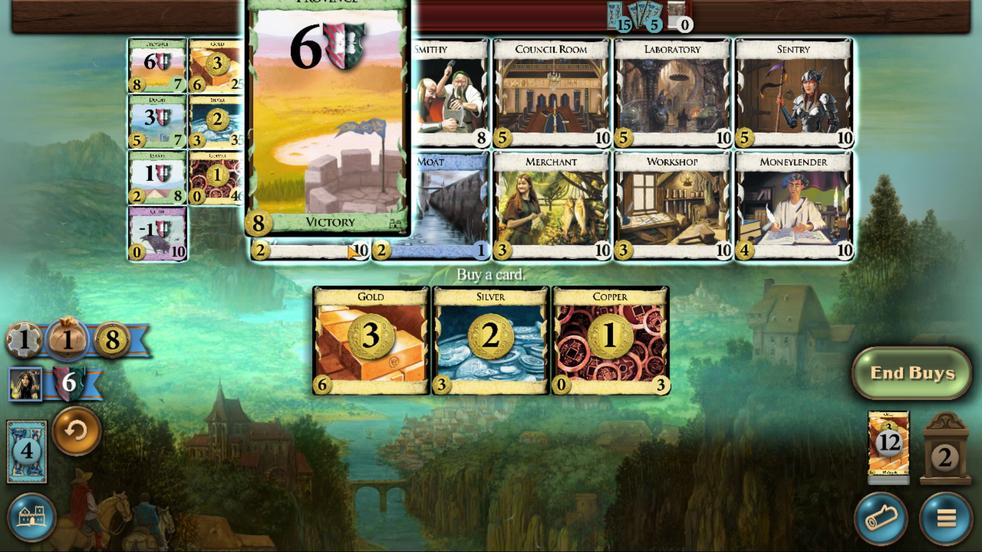 
Action: Mouse moved to (527, 395)
Screenshot: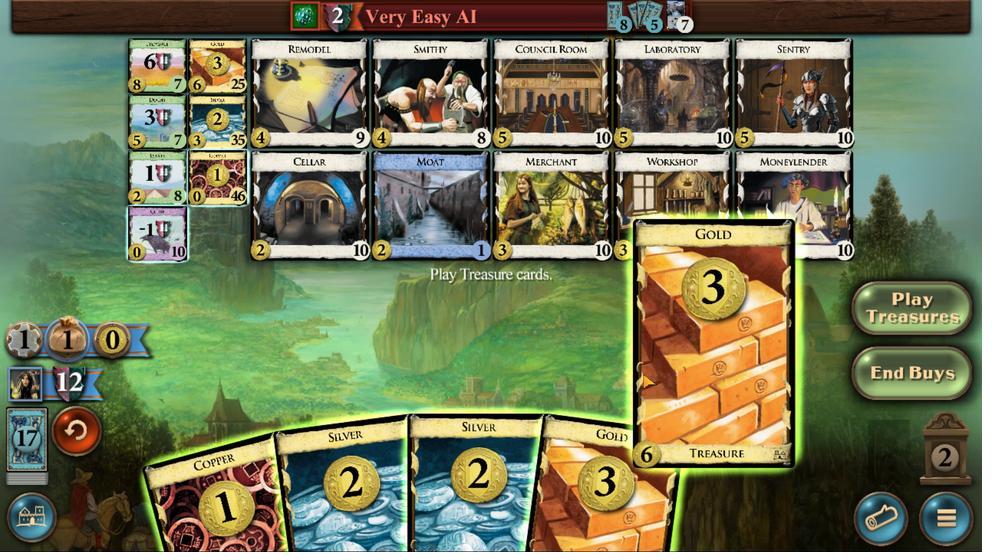 
Action: Mouse pressed left at (527, 395)
Screenshot: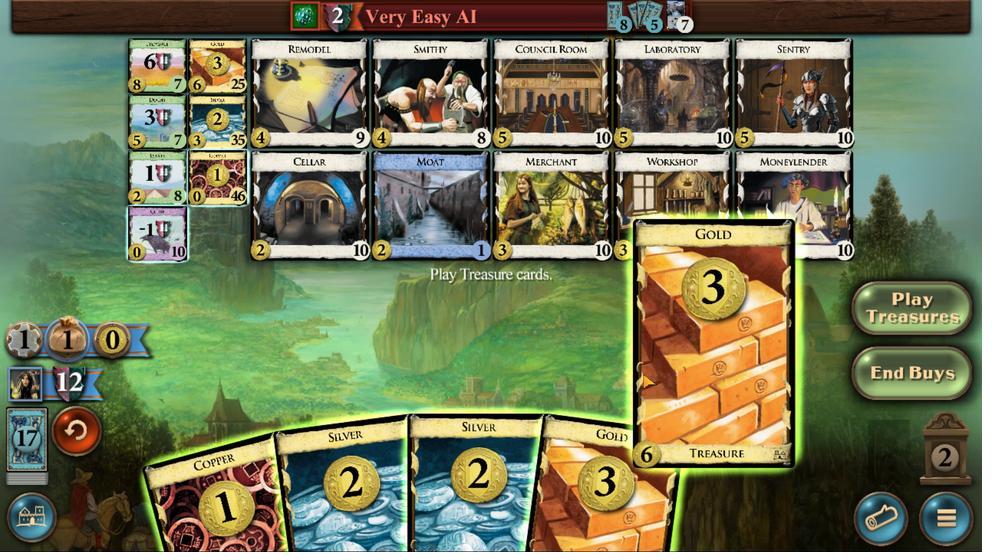
Action: Mouse moved to (527, 394)
Screenshot: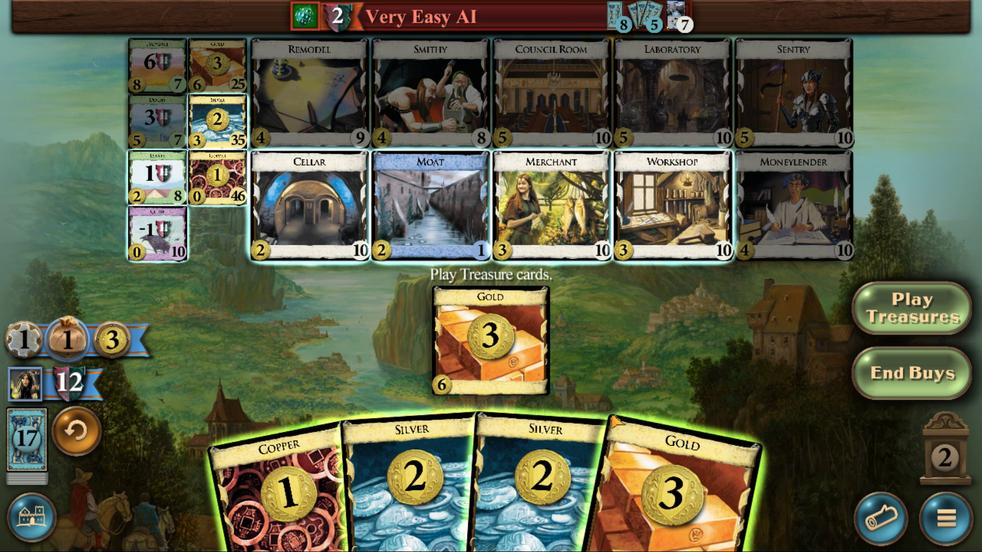 
Action: Mouse pressed left at (527, 394)
Screenshot: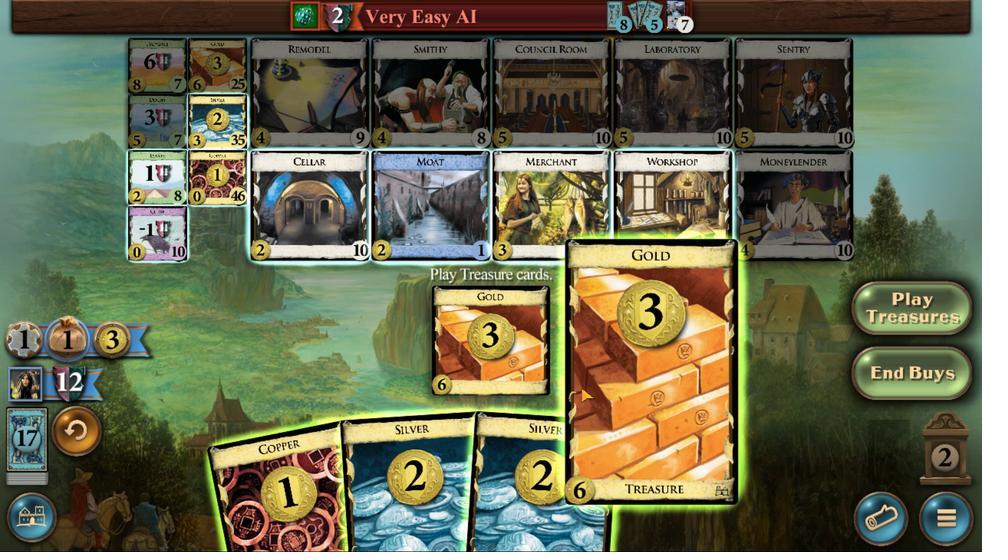 
Action: Mouse moved to (527, 393)
Screenshot: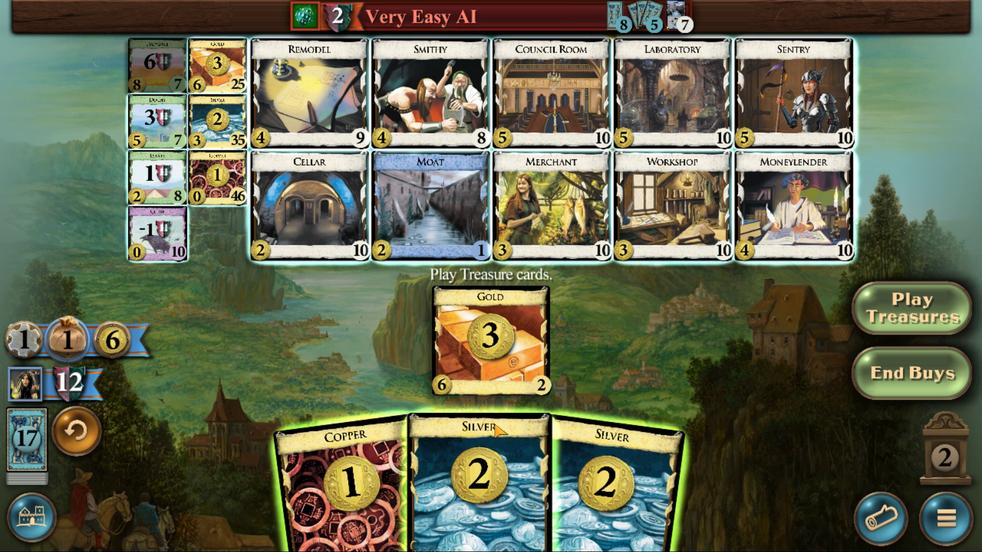
Action: Mouse pressed left at (527, 393)
Screenshot: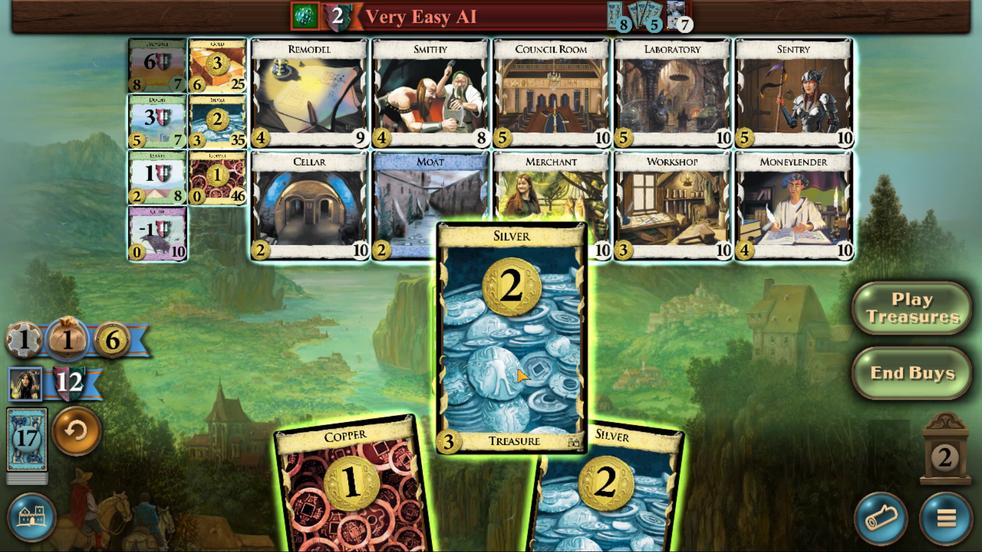 
Action: Mouse moved to (526, 351)
Screenshot: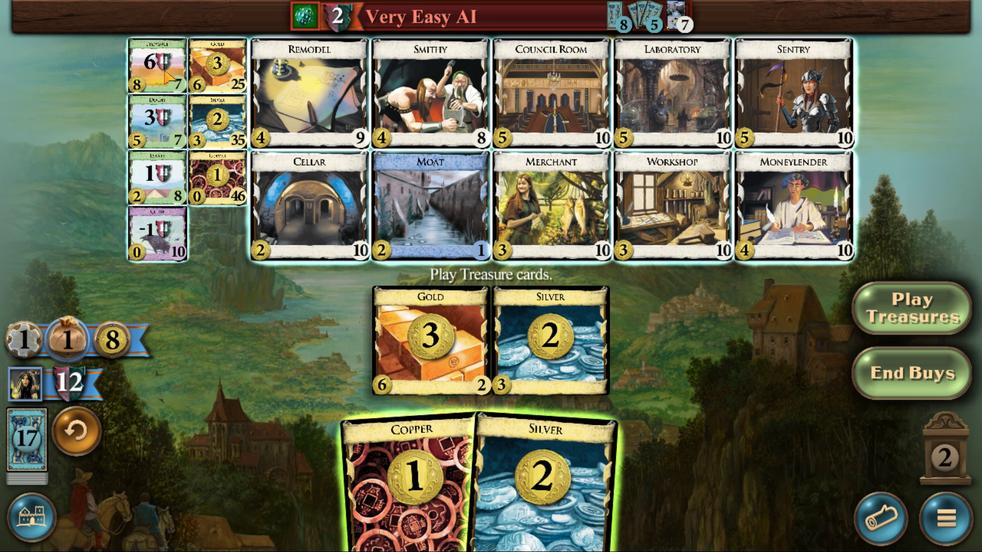 
Action: Mouse pressed left at (526, 351)
Screenshot: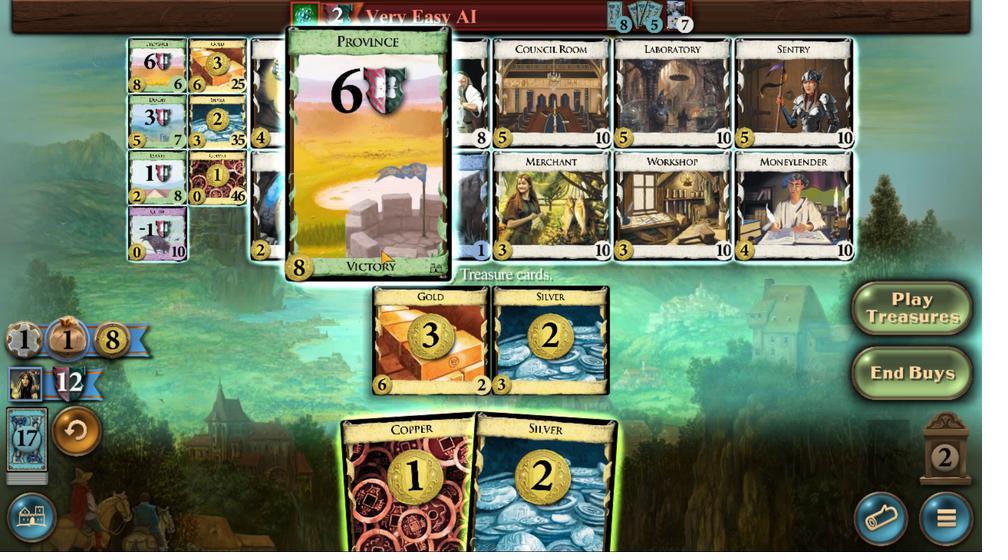 
Action: Mouse moved to (527, 397)
Screenshot: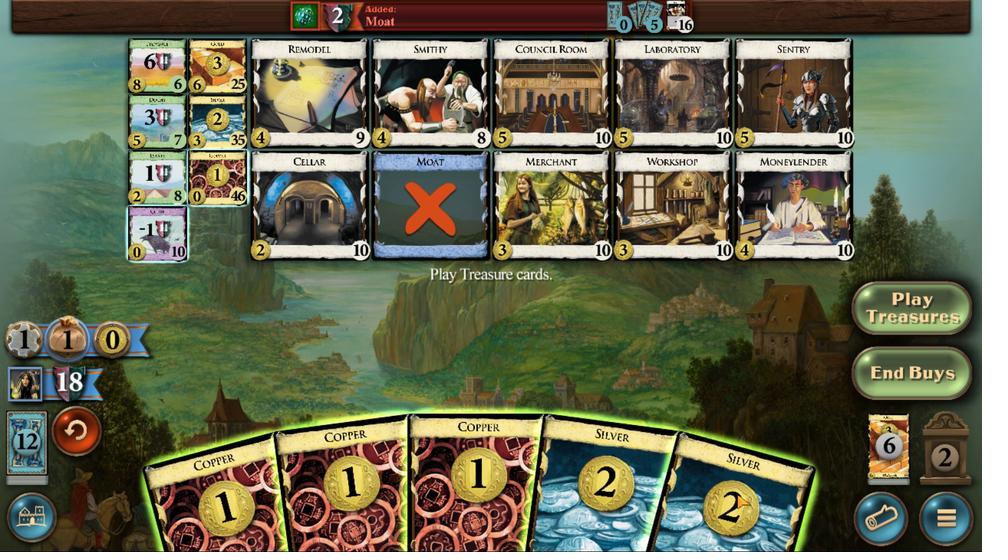 
Action: Mouse pressed left at (527, 397)
Screenshot: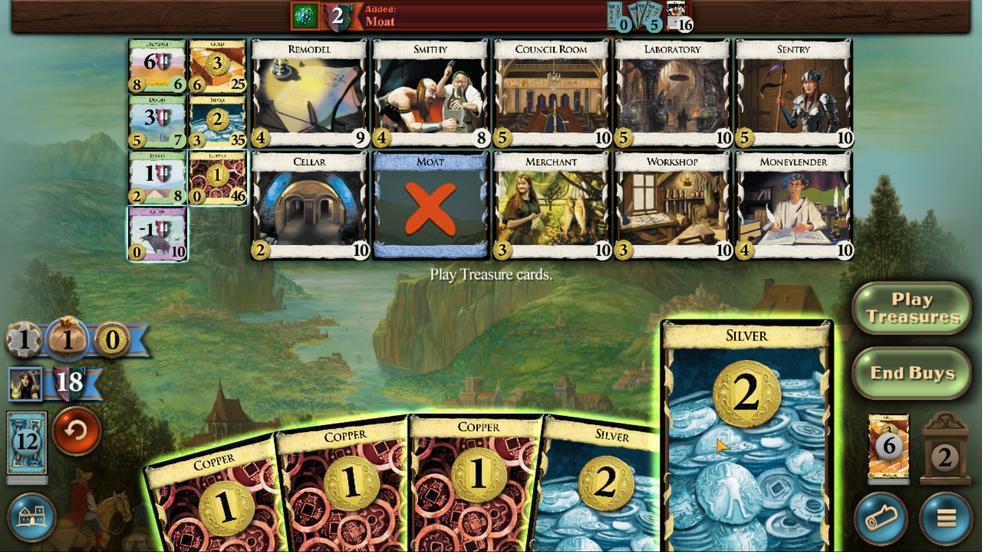 
Action: Mouse moved to (526, 396)
Screenshot: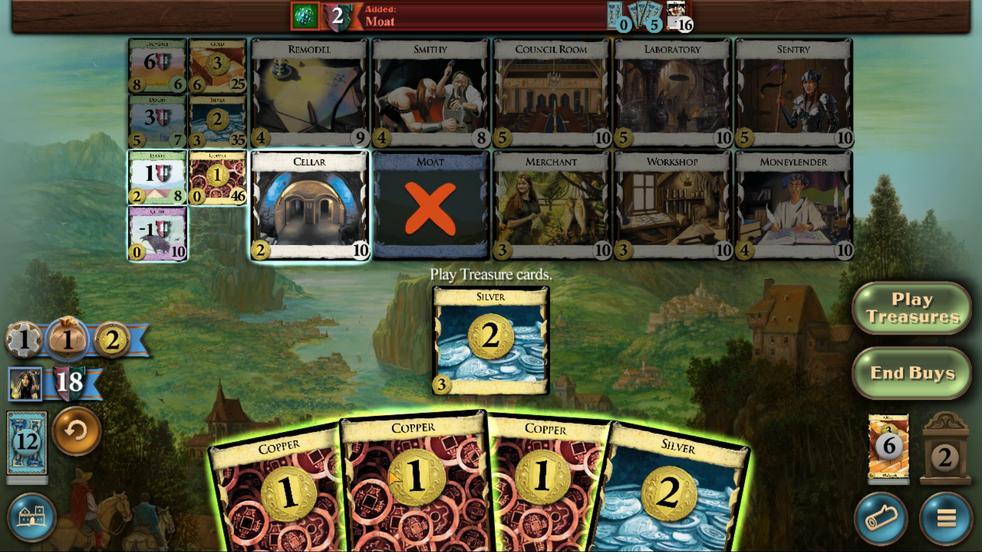 
Action: Mouse pressed left at (526, 396)
Screenshot: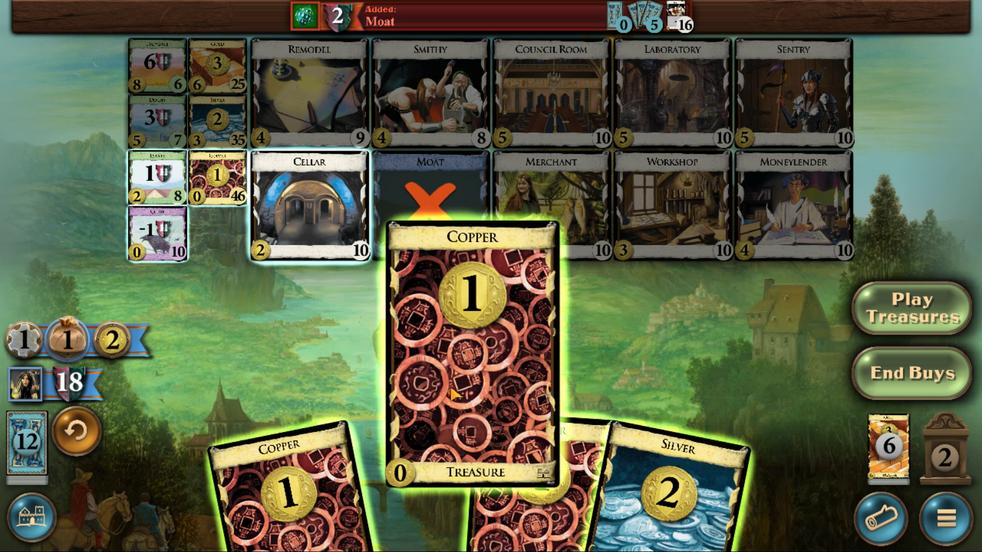 
Action: Mouse moved to (526, 392)
Screenshot: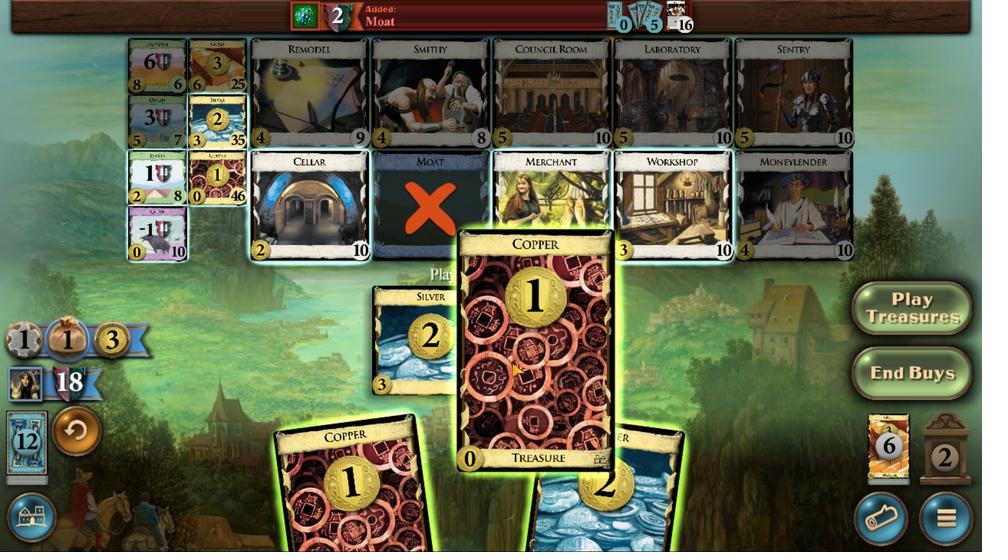 
Action: Mouse pressed left at (526, 392)
Screenshot: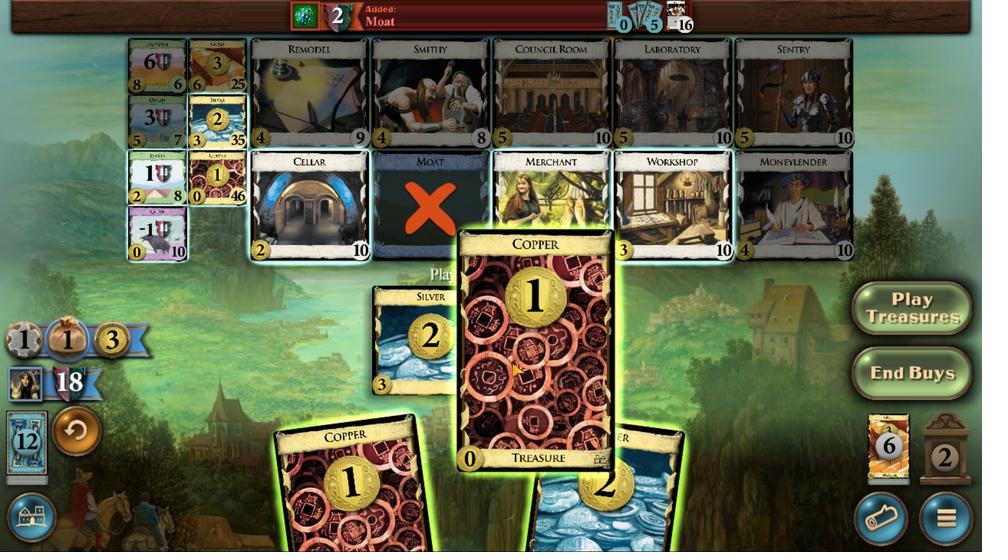 
Action: Mouse moved to (527, 396)
Screenshot: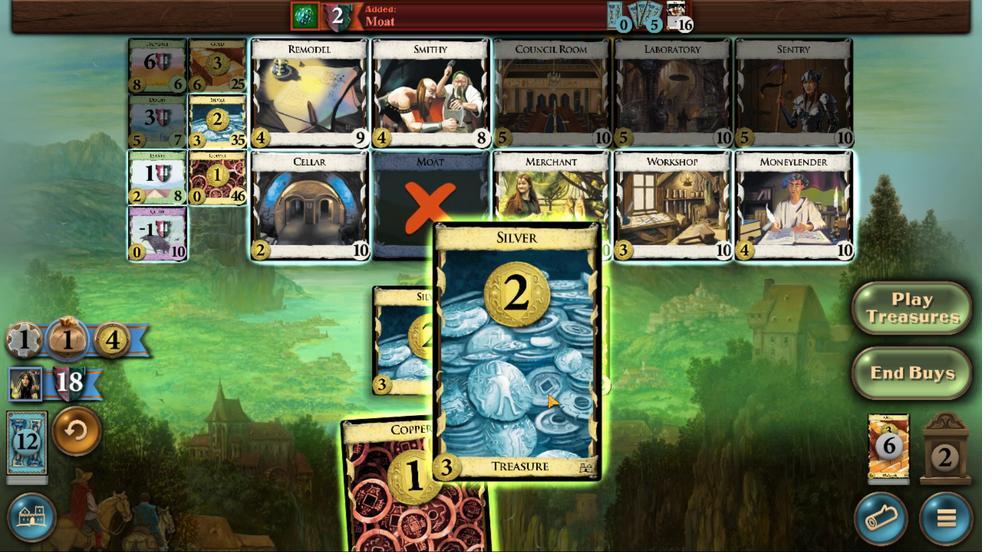 
Action: Mouse pressed left at (527, 396)
Screenshot: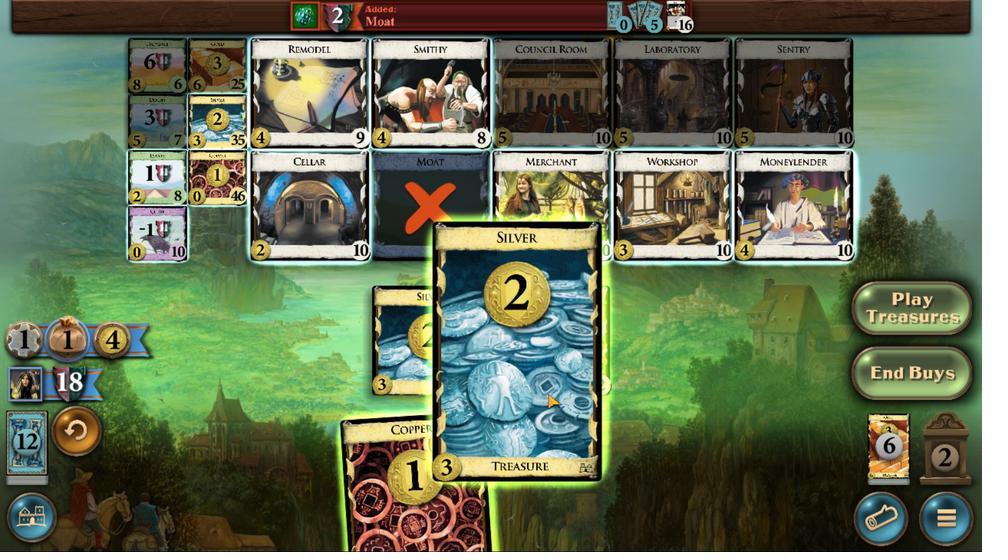 
Action: Mouse moved to (526, 349)
Screenshot: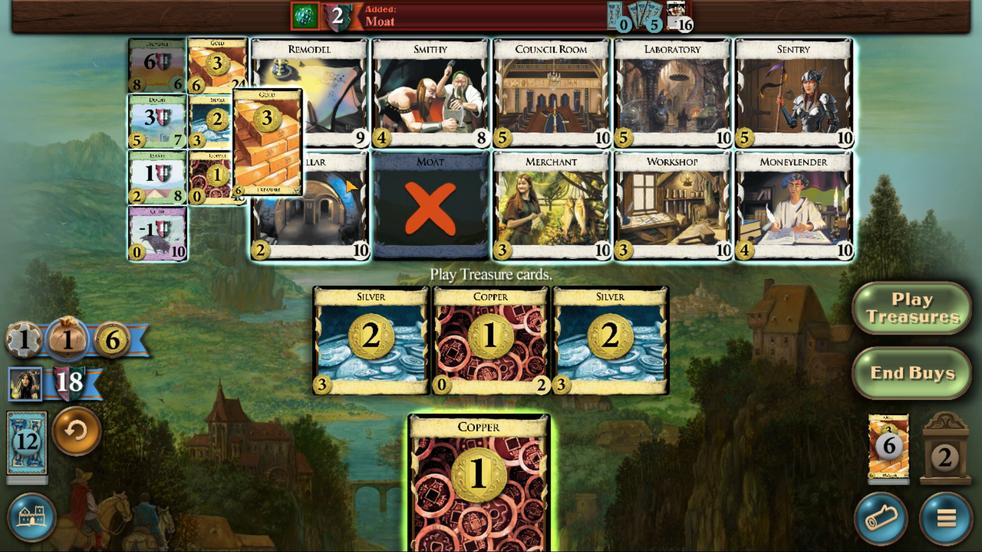 
Action: Mouse pressed left at (526, 349)
Screenshot: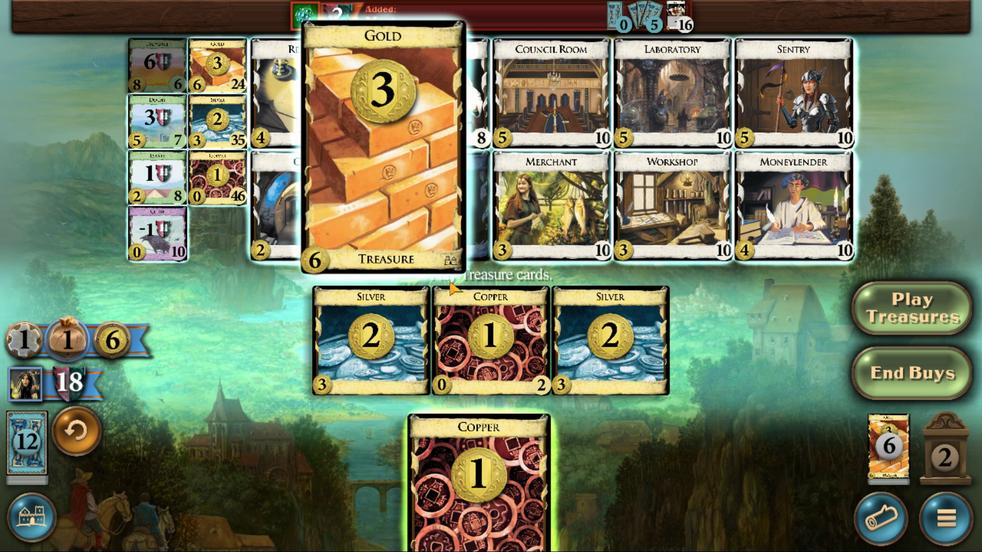 
Action: Mouse moved to (527, 394)
Screenshot: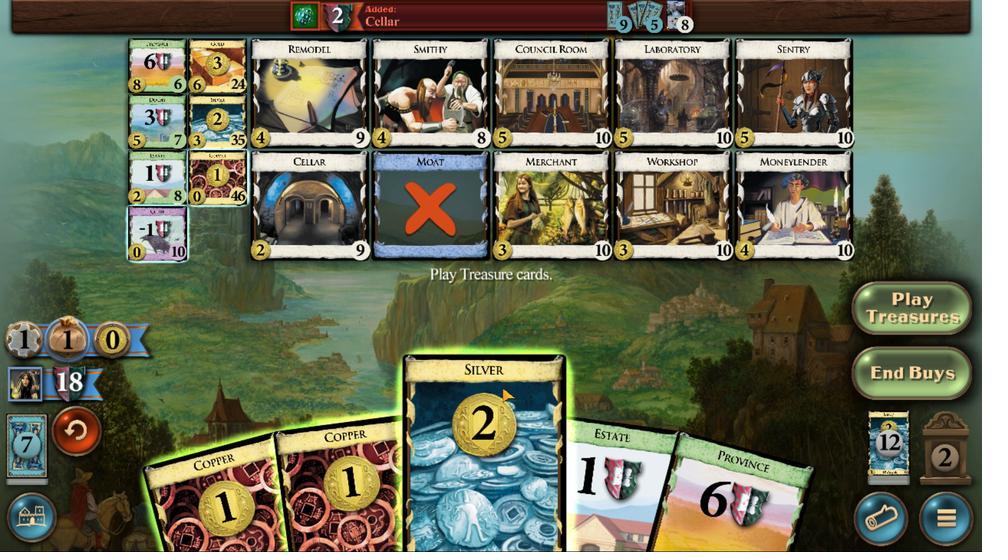 
Action: Mouse pressed left at (527, 394)
Screenshot: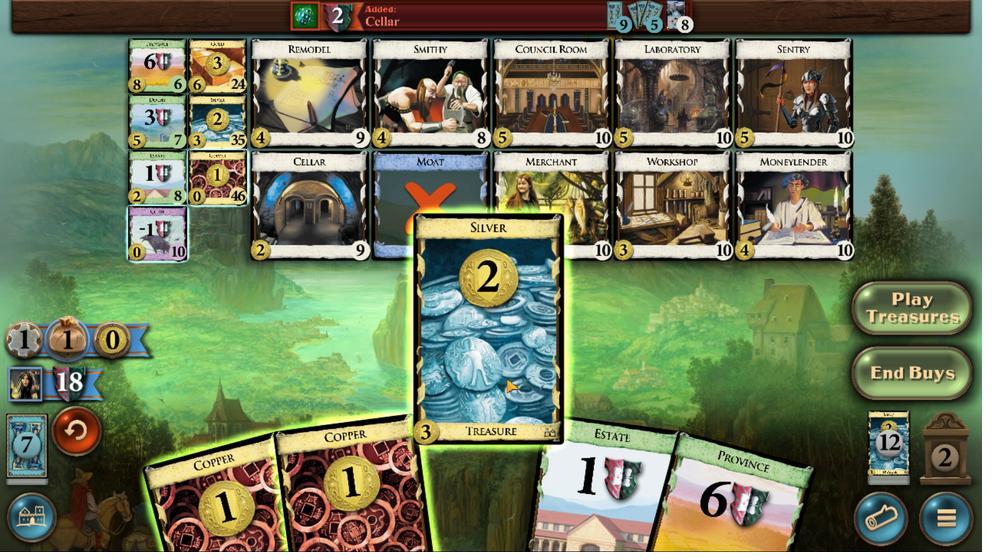 
Action: Mouse moved to (526, 393)
Screenshot: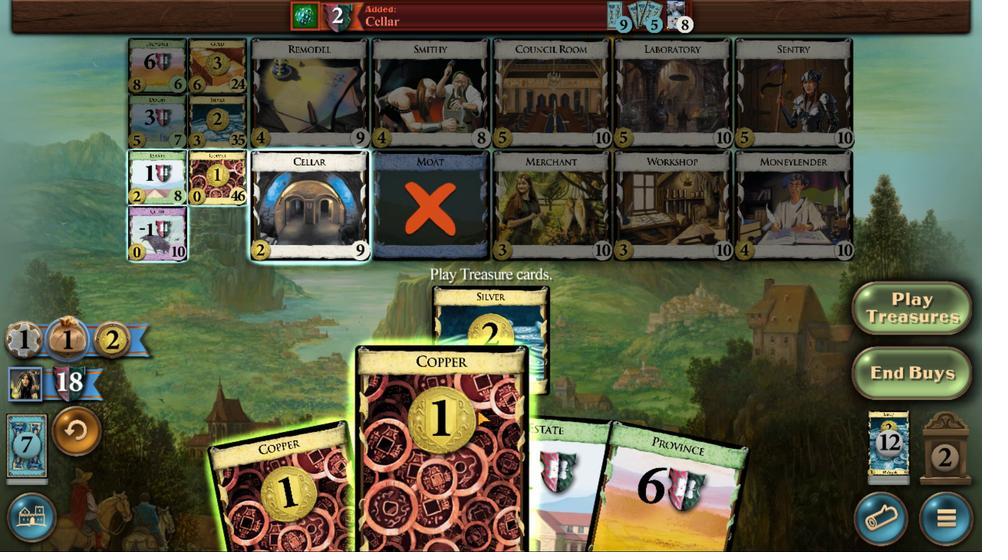 
Action: Mouse pressed left at (526, 393)
Screenshot: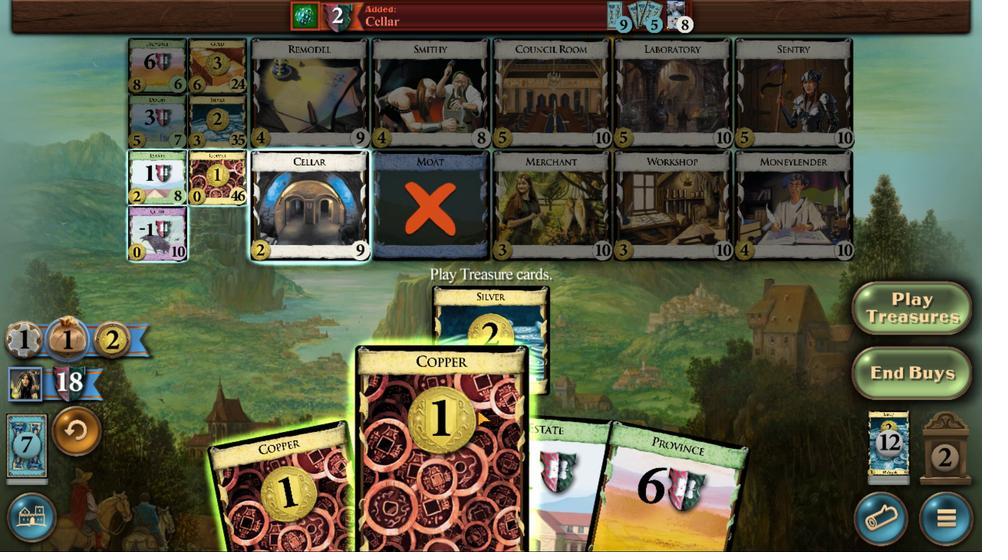 
Action: Mouse moved to (526, 357)
Screenshot: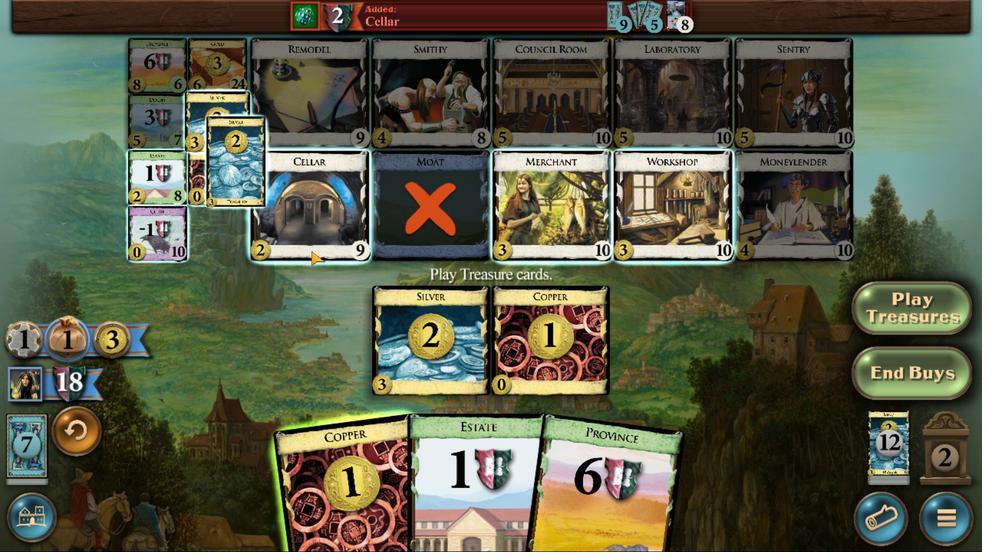 
Action: Mouse pressed left at (526, 357)
Screenshot: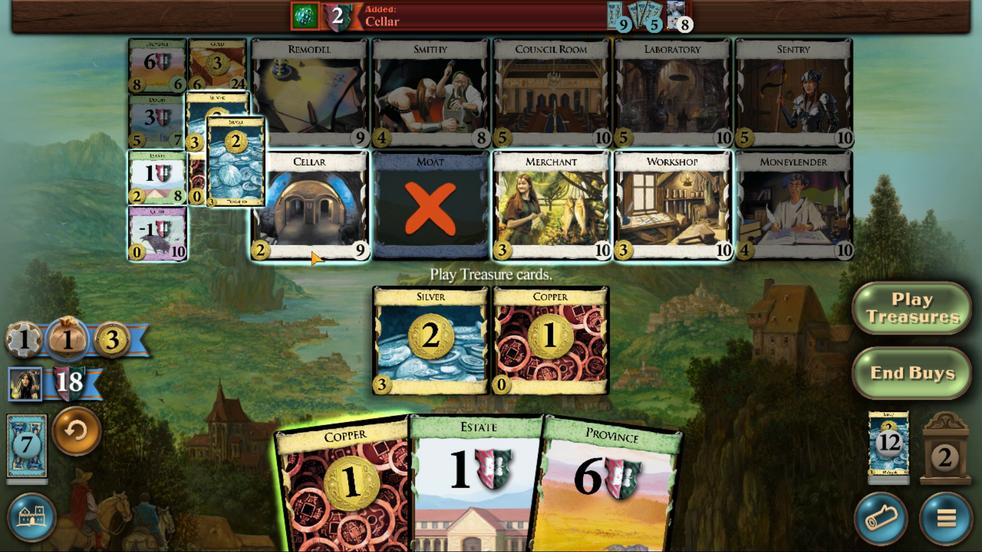 
Action: Mouse moved to (526, 394)
Screenshot: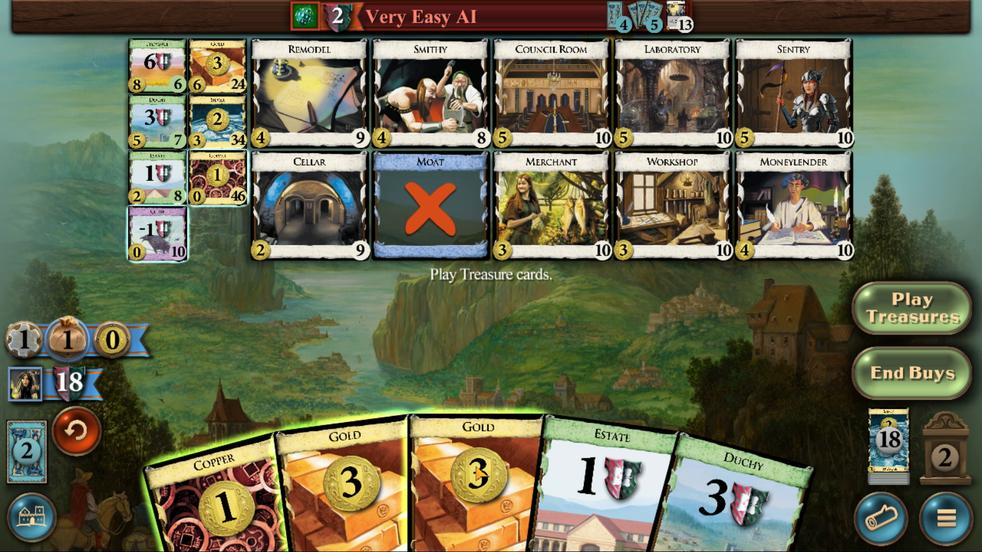 
Action: Mouse pressed left at (526, 394)
Screenshot: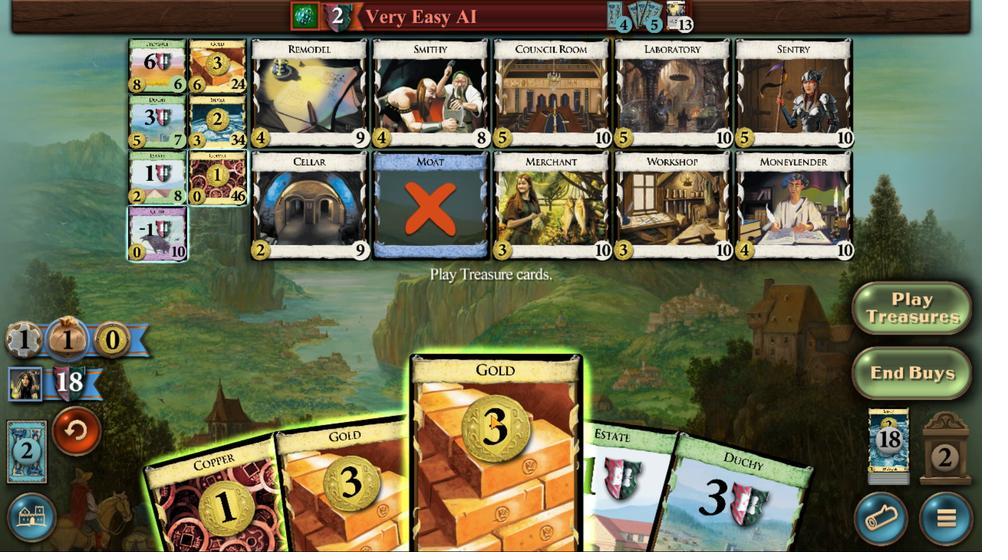 
Action: Mouse moved to (526, 397)
Screenshot: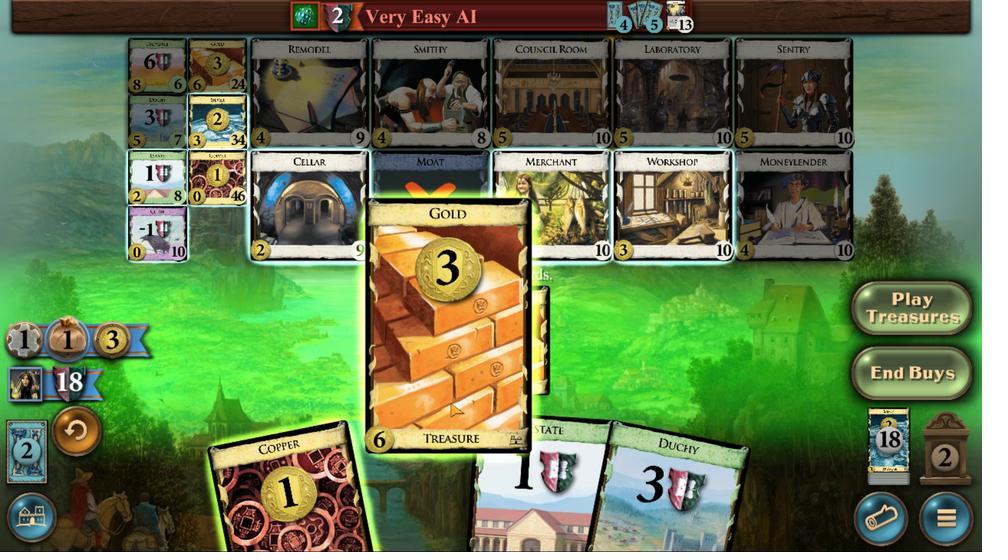 
Action: Mouse pressed left at (526, 397)
Screenshot: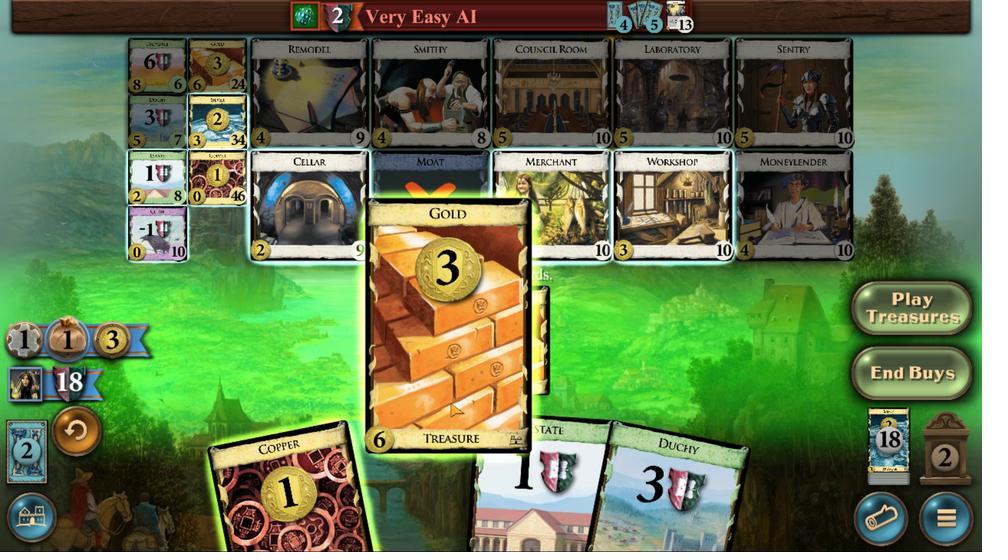 
Action: Mouse moved to (526, 350)
Screenshot: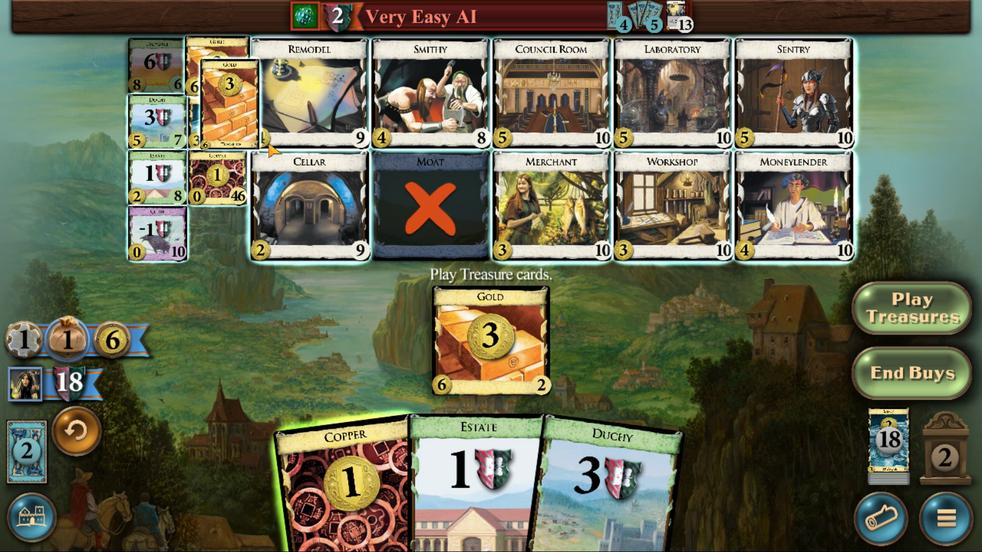 
Action: Mouse pressed left at (526, 350)
Screenshot: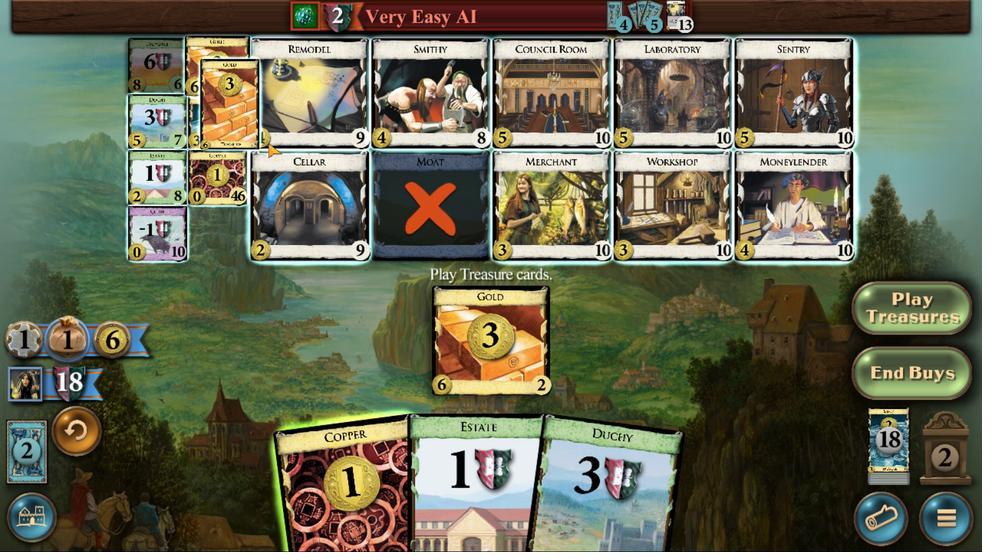 
Action: Mouse moved to (527, 394)
Screenshot: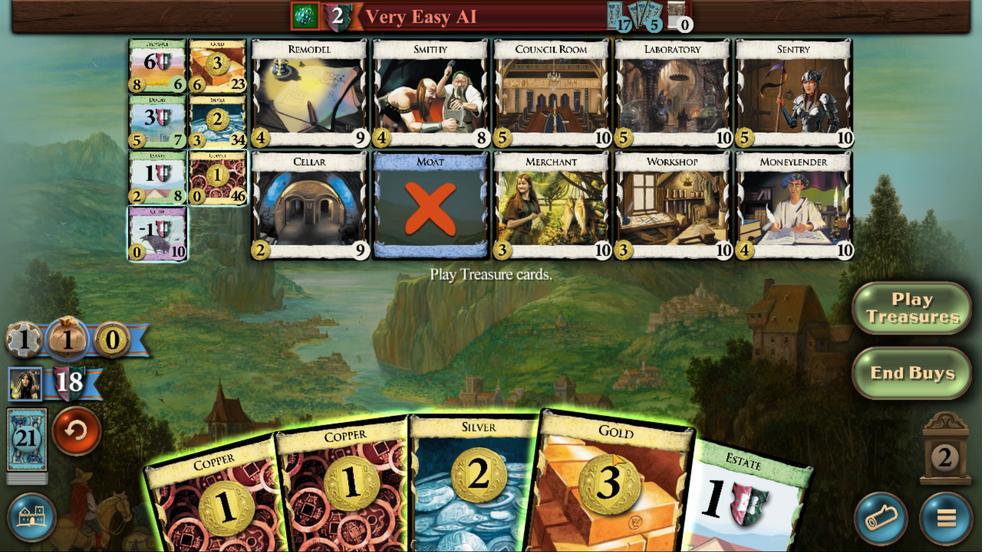 
Action: Mouse pressed left at (527, 394)
Screenshot: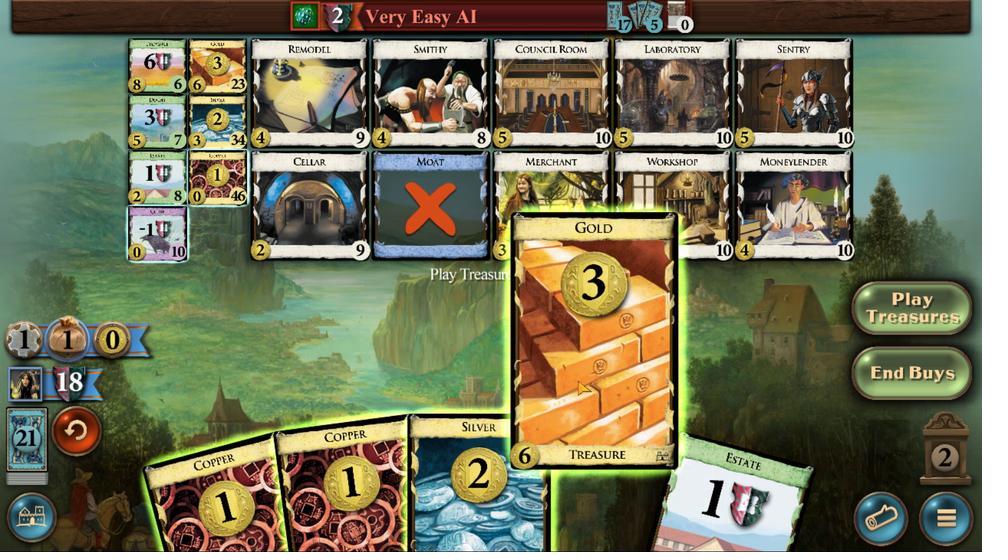 
Action: Mouse moved to (527, 392)
Screenshot: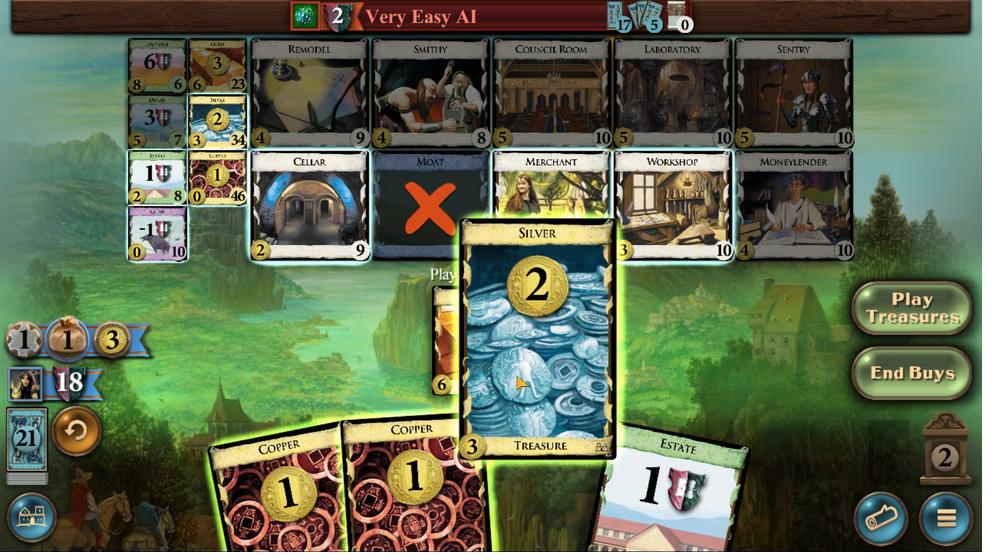 
Action: Mouse pressed left at (527, 392)
Screenshot: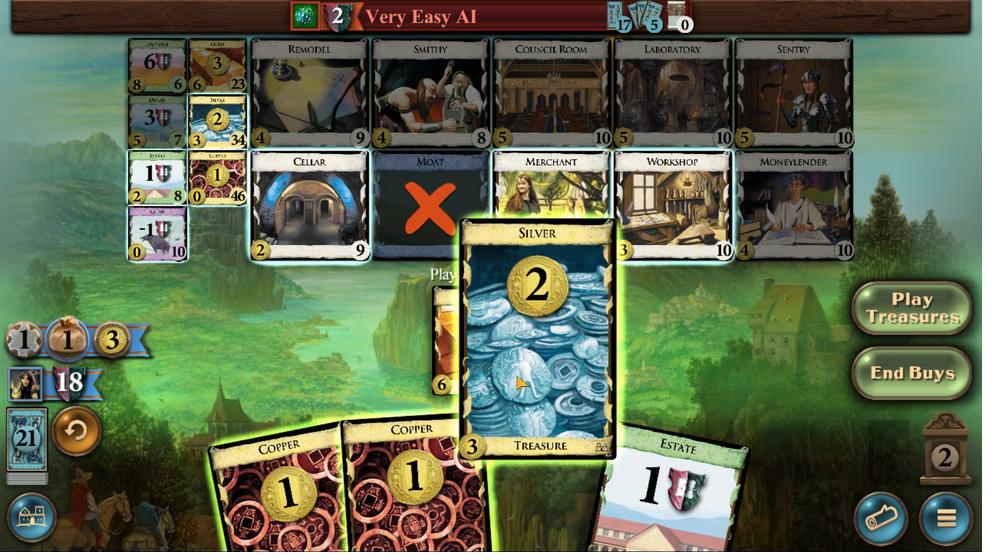 
Action: Mouse moved to (526, 395)
Screenshot: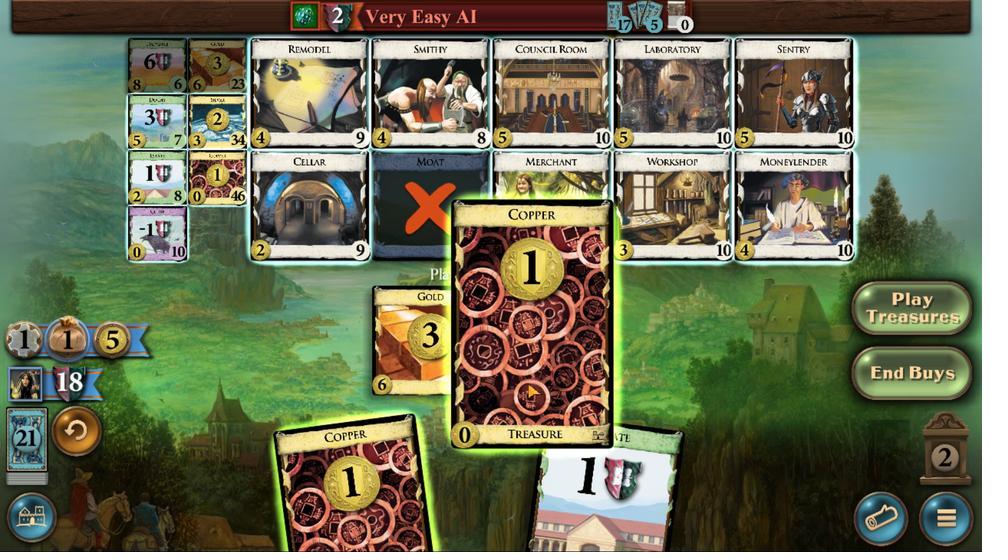 
Action: Mouse pressed left at (526, 395)
Screenshot: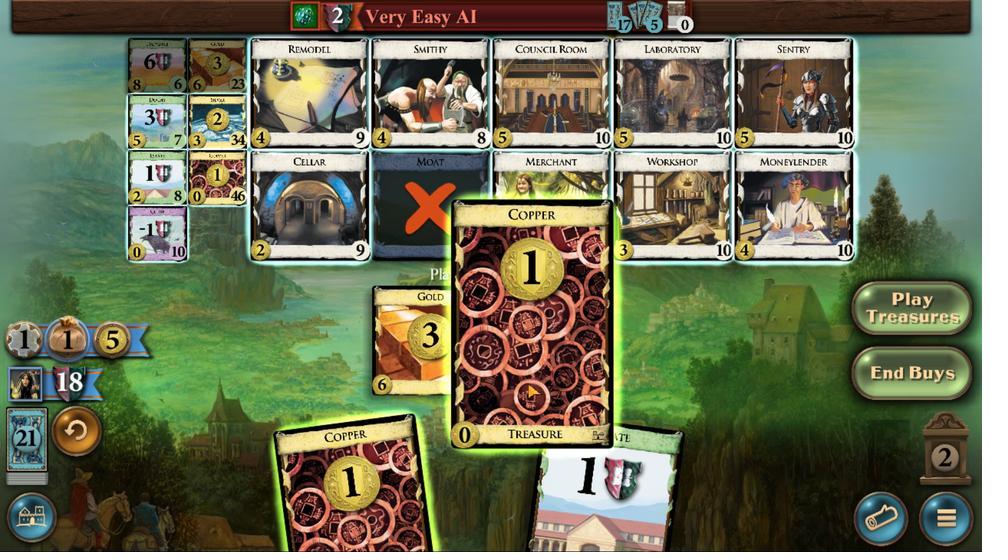 
Action: Mouse moved to (526, 349)
Screenshot: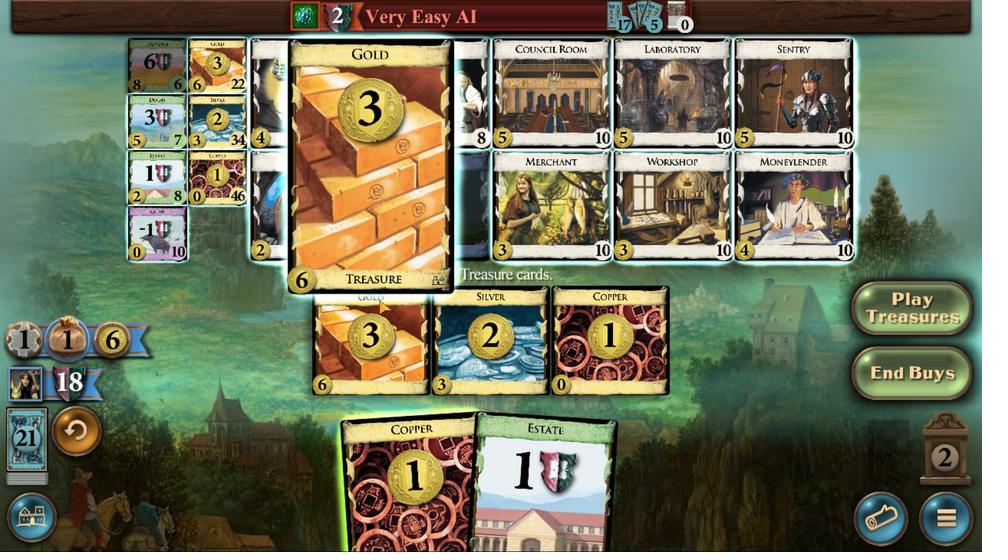 
Action: Mouse pressed left at (526, 349)
Screenshot: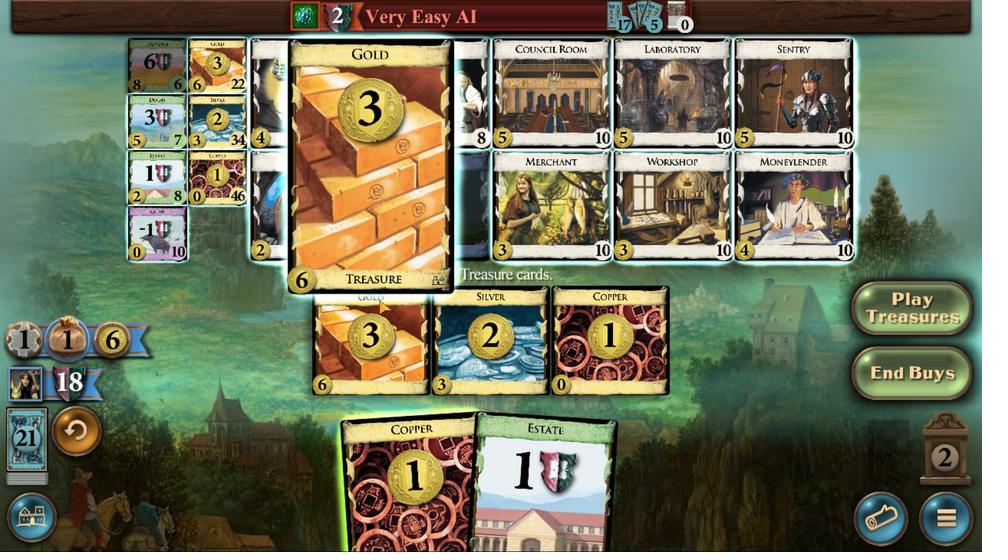 
Action: Mouse moved to (527, 397)
Screenshot: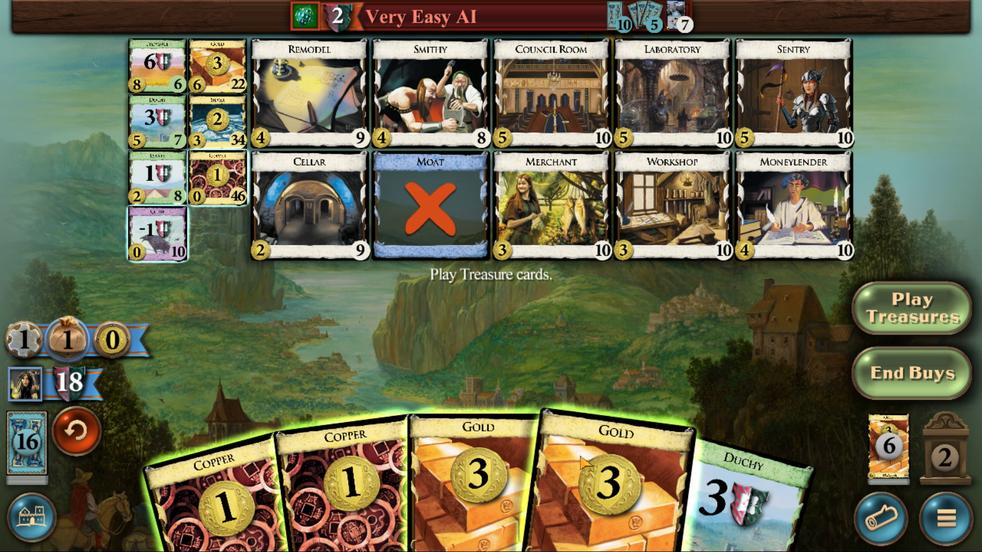 
Action: Mouse pressed left at (527, 397)
Screenshot: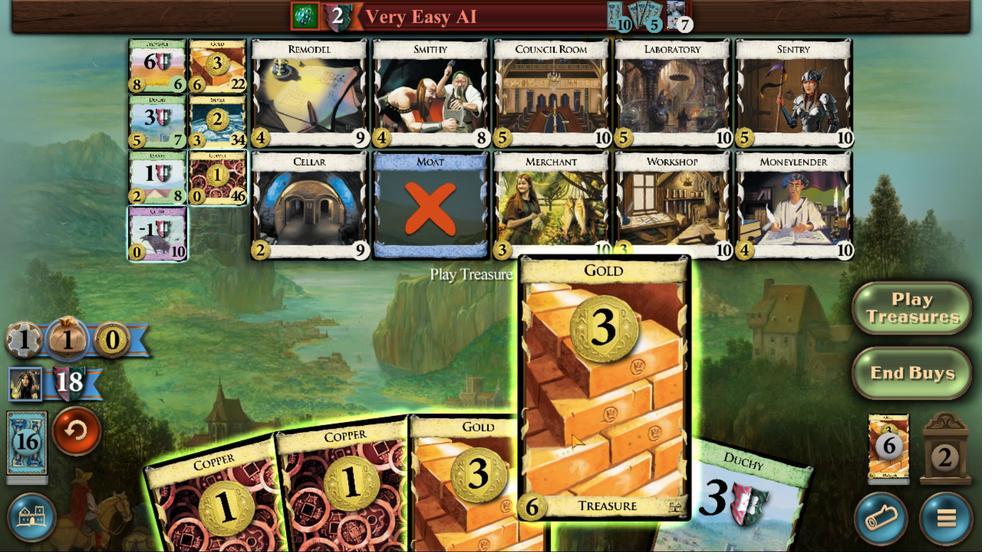 
Action: Mouse moved to (527, 397)
Screenshot: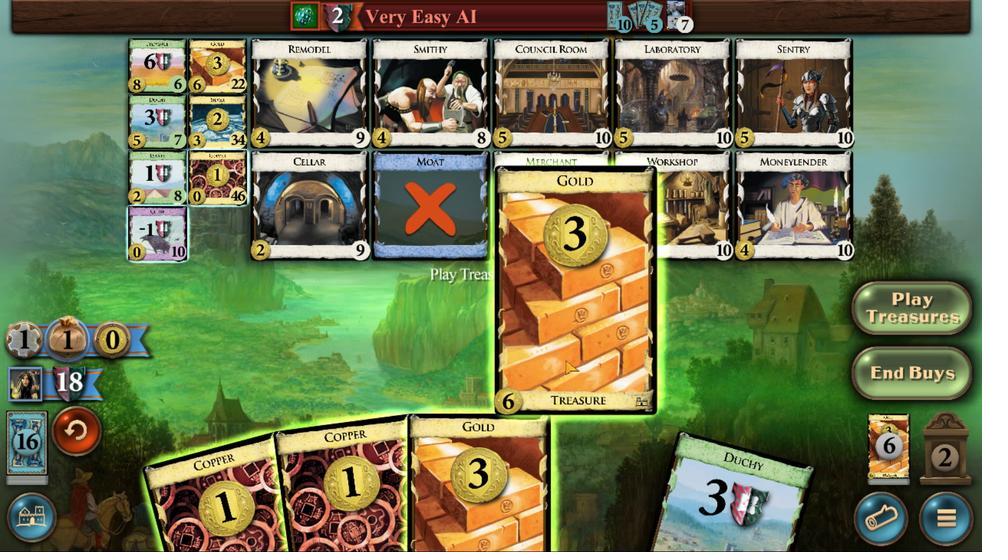 
Action: Mouse pressed left at (527, 397)
Screenshot: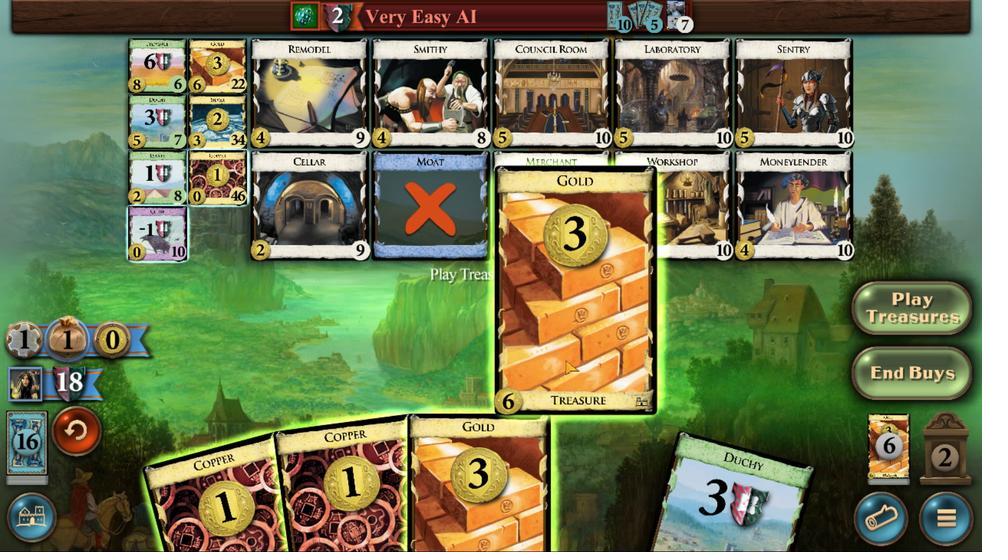 
Action: Mouse moved to (527, 393)
Screenshot: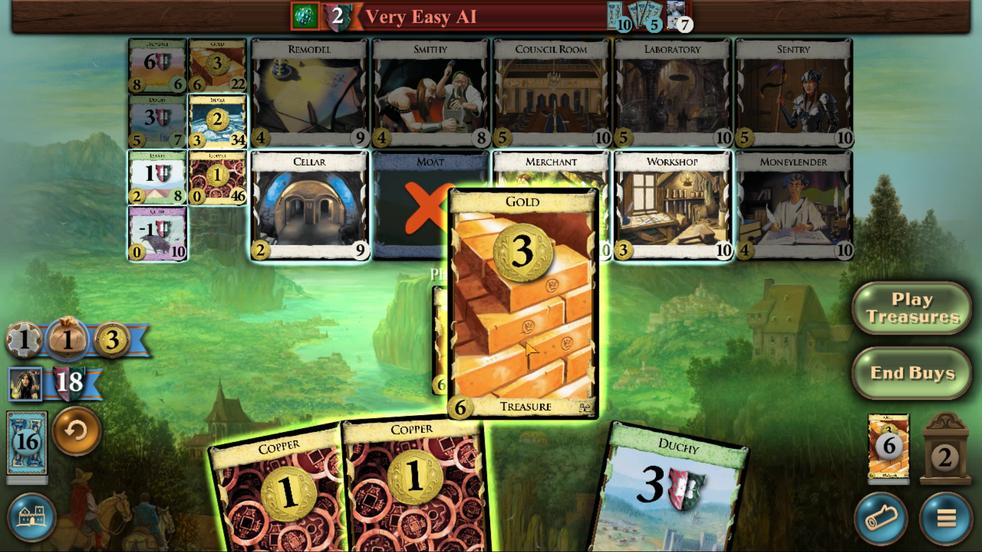 
Action: Mouse pressed left at (527, 393)
Screenshot: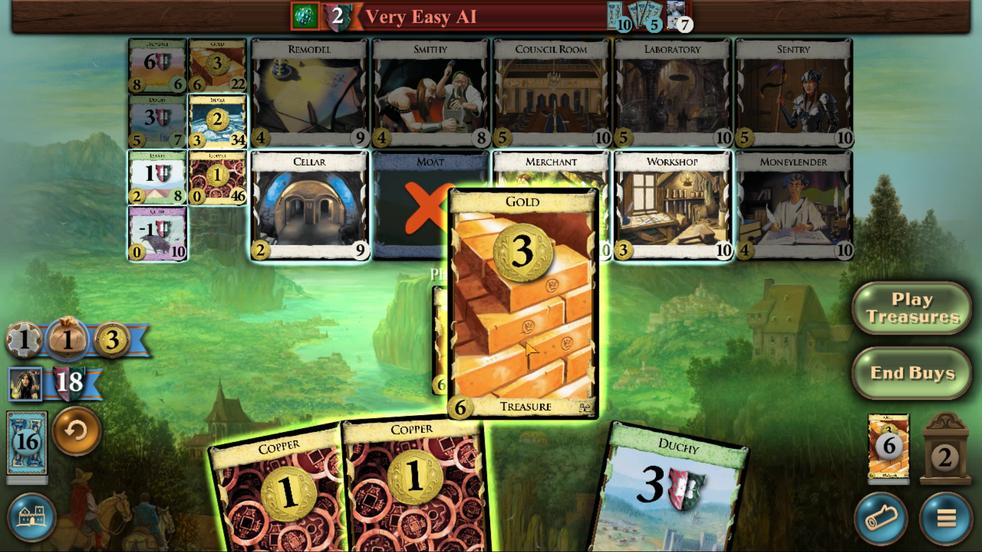 
Action: Mouse moved to (526, 392)
Screenshot: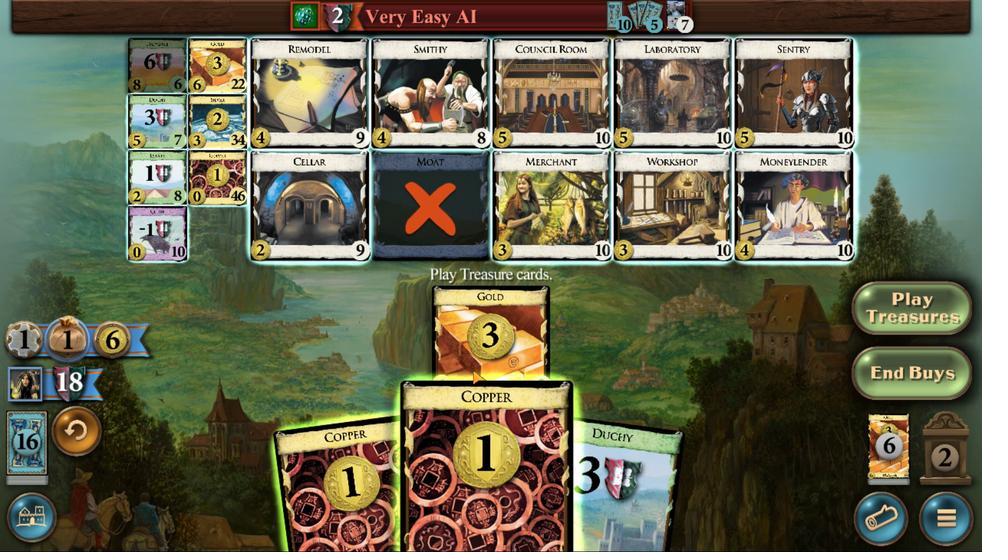 
Action: Mouse pressed left at (526, 392)
Screenshot: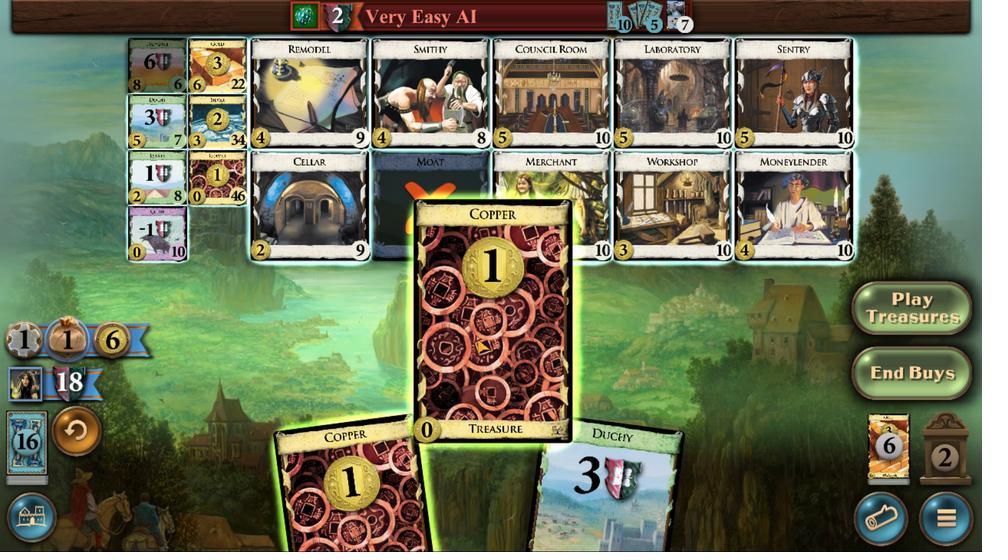 
Action: Mouse moved to (526, 394)
Screenshot: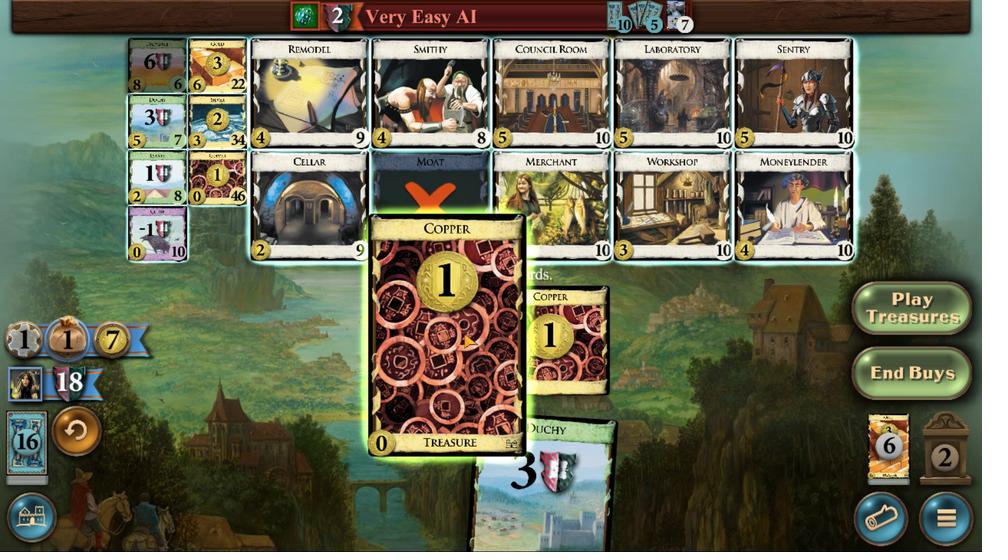 
Action: Mouse pressed left at (526, 394)
Screenshot: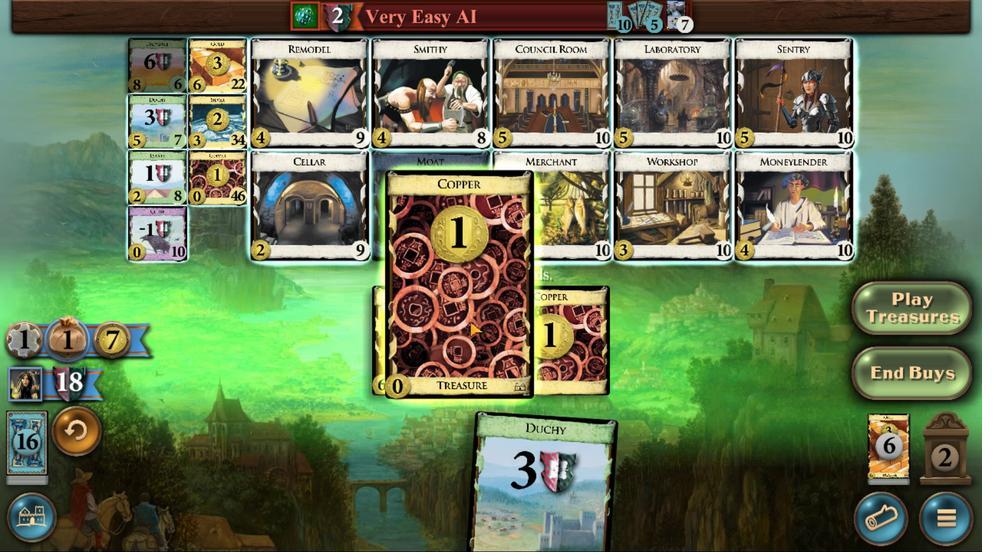 
Action: Mouse moved to (526, 350)
Screenshot: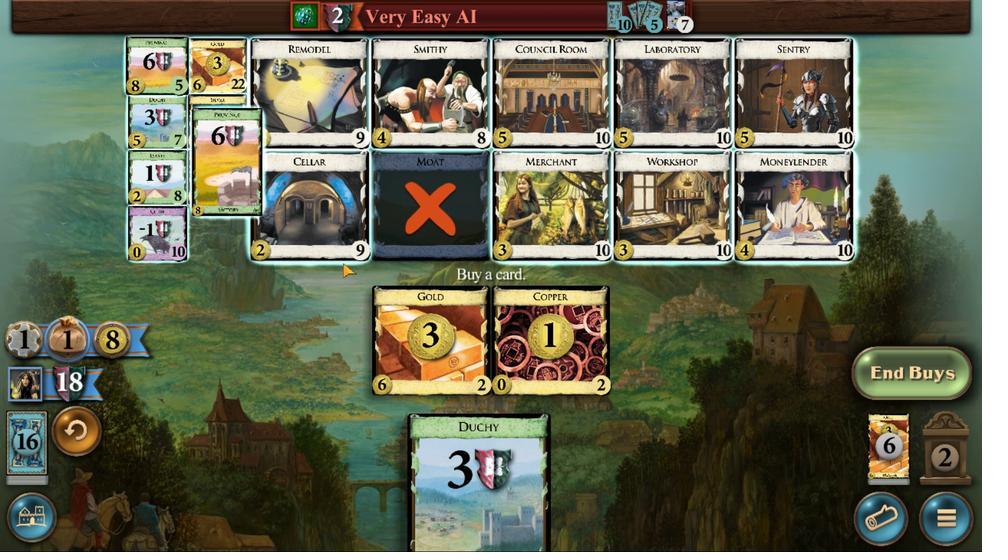 
Action: Mouse pressed left at (526, 350)
Screenshot: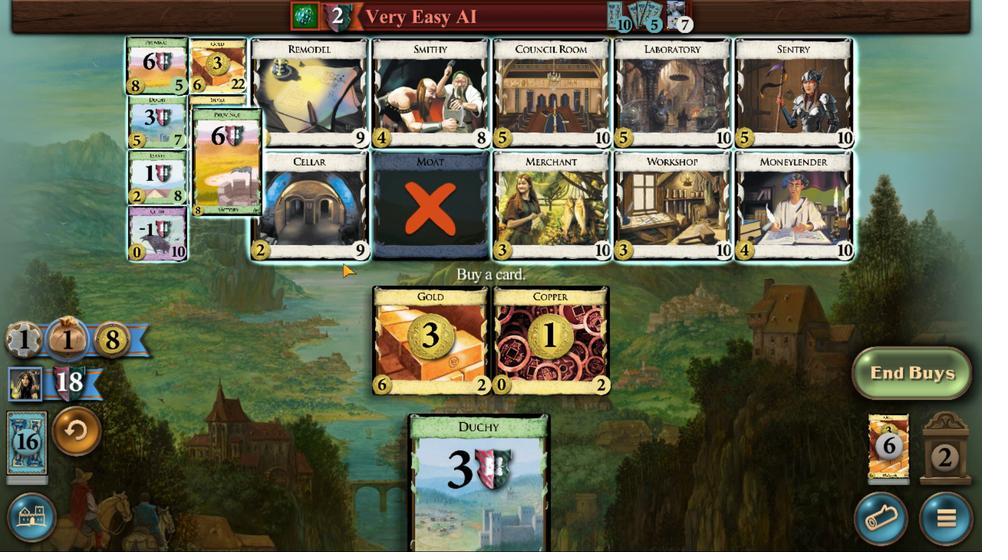 
Action: Mouse moved to (527, 395)
Screenshot: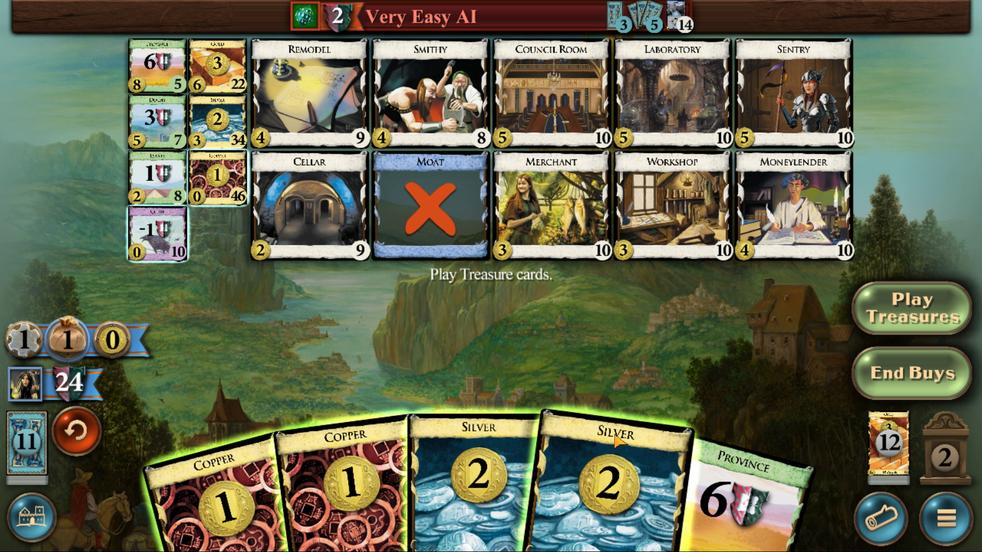 
Action: Mouse pressed left at (527, 395)
Screenshot: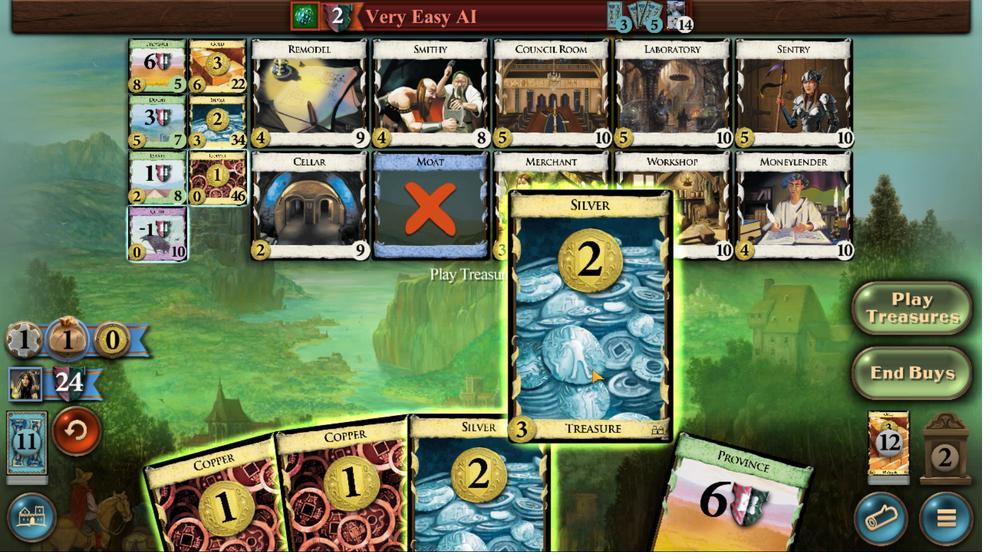 
Action: Mouse moved to (527, 396)
Screenshot: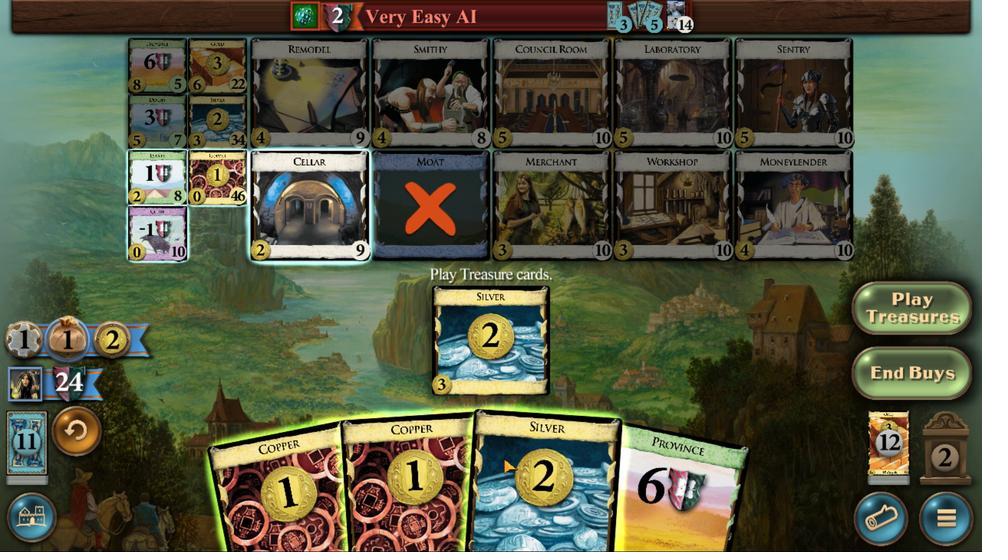 
Action: Mouse pressed left at (527, 396)
Screenshot: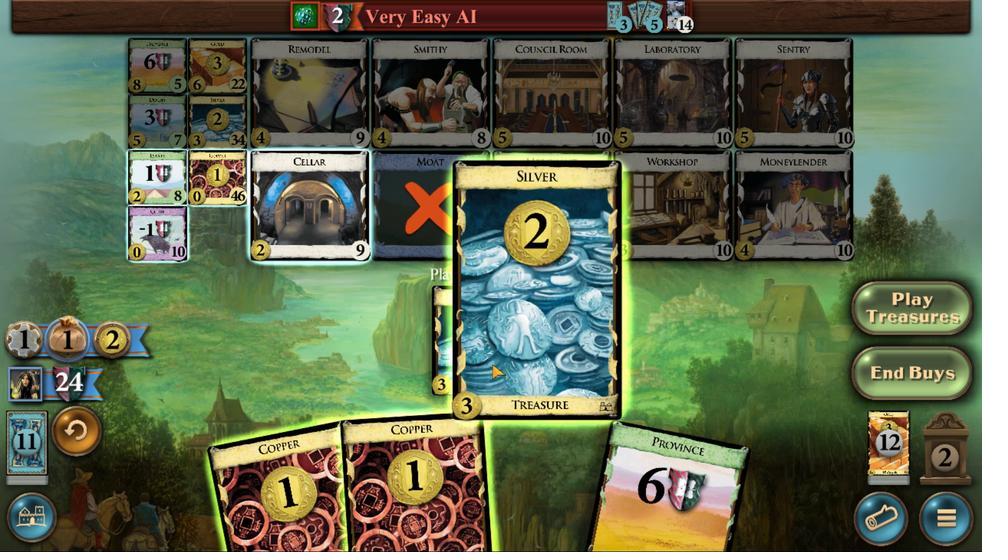 
Action: Mouse moved to (526, 391)
Screenshot: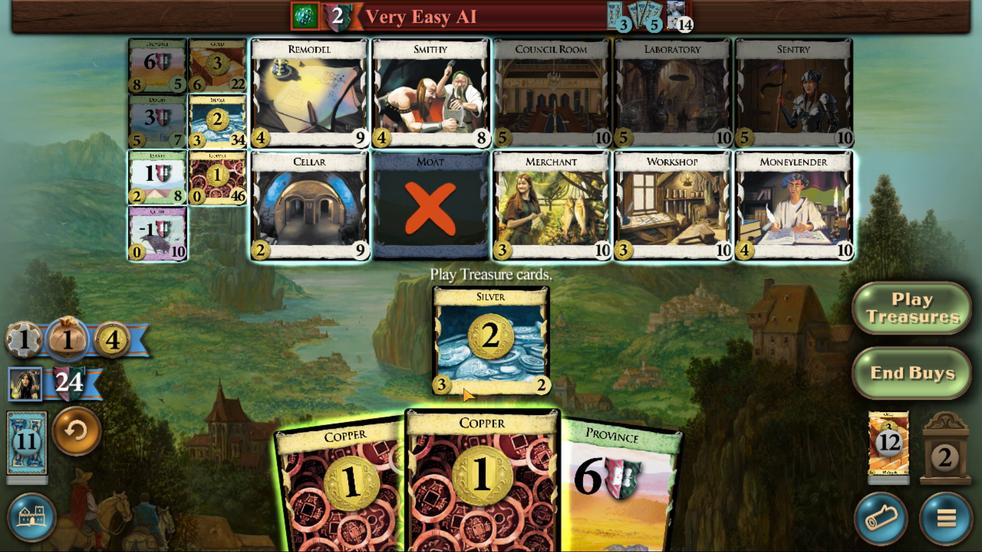 
Action: Mouse pressed left at (526, 391)
Screenshot: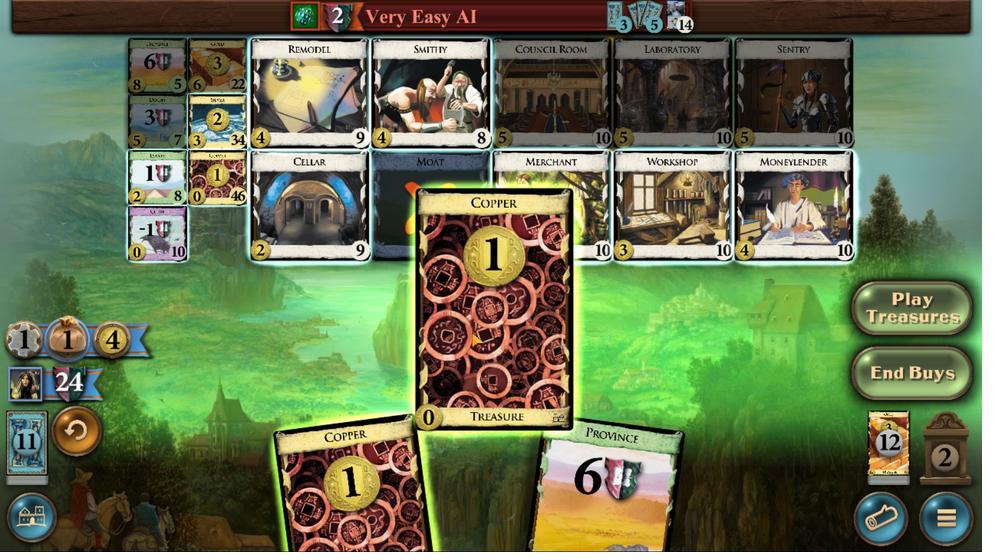 
Action: Mouse moved to (526, 393)
Screenshot: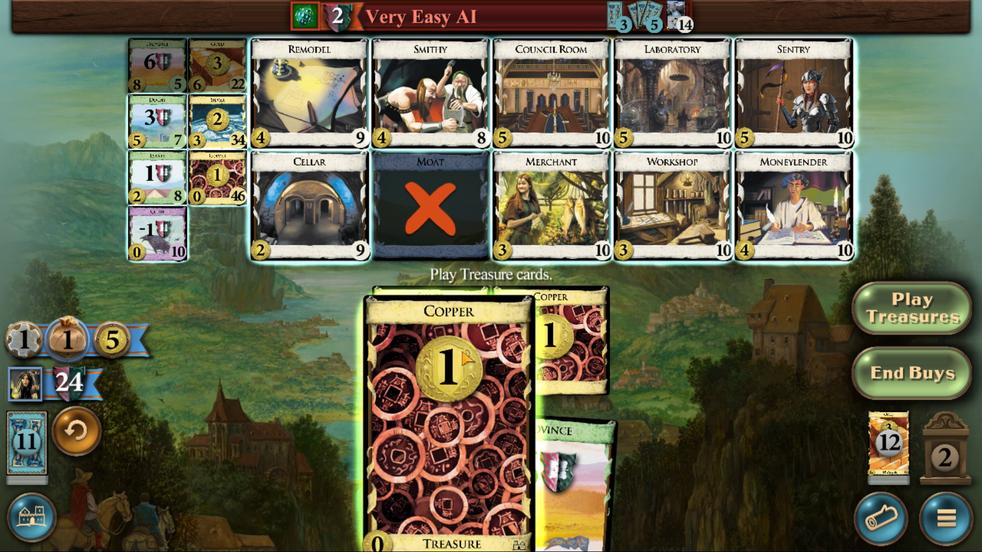 
Action: Mouse pressed left at (526, 393)
Screenshot: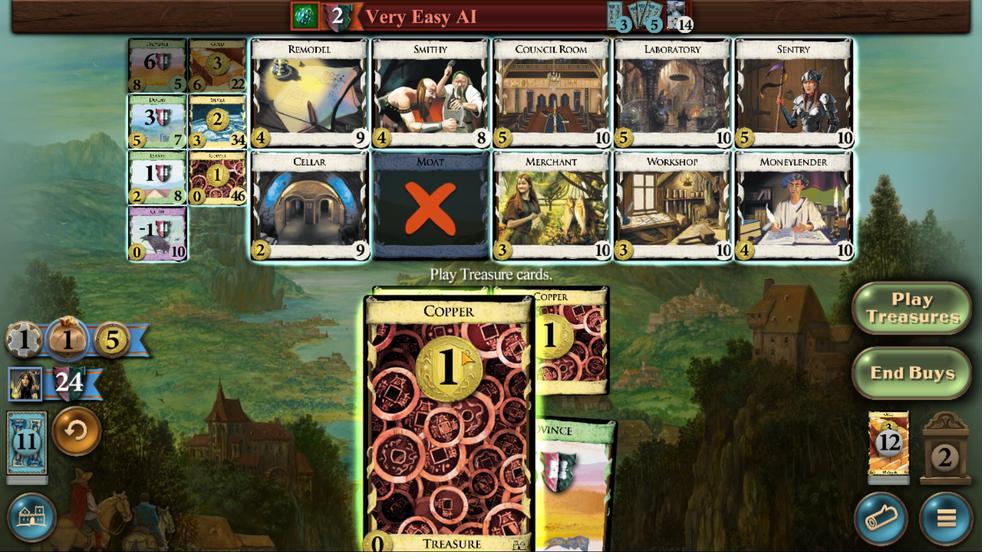 
Action: Mouse moved to (526, 350)
Screenshot: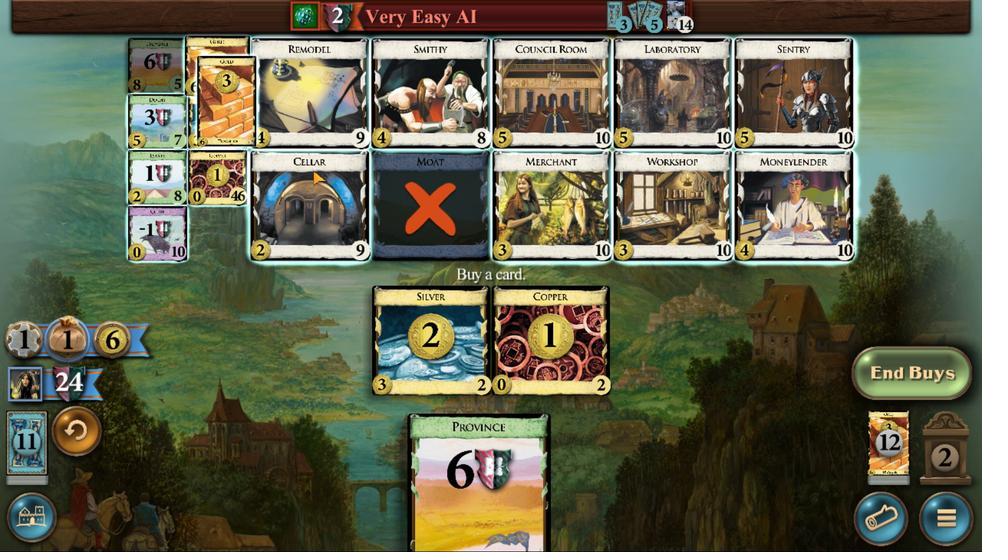 
Action: Mouse pressed left at (526, 350)
Screenshot: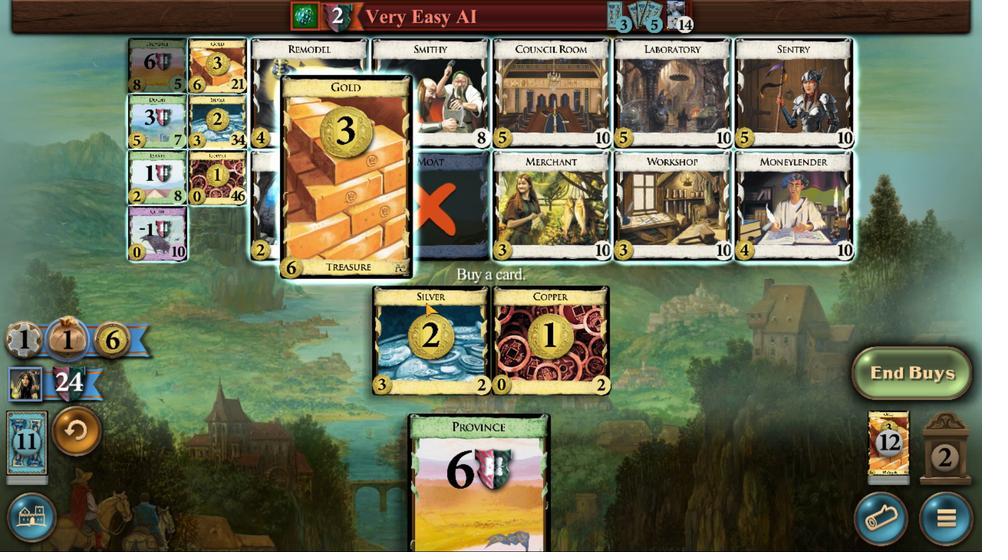 
Action: Mouse moved to (527, 399)
Screenshot: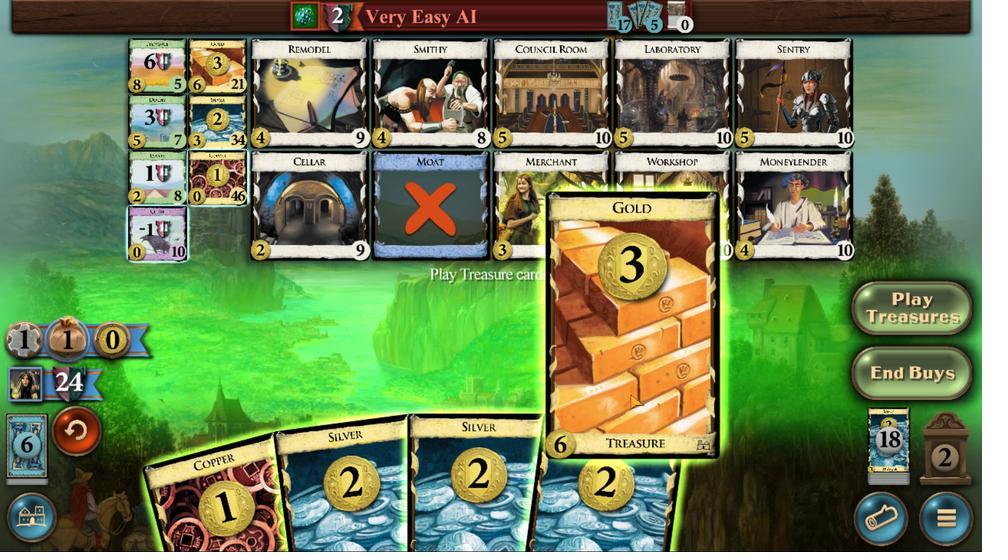 
Action: Mouse pressed left at (527, 399)
Screenshot: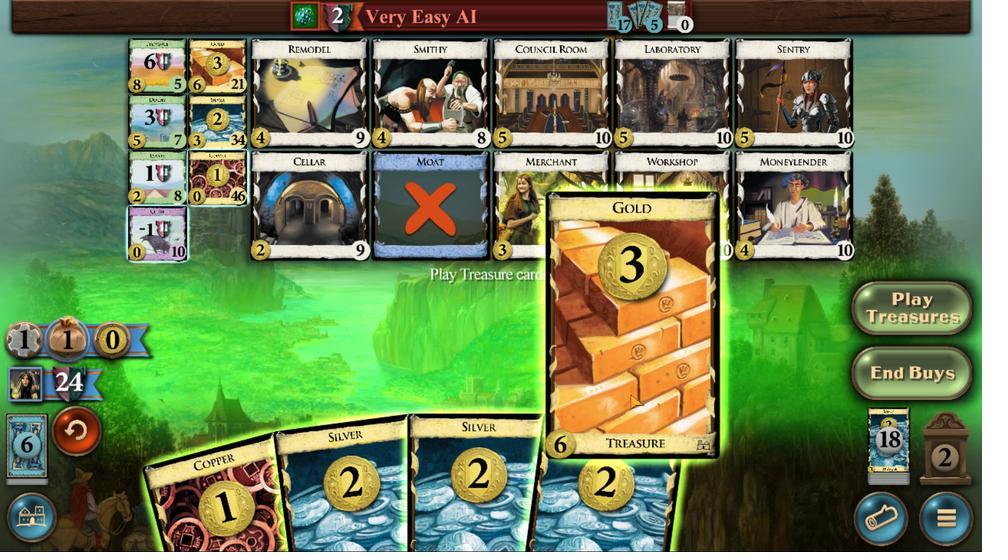 
Action: Mouse moved to (527, 395)
Screenshot: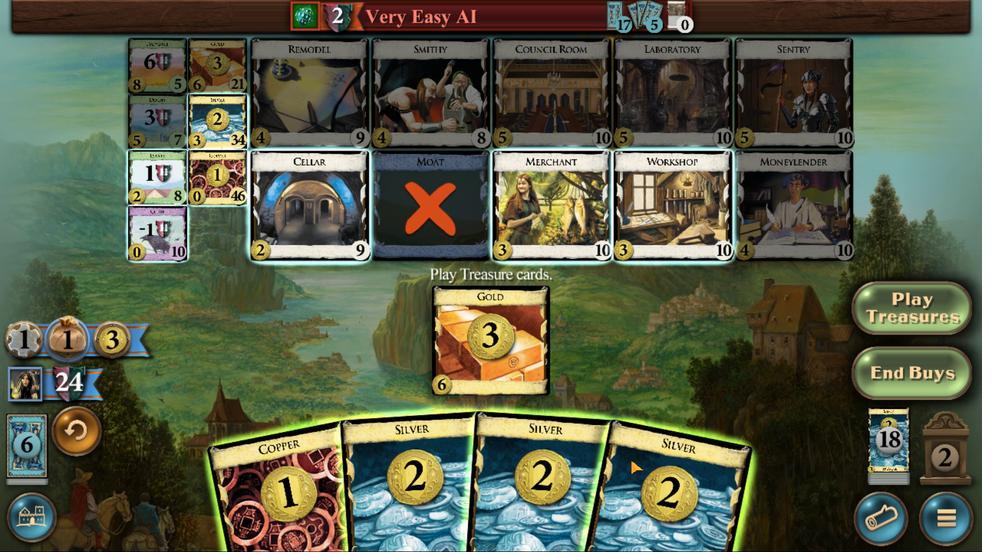 
Action: Mouse pressed left at (527, 395)
Screenshot: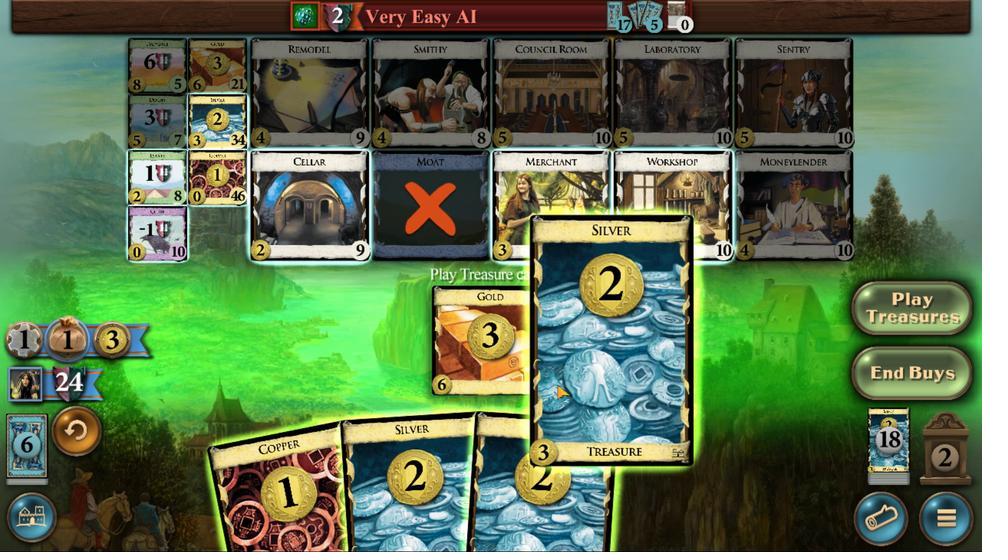 
Action: Mouse moved to (527, 399)
Screenshot: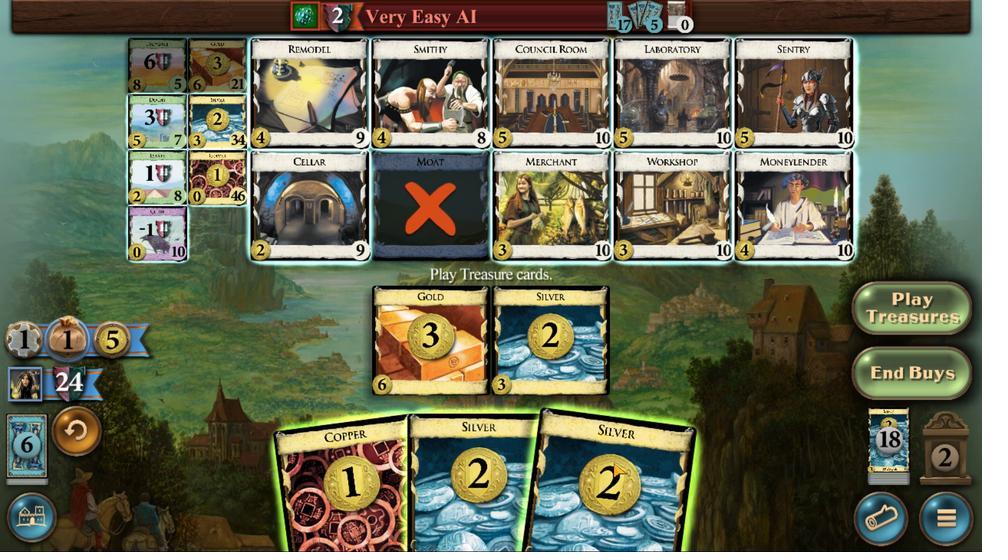
Action: Mouse pressed left at (527, 399)
Screenshot: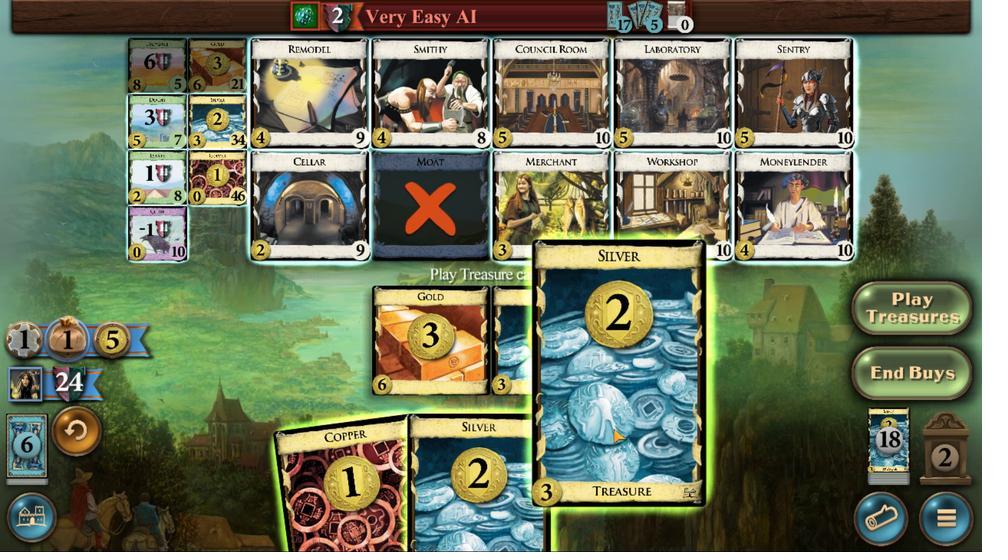 
Action: Mouse moved to (526, 394)
Screenshot: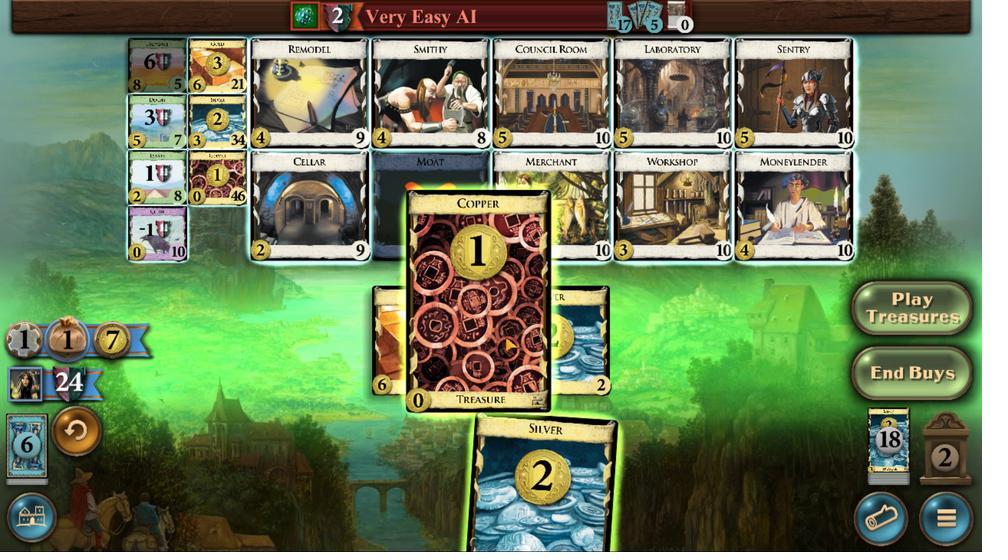 
Action: Mouse pressed left at (526, 394)
Screenshot: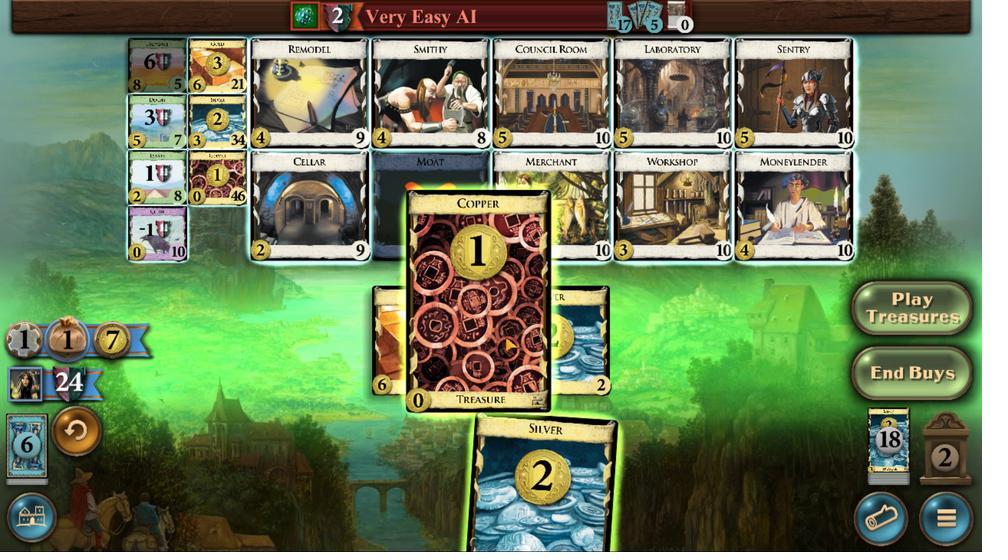 
Action: Mouse moved to (526, 350)
Screenshot: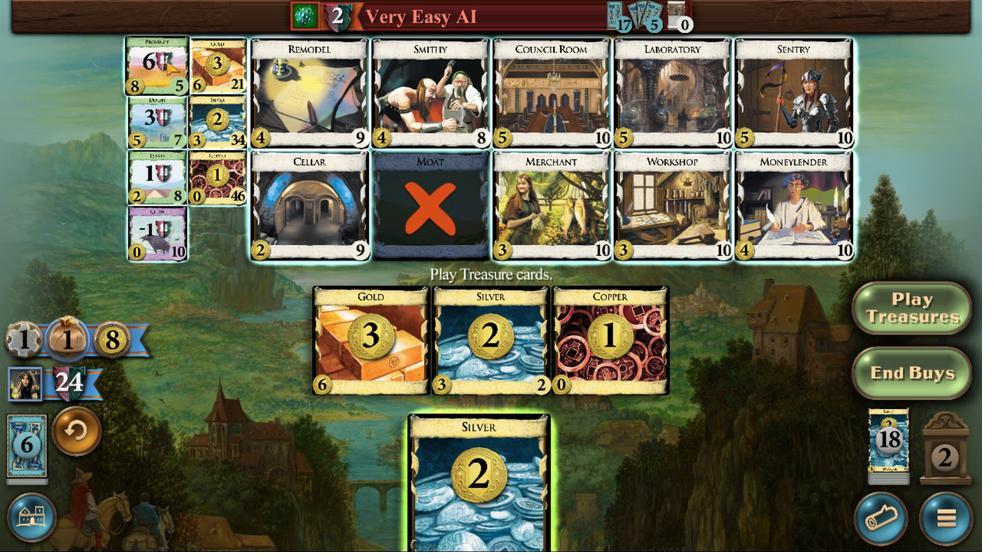 
Action: Mouse pressed left at (526, 350)
Screenshot: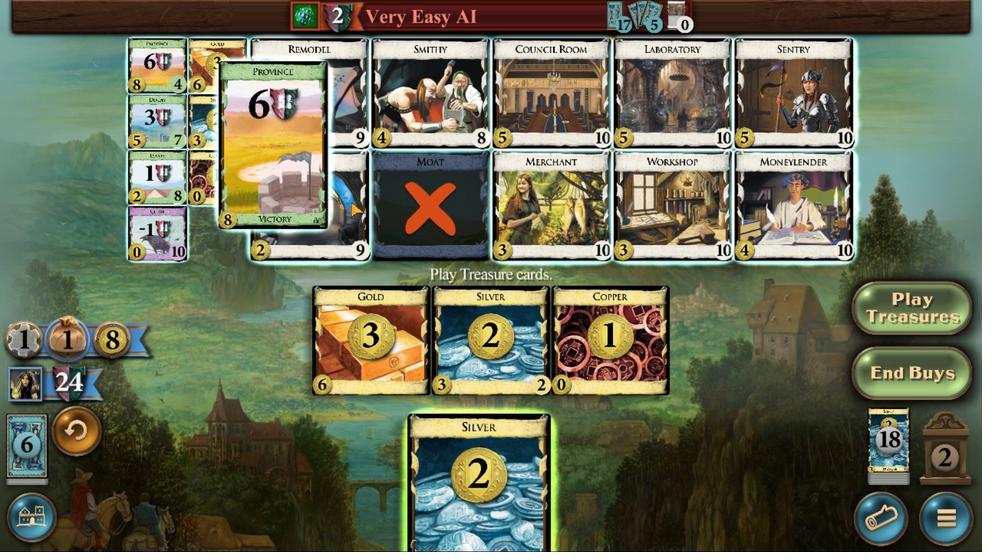 
Action: Mouse moved to (526, 397)
Screenshot: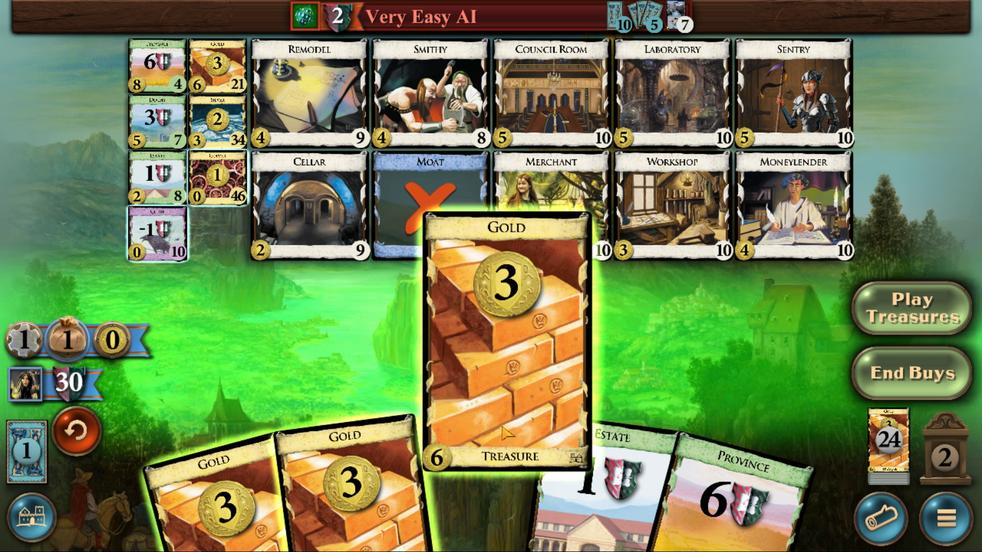 
Action: Mouse pressed left at (526, 397)
Screenshot: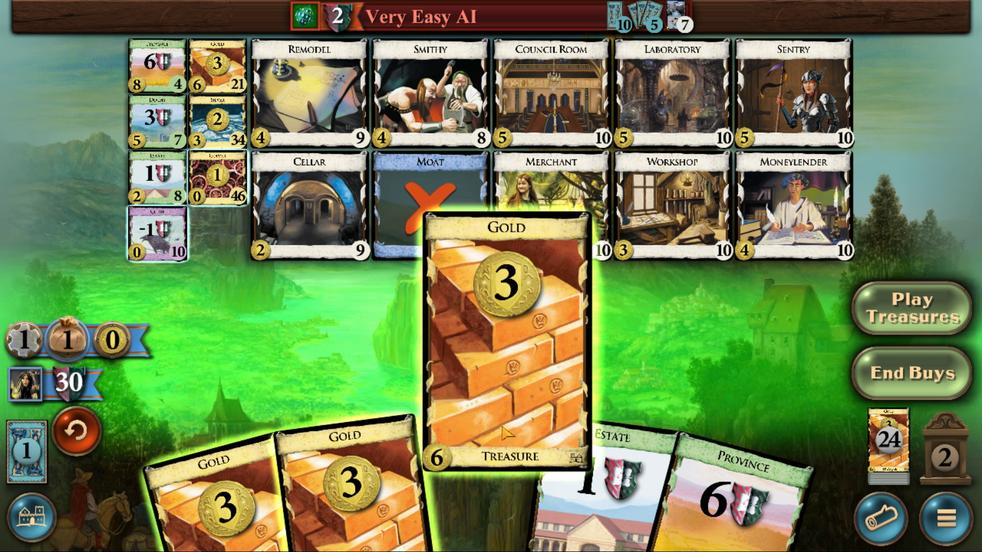 
Action: Mouse moved to (526, 396)
Screenshot: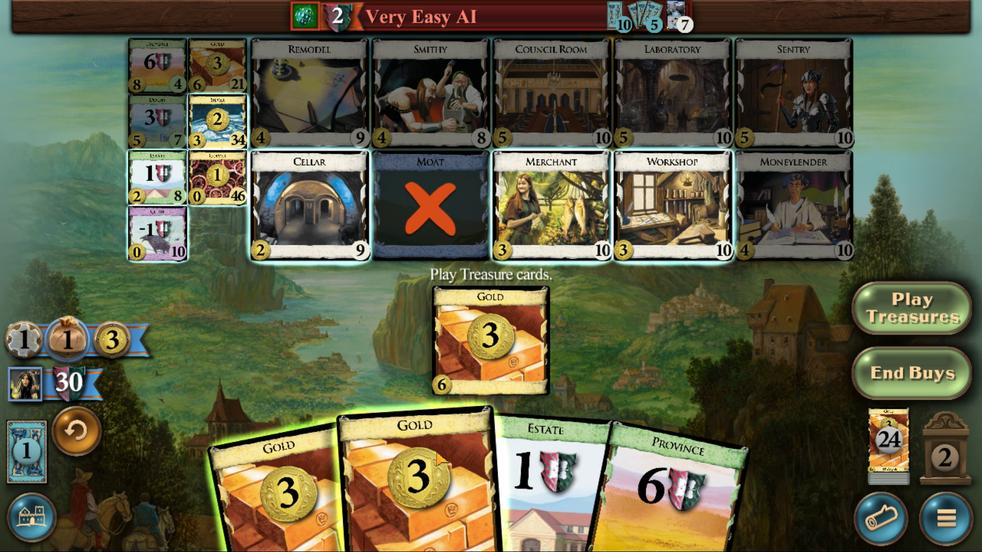 
Action: Mouse pressed left at (526, 396)
Screenshot: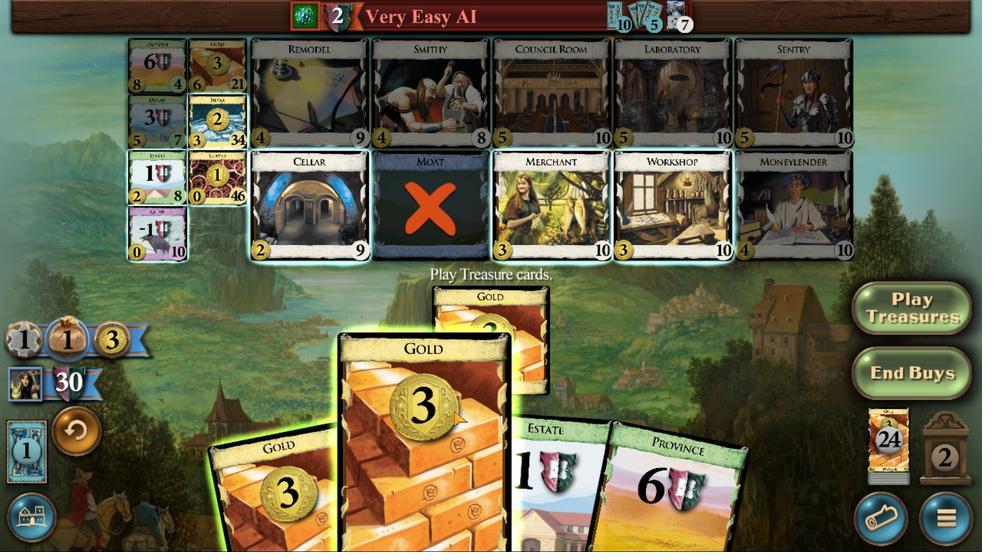 
Action: Mouse moved to (526, 349)
Screenshot: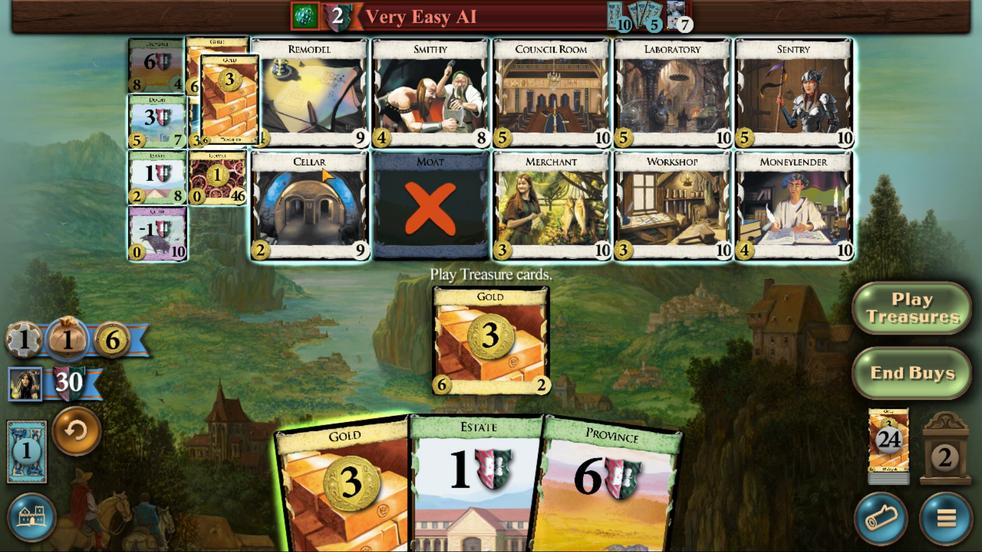 
Action: Mouse pressed left at (526, 349)
Screenshot: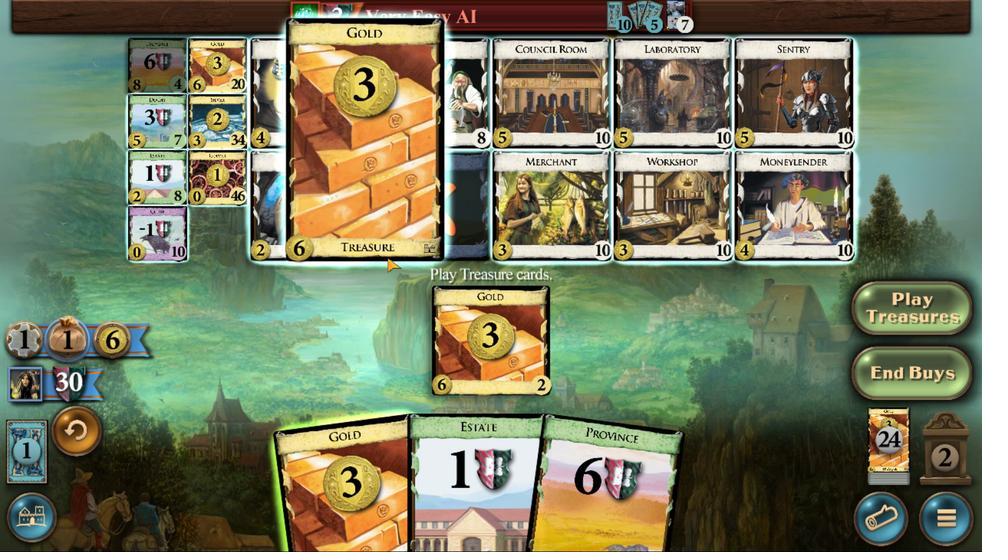 
Action: Mouse moved to (527, 394)
Screenshot: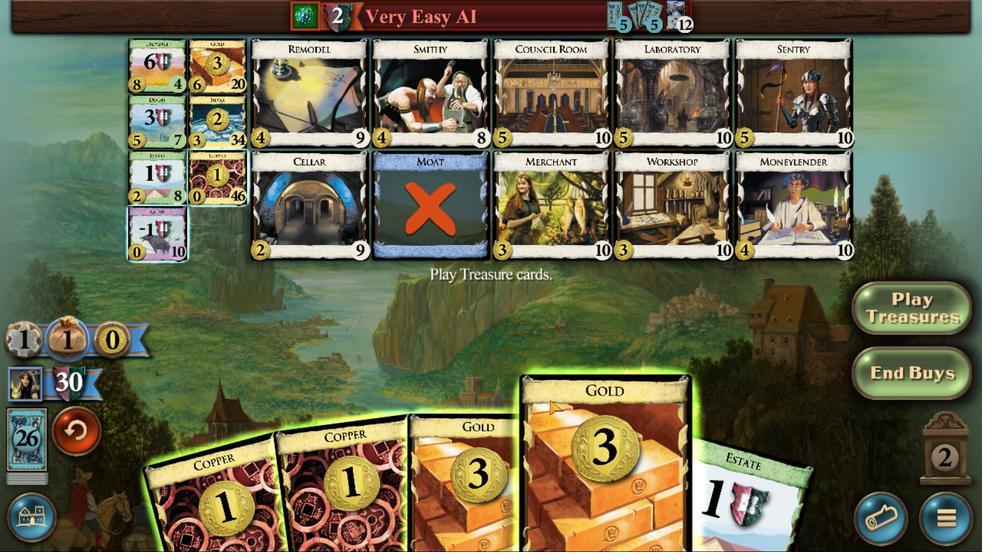 
Action: Mouse pressed left at (527, 394)
Screenshot: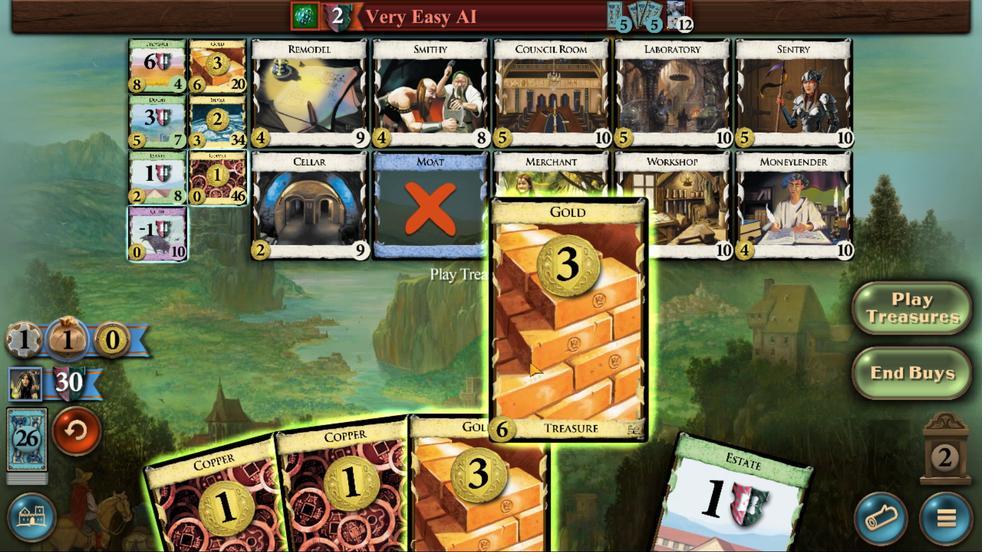 
Action: Mouse moved to (527, 393)
Screenshot: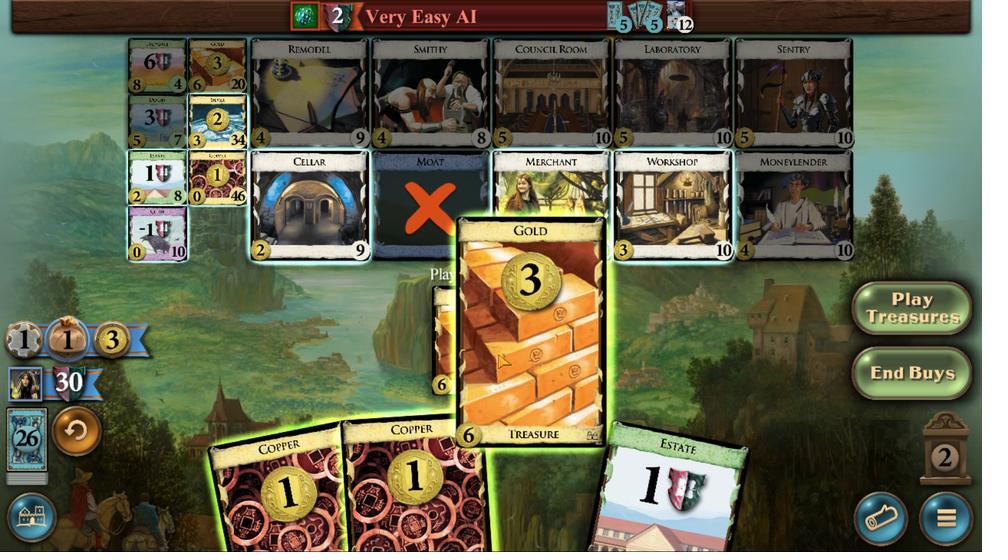 
Action: Mouse pressed left at (527, 393)
Screenshot: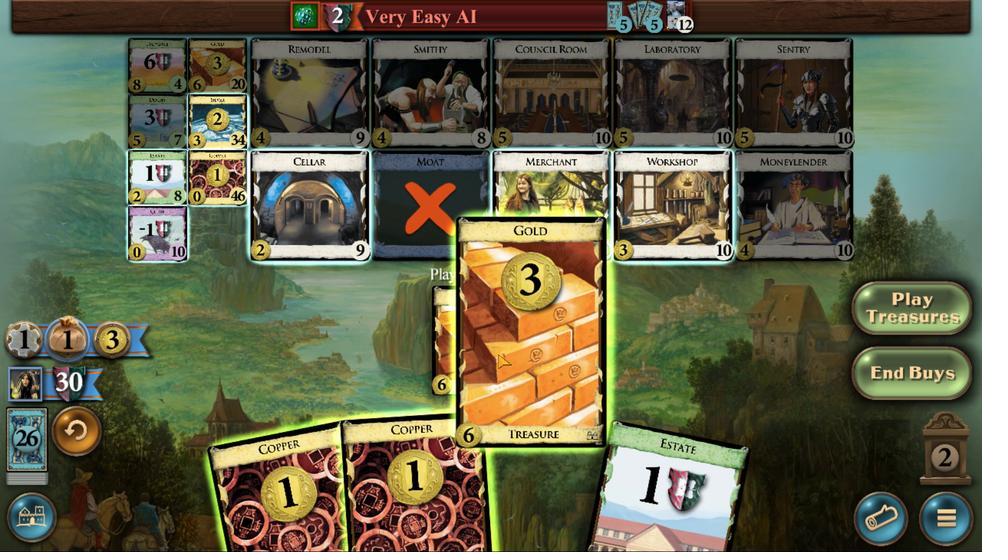 
Action: Mouse moved to (526, 394)
Screenshot: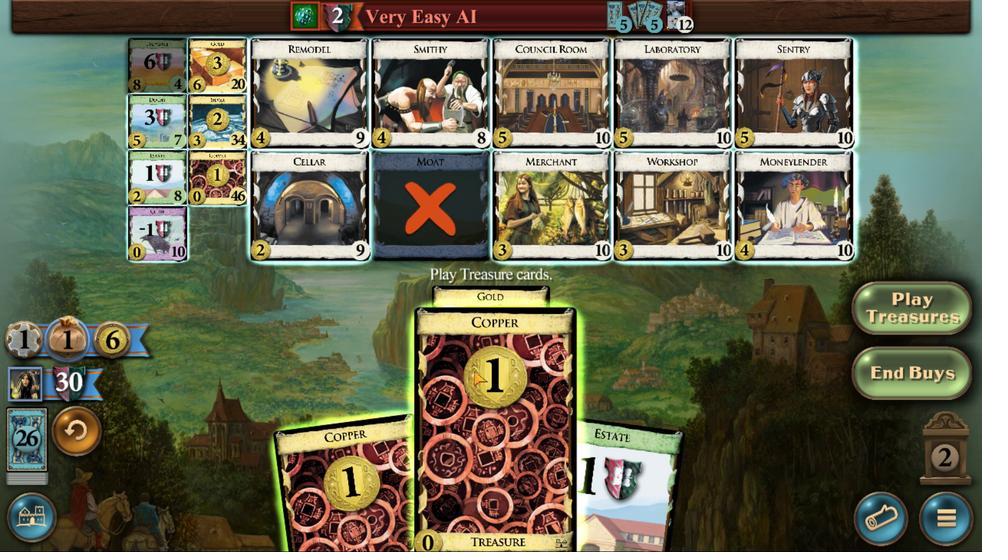 
Action: Mouse pressed left at (526, 394)
Screenshot: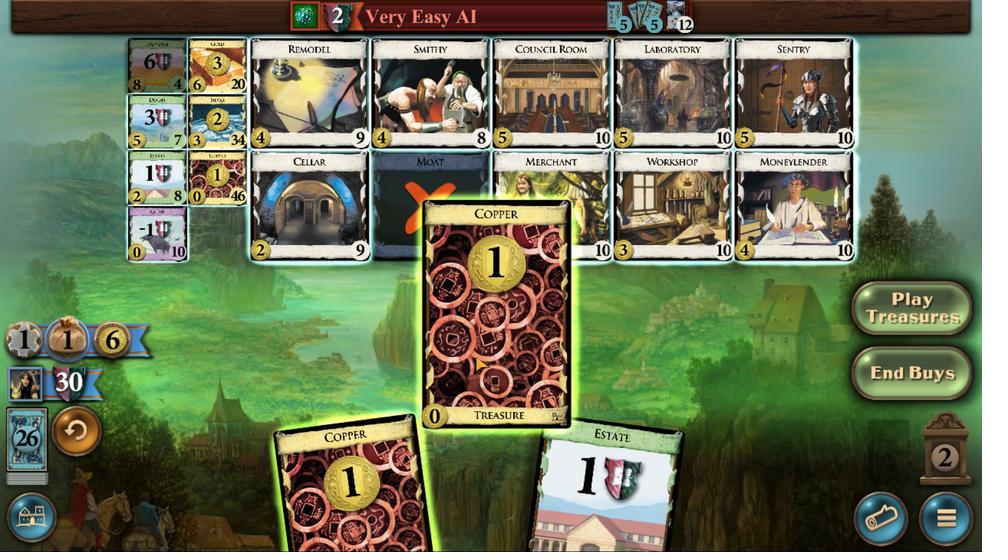 
Action: Mouse moved to (526, 393)
Screenshot: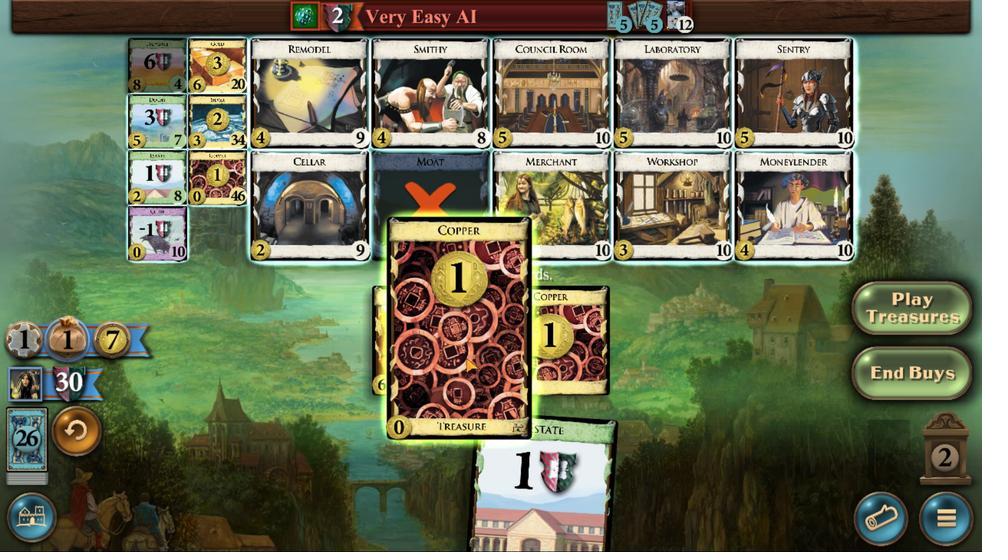 
Action: Mouse pressed left at (526, 393)
Screenshot: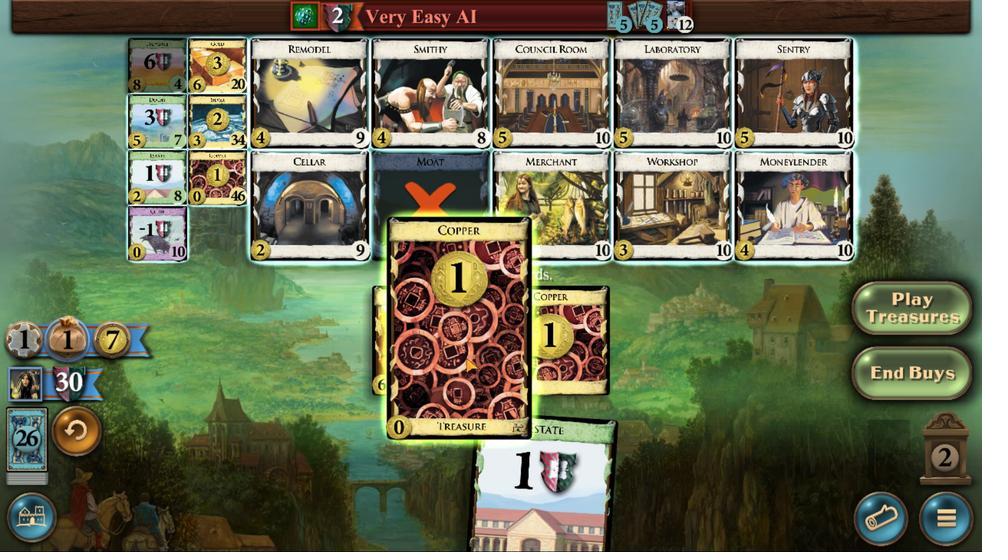 
Action: Mouse moved to (526, 351)
Screenshot: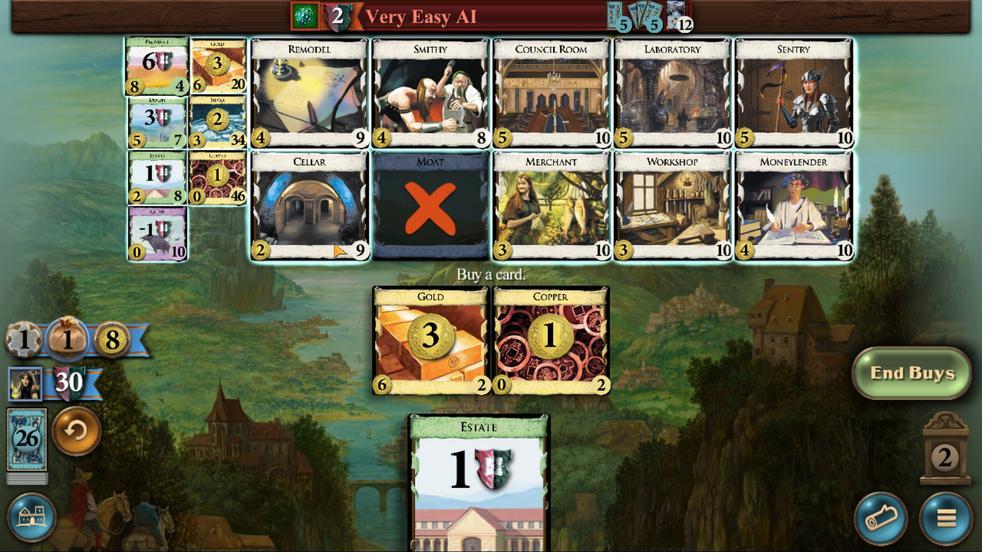 
Action: Mouse pressed left at (526, 351)
Screenshot: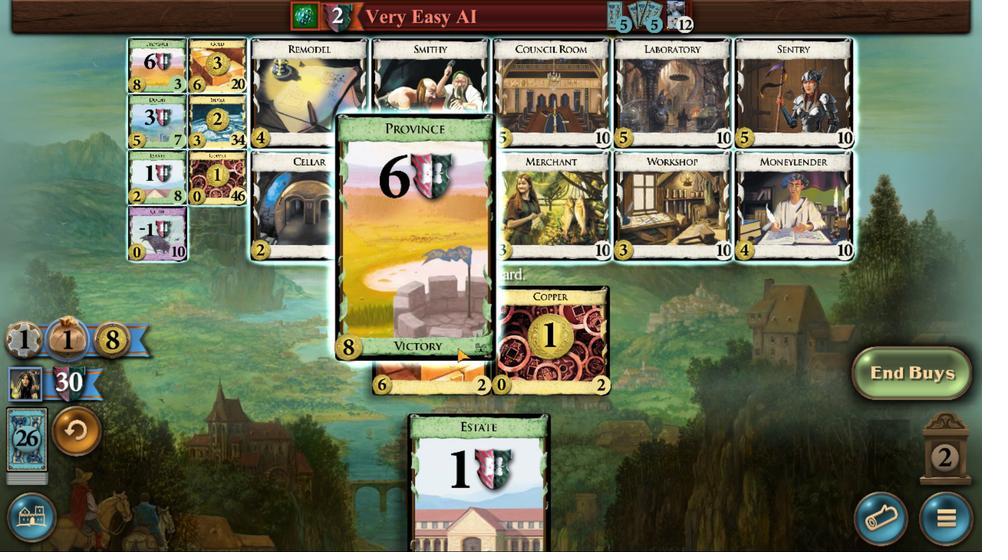 
Action: Mouse moved to (527, 396)
Screenshot: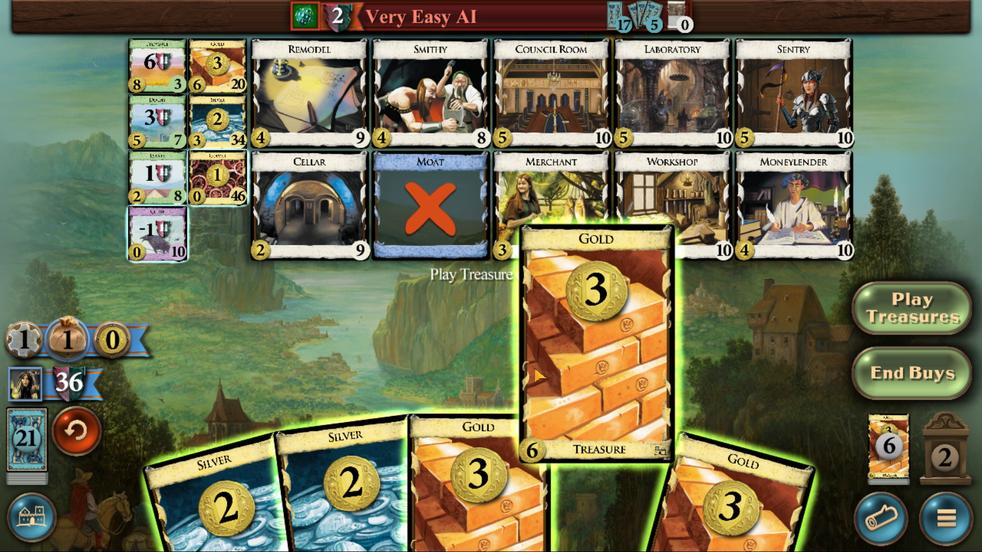 
Action: Mouse pressed left at (527, 396)
Screenshot: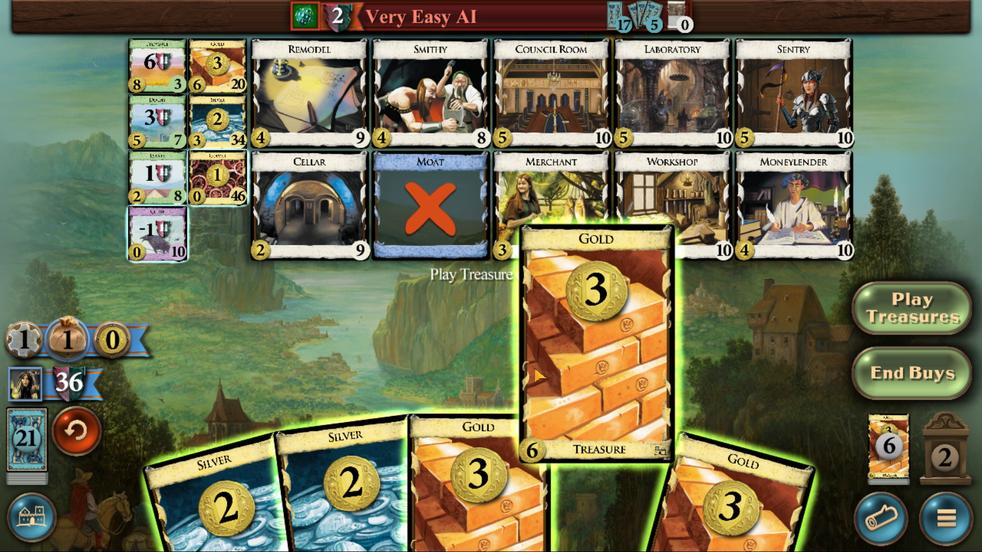 
Action: Mouse moved to (527, 396)
Screenshot: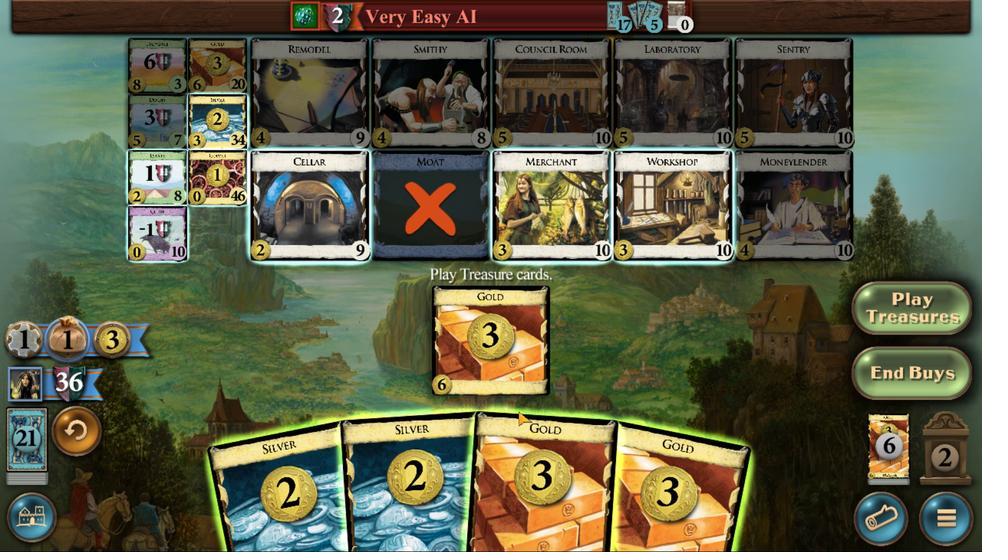 
Action: Mouse pressed left at (527, 396)
Screenshot: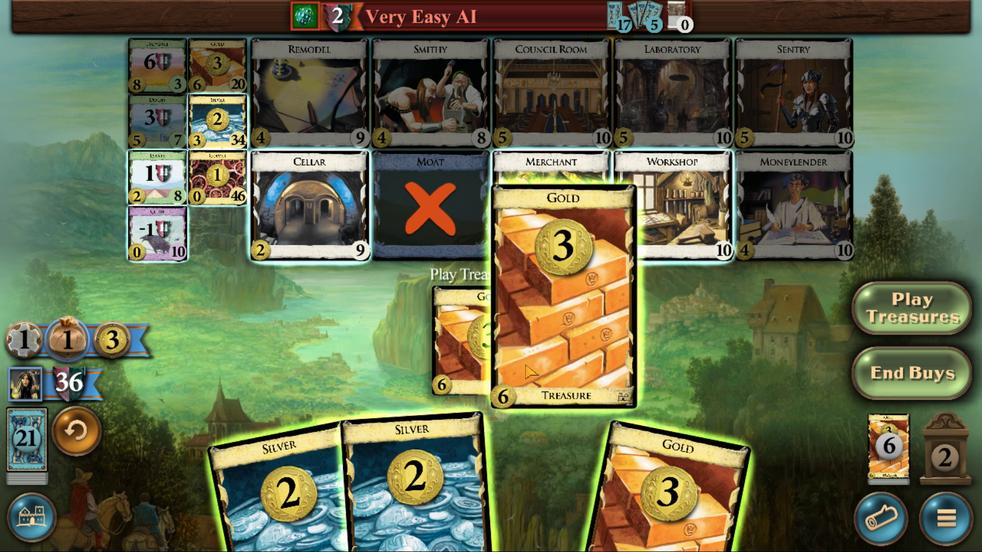 
Action: Mouse moved to (526, 393)
Screenshot: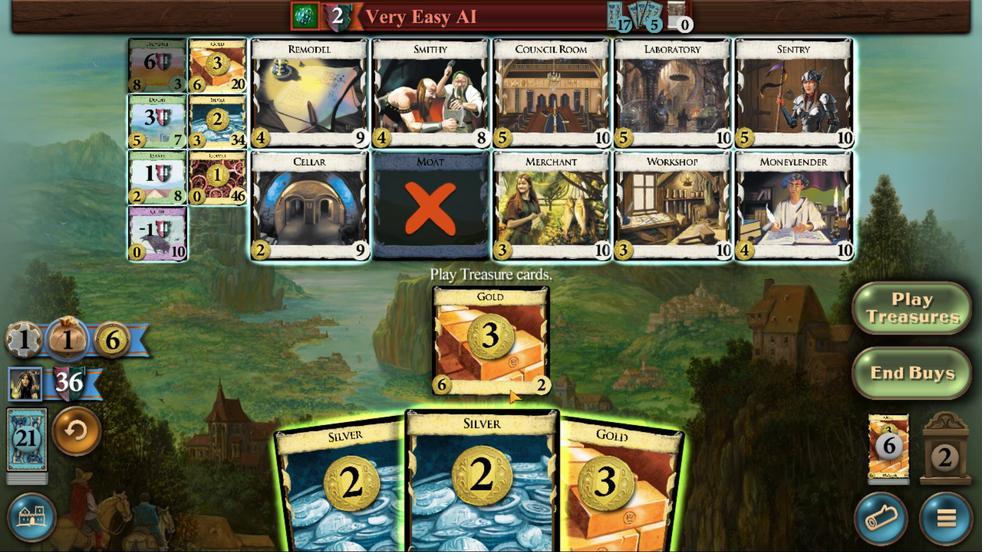 
Action: Mouse pressed left at (526, 393)
Screenshot: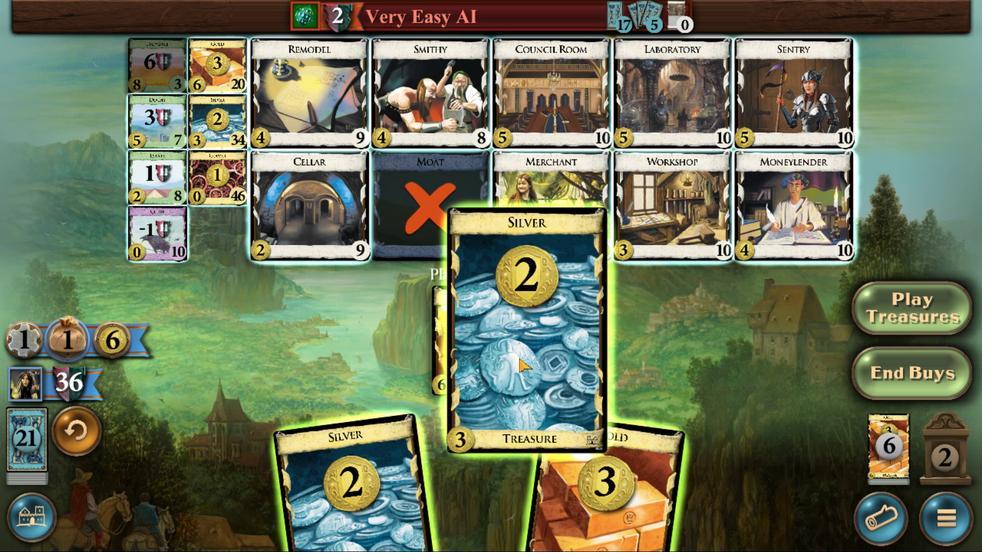 
Action: Mouse moved to (526, 350)
Screenshot: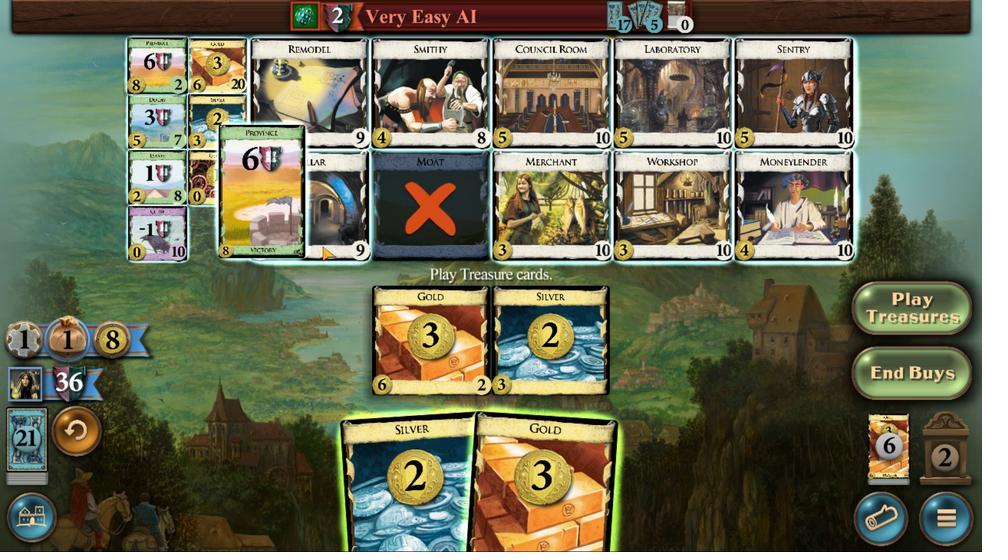 
Action: Mouse pressed left at (526, 350)
Screenshot: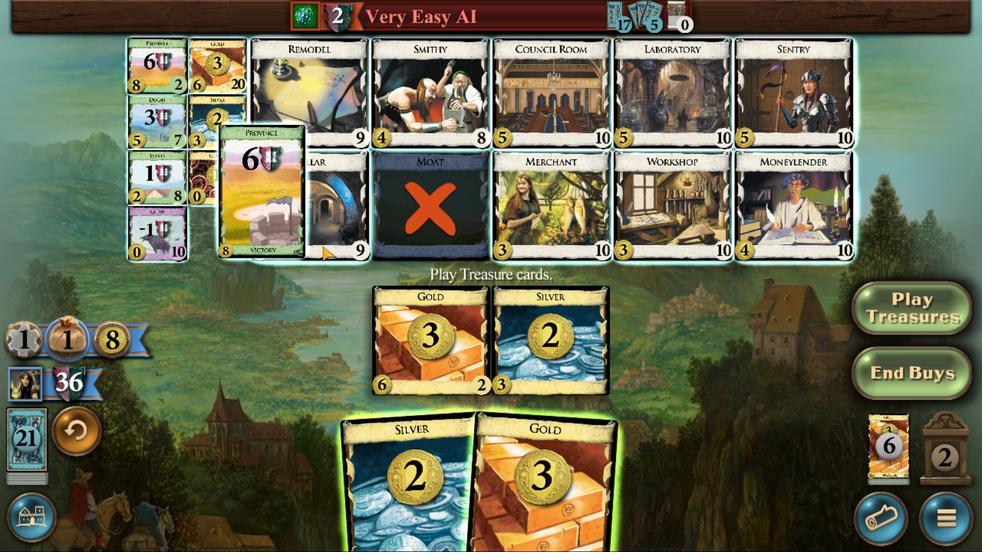 
Action: Mouse moved to (526, 397)
Screenshot: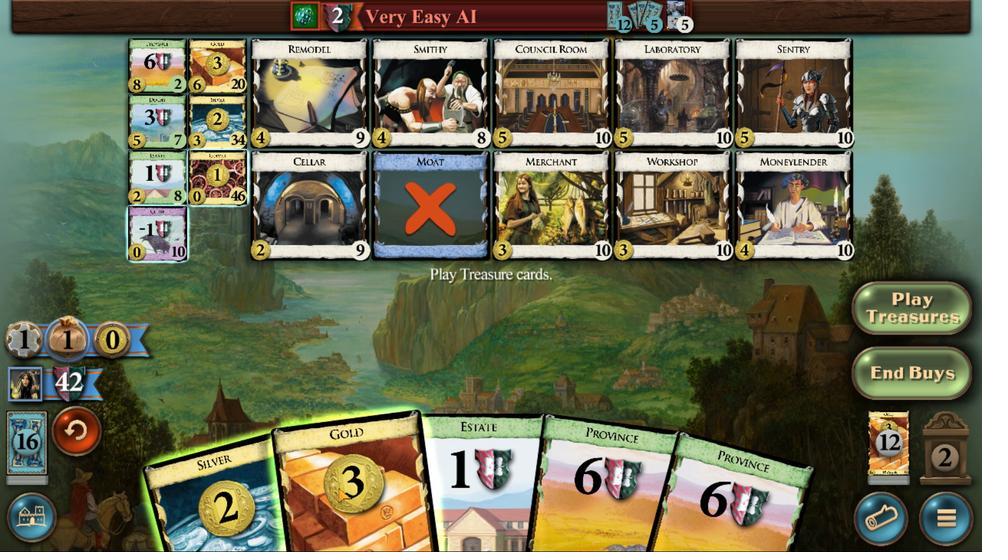 
Action: Mouse pressed left at (526, 397)
Screenshot: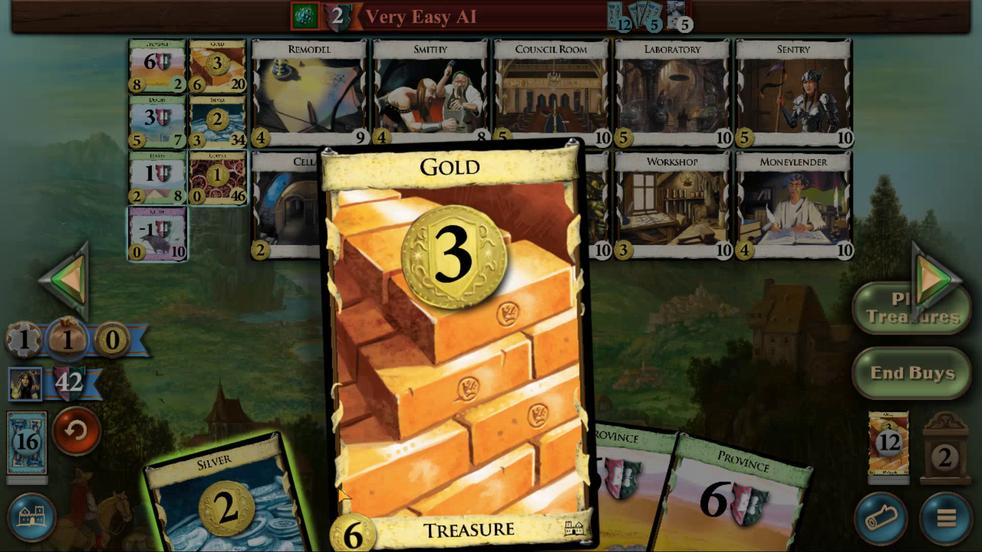 
Action: Mouse pressed left at (526, 397)
Screenshot: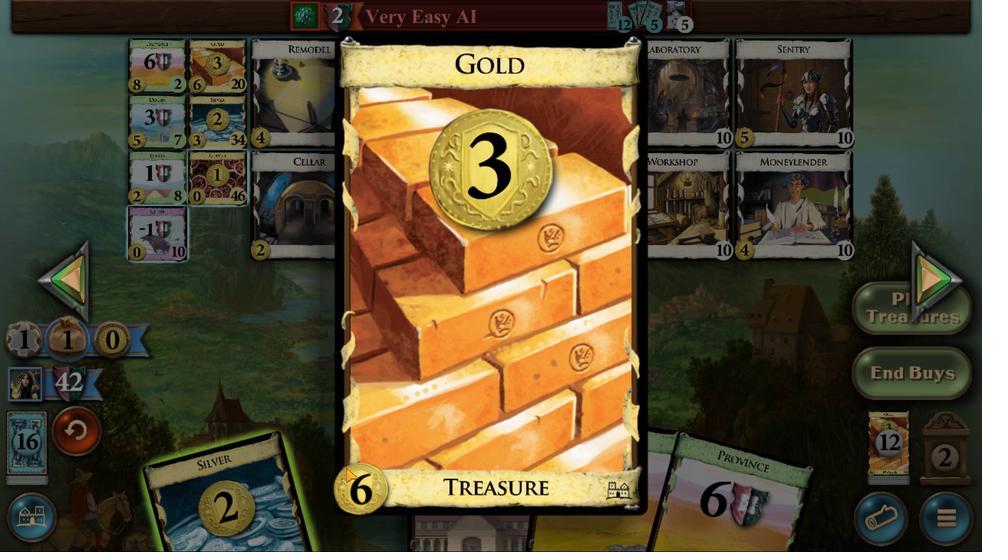 
Action: Mouse moved to (526, 395)
Screenshot: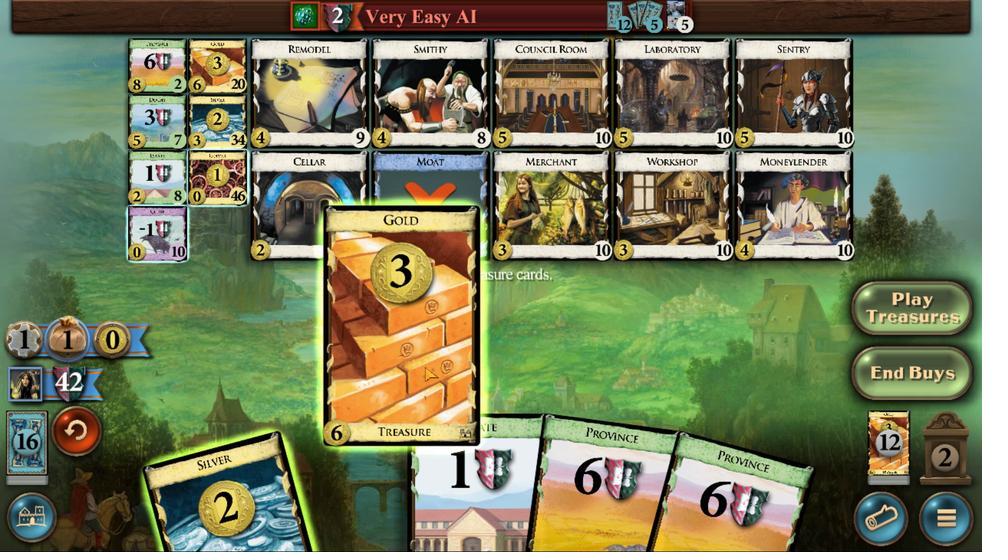 
Action: Mouse pressed left at (526, 395)
Screenshot: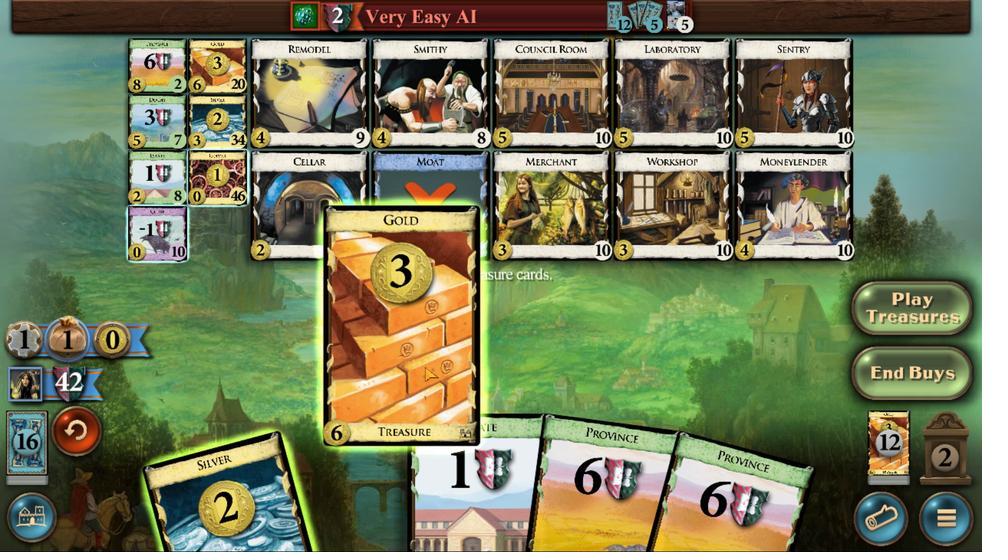 
Action: Mouse moved to (526, 394)
Screenshot: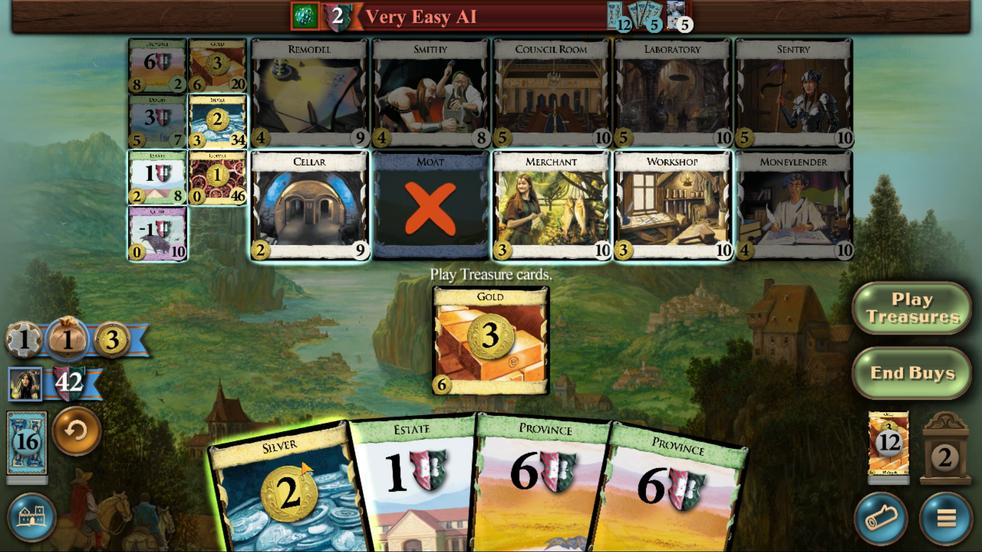 
Action: Mouse pressed left at (526, 394)
Screenshot: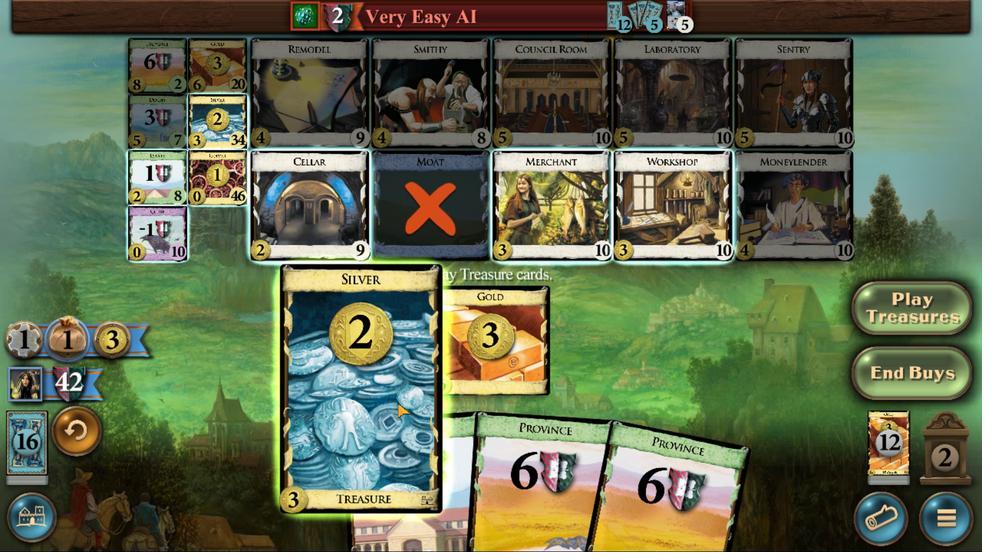 
Action: Mouse moved to (526, 396)
Screenshot: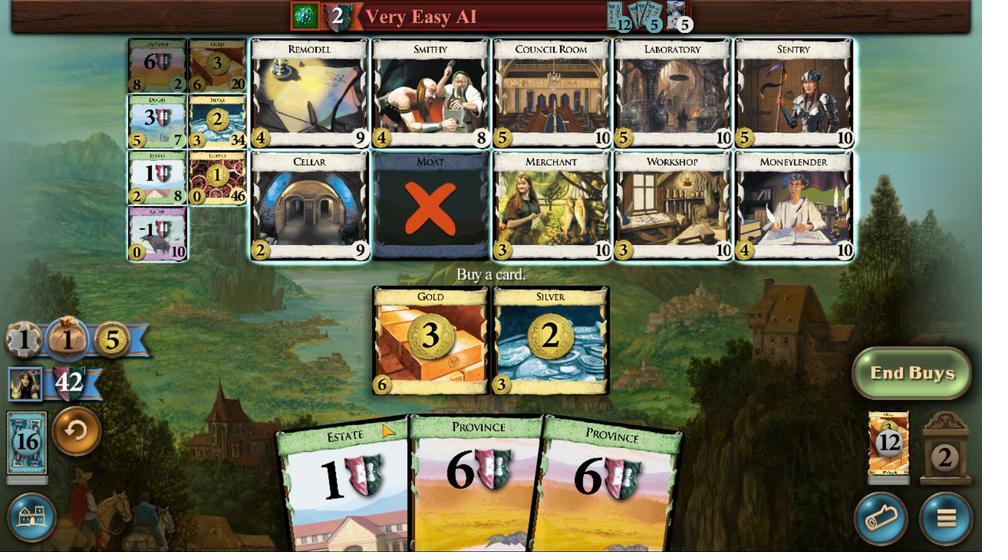 
Action: Mouse pressed left at (526, 396)
Screenshot: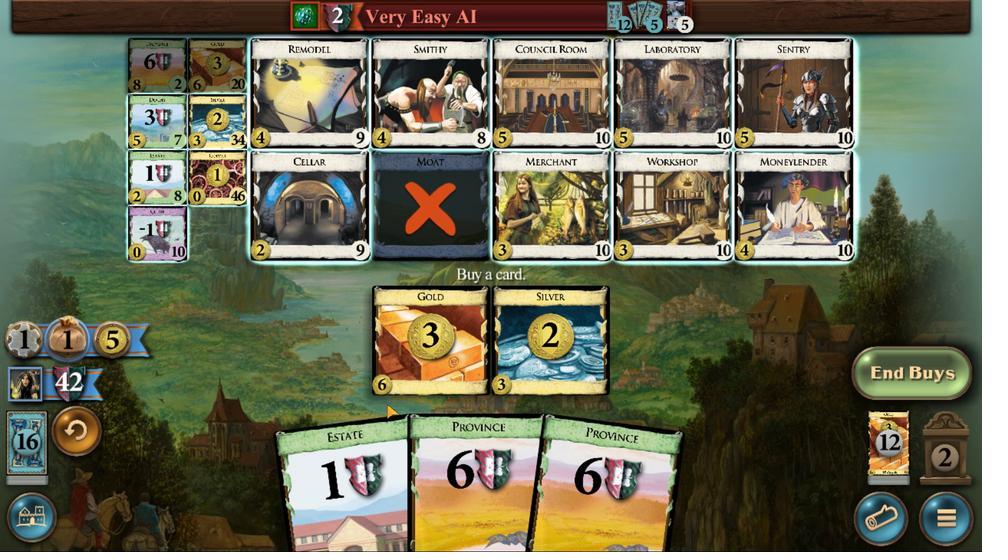 
Action: Mouse moved to (526, 356)
Screenshot: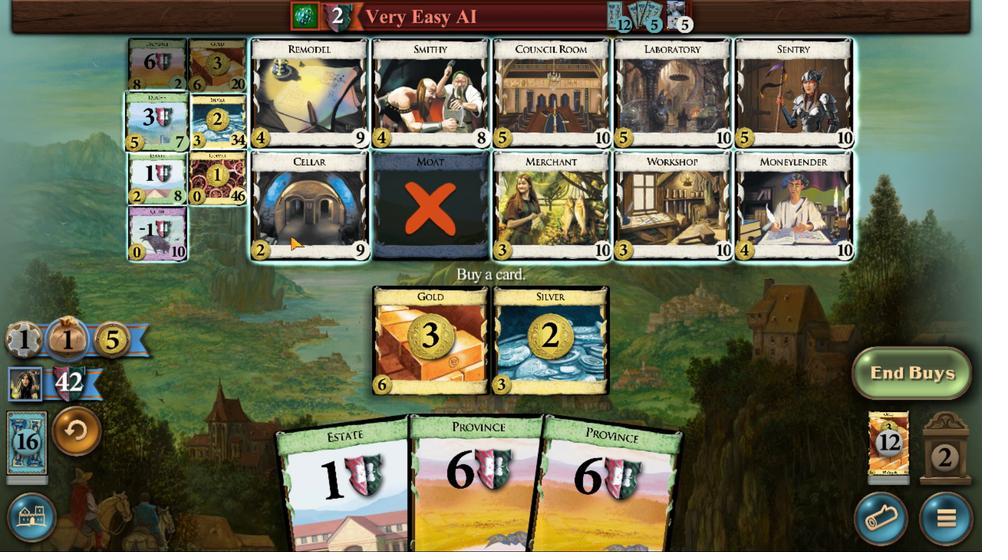 
Action: Mouse pressed left at (526, 356)
Screenshot: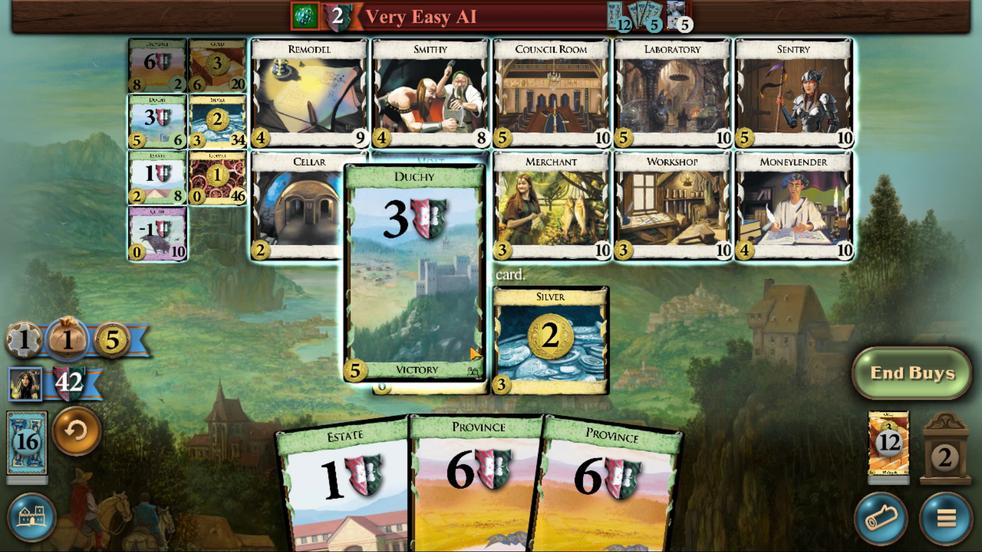 
Action: Mouse moved to (526, 396)
Screenshot: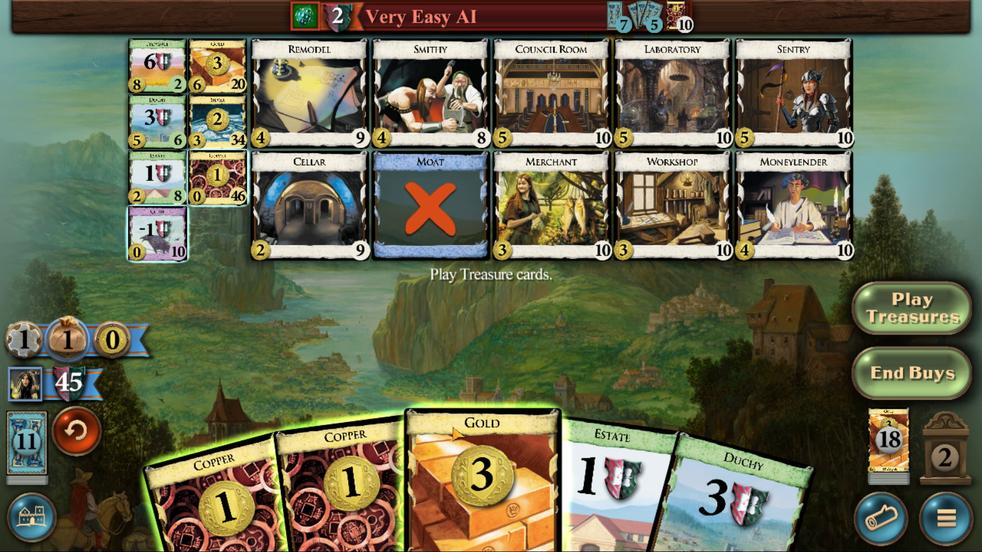 
Action: Mouse pressed left at (526, 396)
Screenshot: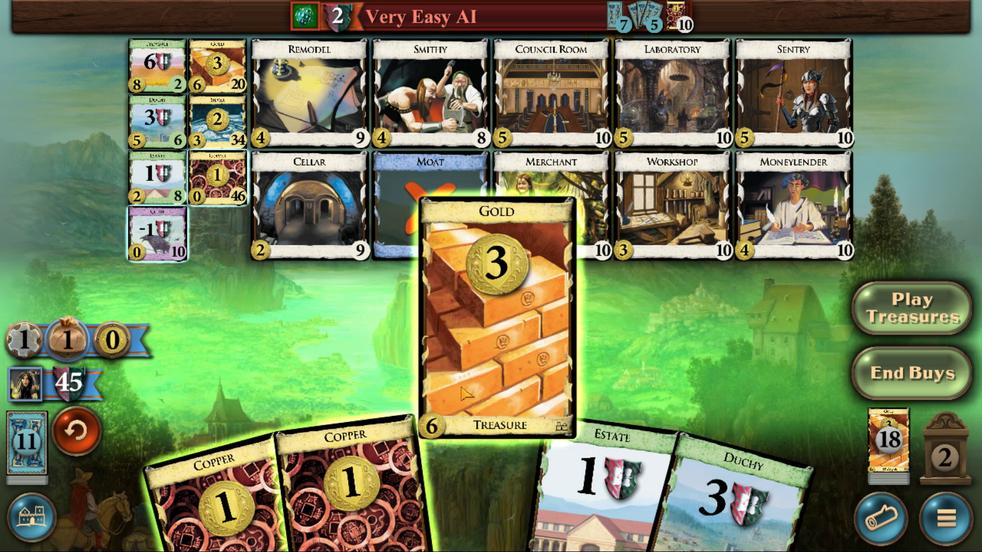 
Action: Mouse moved to (526, 394)
Screenshot: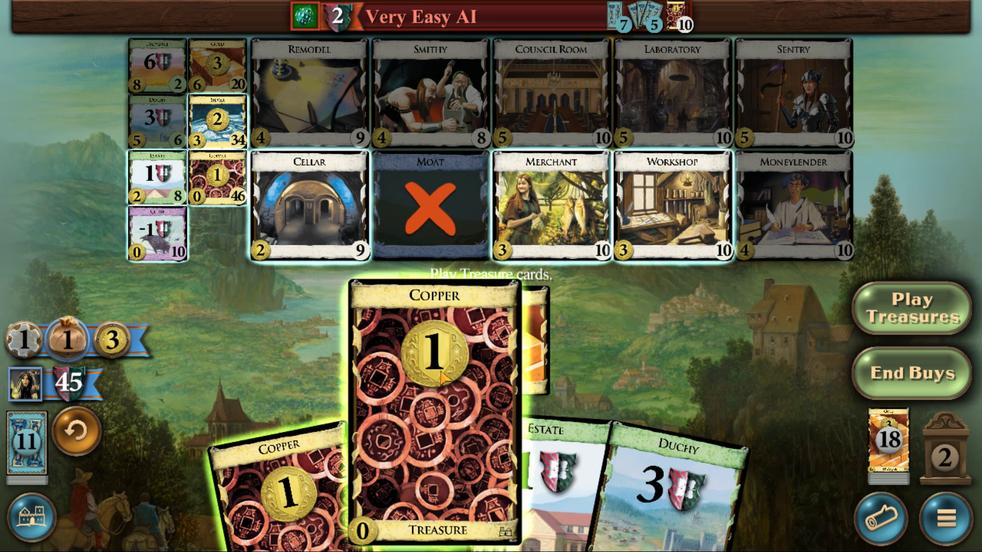 
Action: Mouse pressed left at (526, 394)
Screenshot: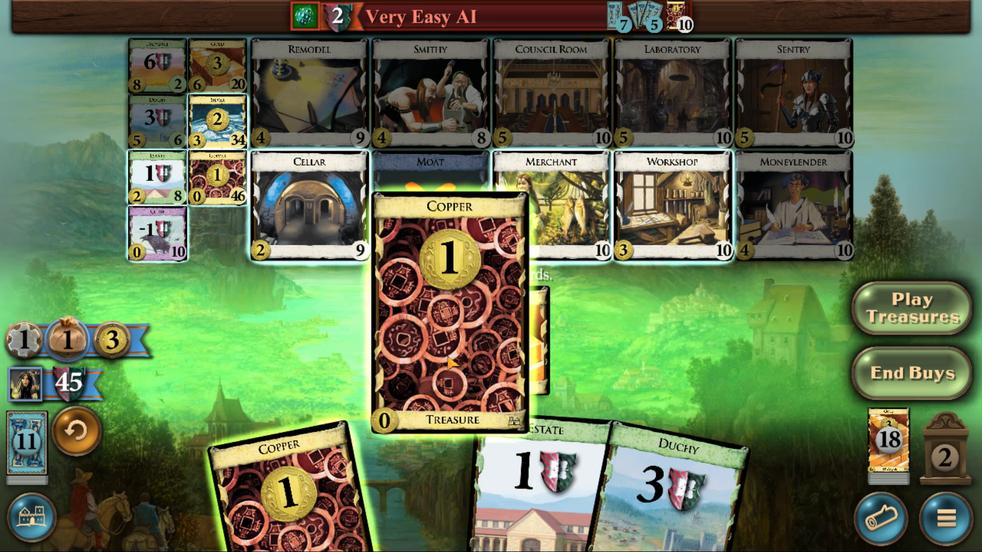 
Action: Mouse moved to (526, 355)
Screenshot: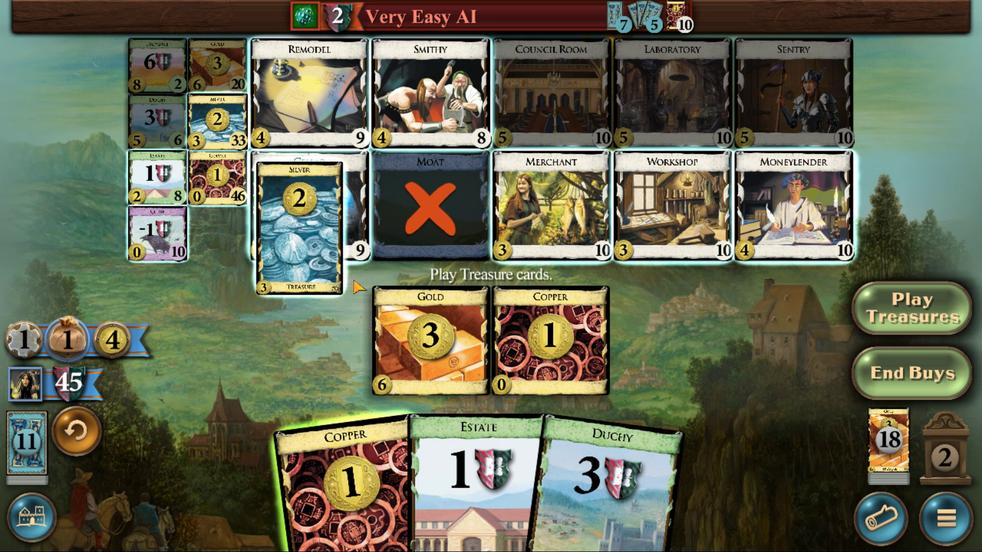 
Action: Mouse pressed left at (526, 355)
Screenshot: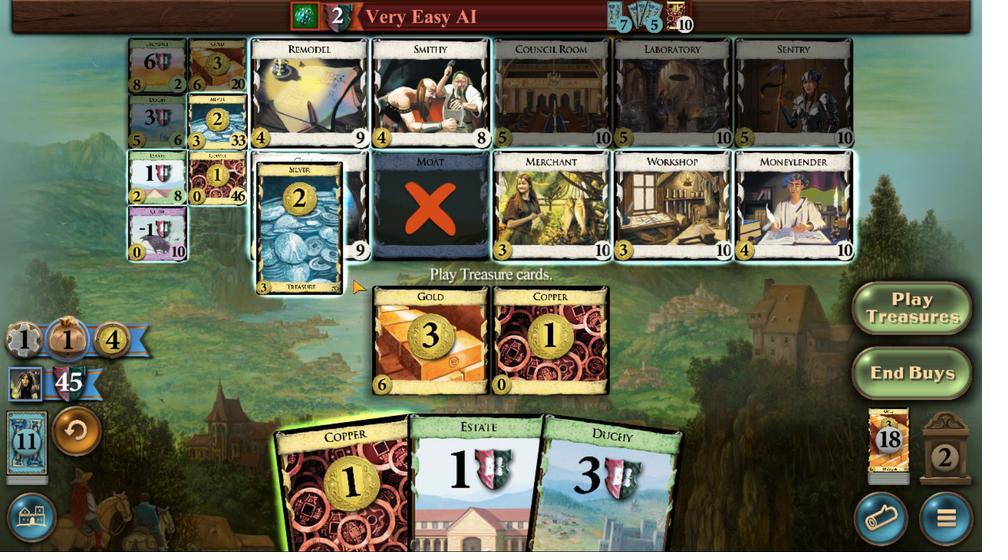 
Action: Mouse moved to (527, 393)
Screenshot: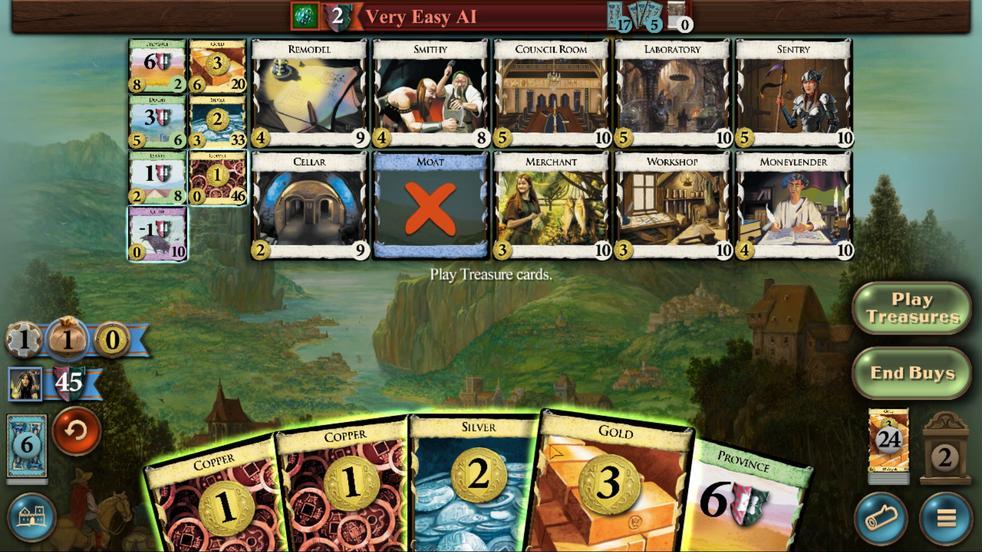 
Action: Mouse pressed left at (527, 393)
Screenshot: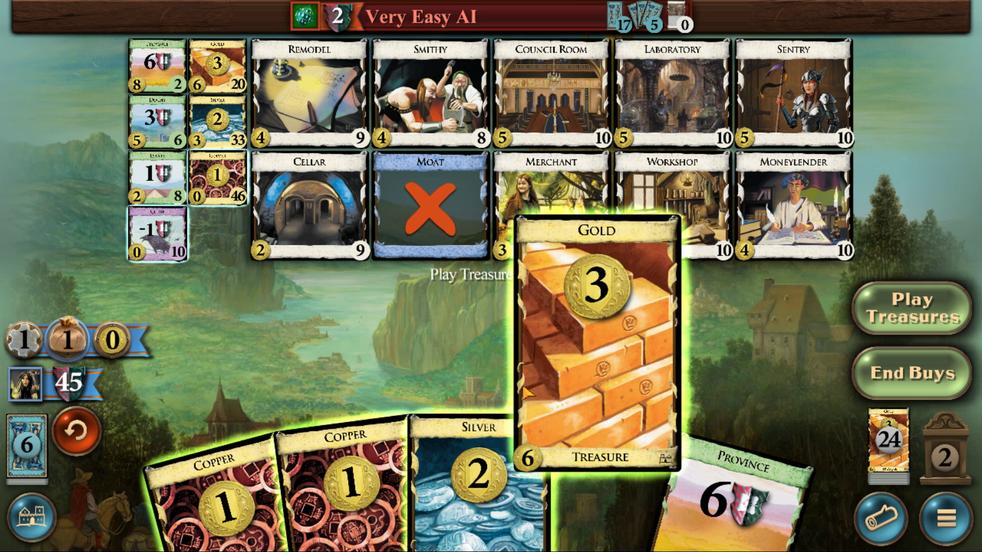 
Action: Mouse moved to (527, 397)
Screenshot: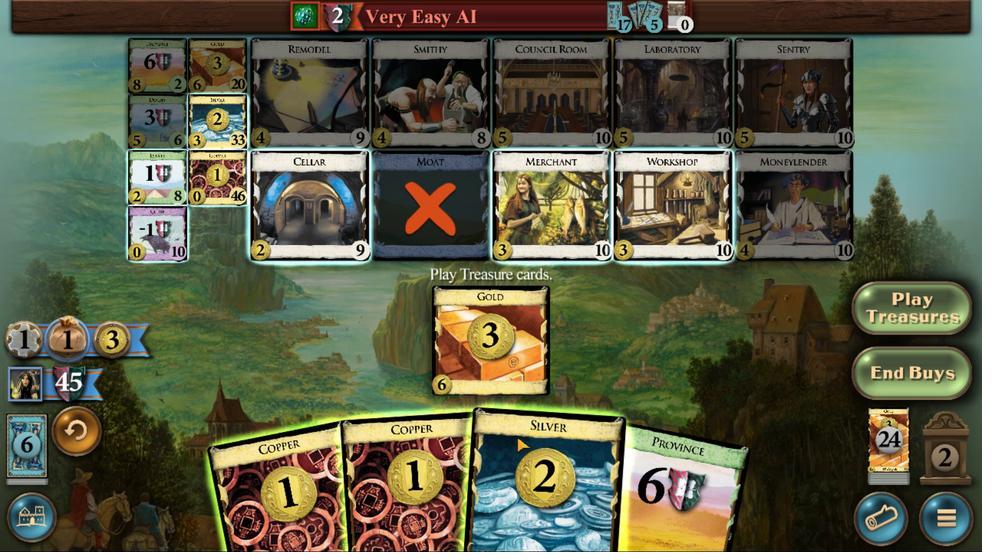 
Action: Mouse pressed left at (527, 397)
Screenshot: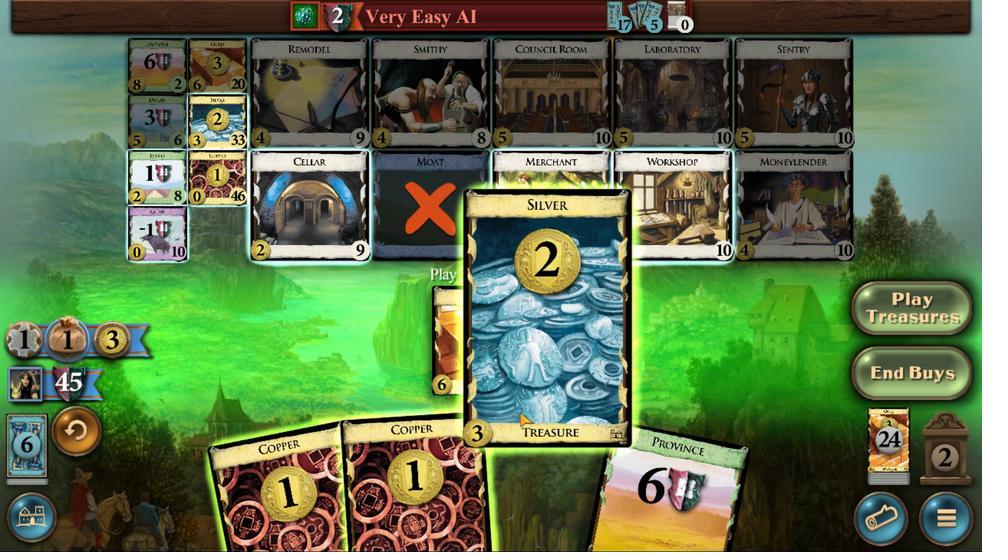 
Action: Mouse moved to (527, 394)
Screenshot: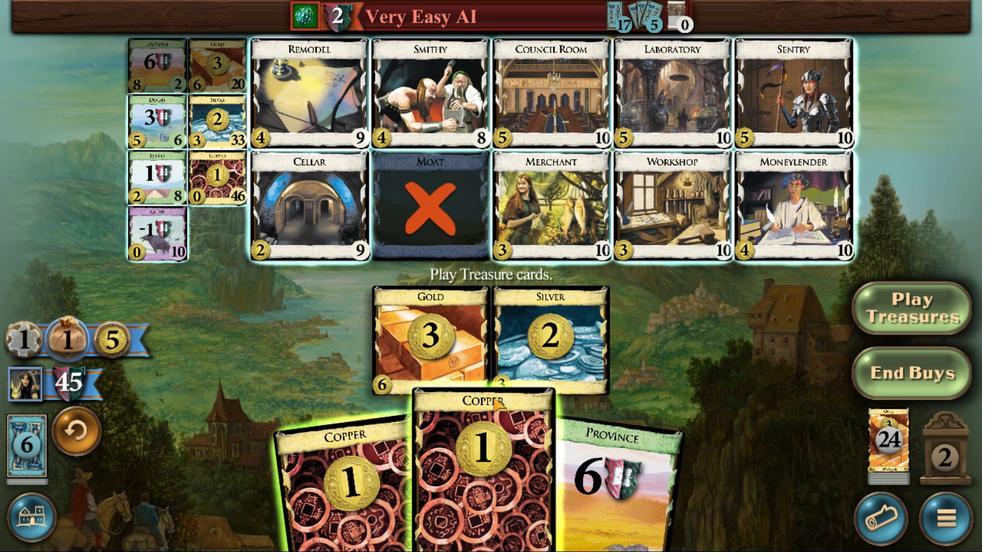 
Action: Mouse pressed left at (527, 394)
Screenshot: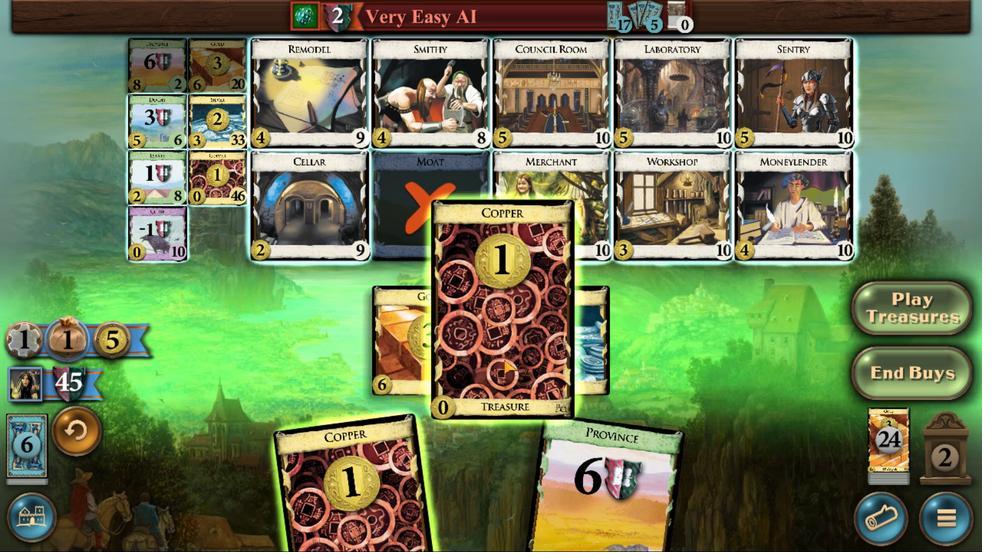 
Action: Mouse moved to (526, 351)
Screenshot: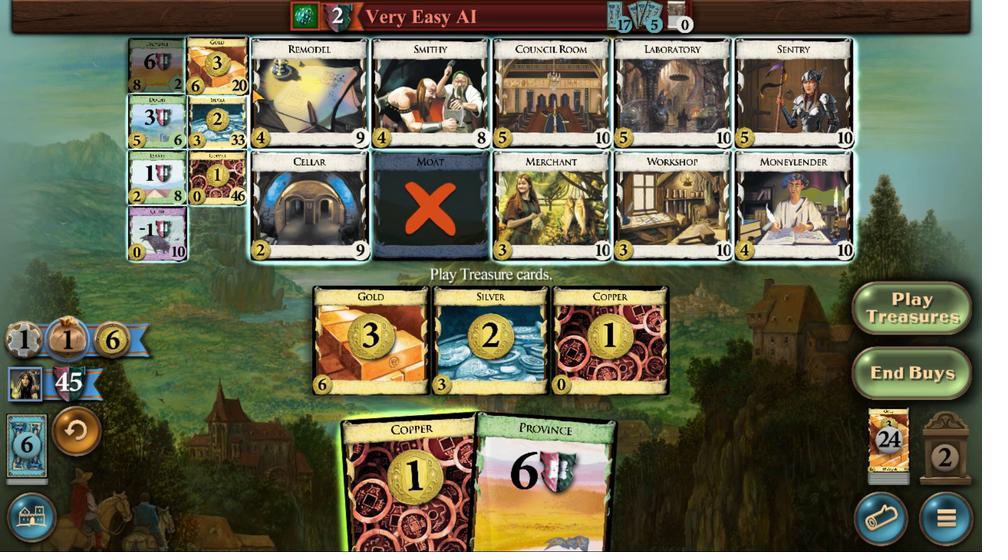 
Action: Mouse pressed left at (526, 351)
Screenshot: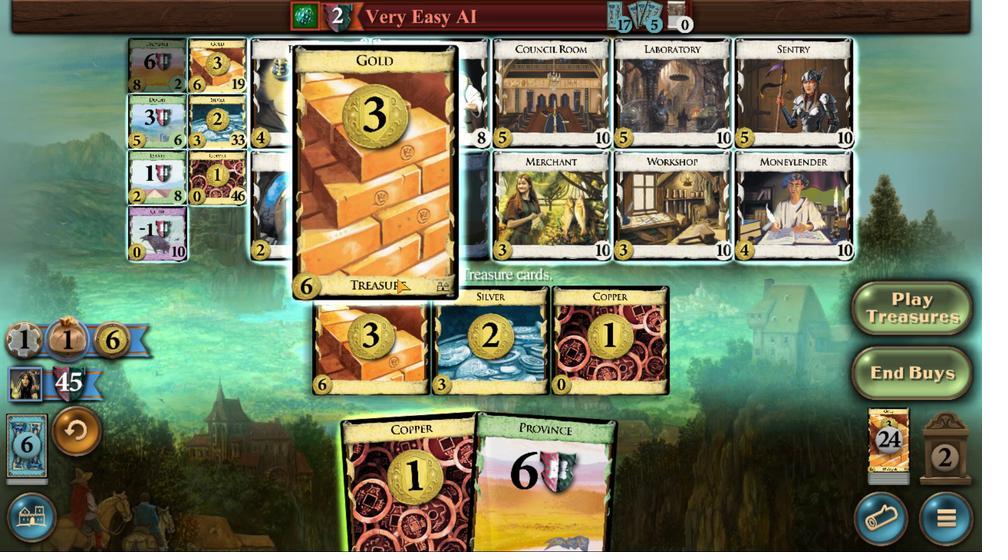 
Action: Mouse moved to (527, 399)
Screenshot: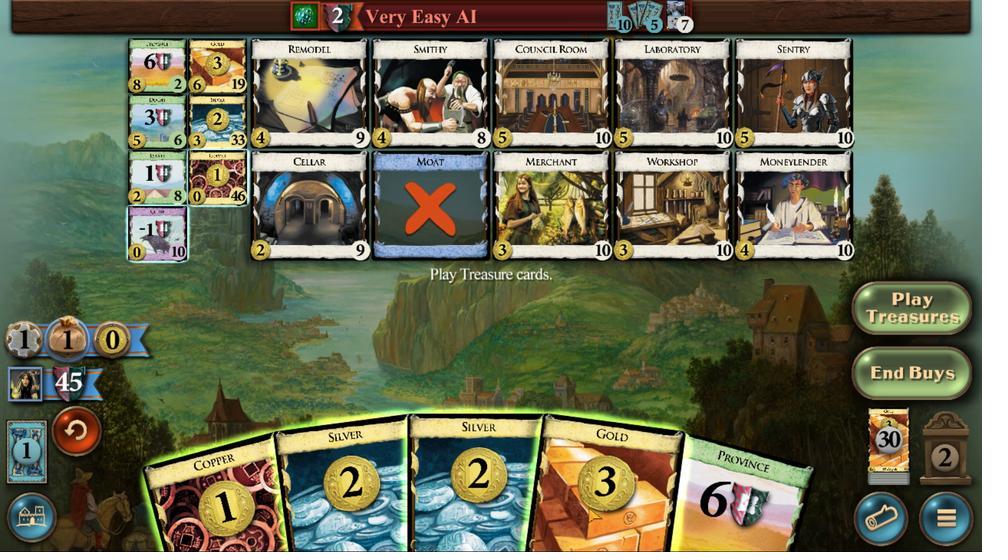 
Action: Mouse pressed left at (527, 399)
Screenshot: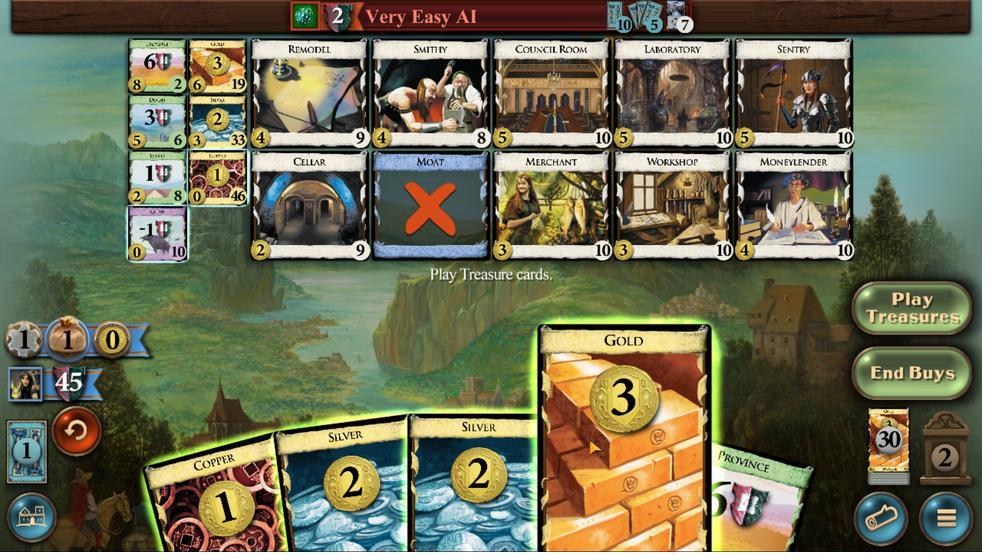 
Action: Mouse moved to (527, 394)
